 Task: Search one way flight ticket for 3 adults, 3 children in business from Baltimore: Baltimore/washington International Airport to Rock Springs: Southwest Wyoming Regional Airport (rock Springs Sweetwater County Airport) on 8-5-2023. Choice of flights is Southwest. Number of bags: 1 carry on bag and 3 checked bags. Price is upto 99000. Outbound departure time preference is 4:30.
Action: Mouse moved to (376, 340)
Screenshot: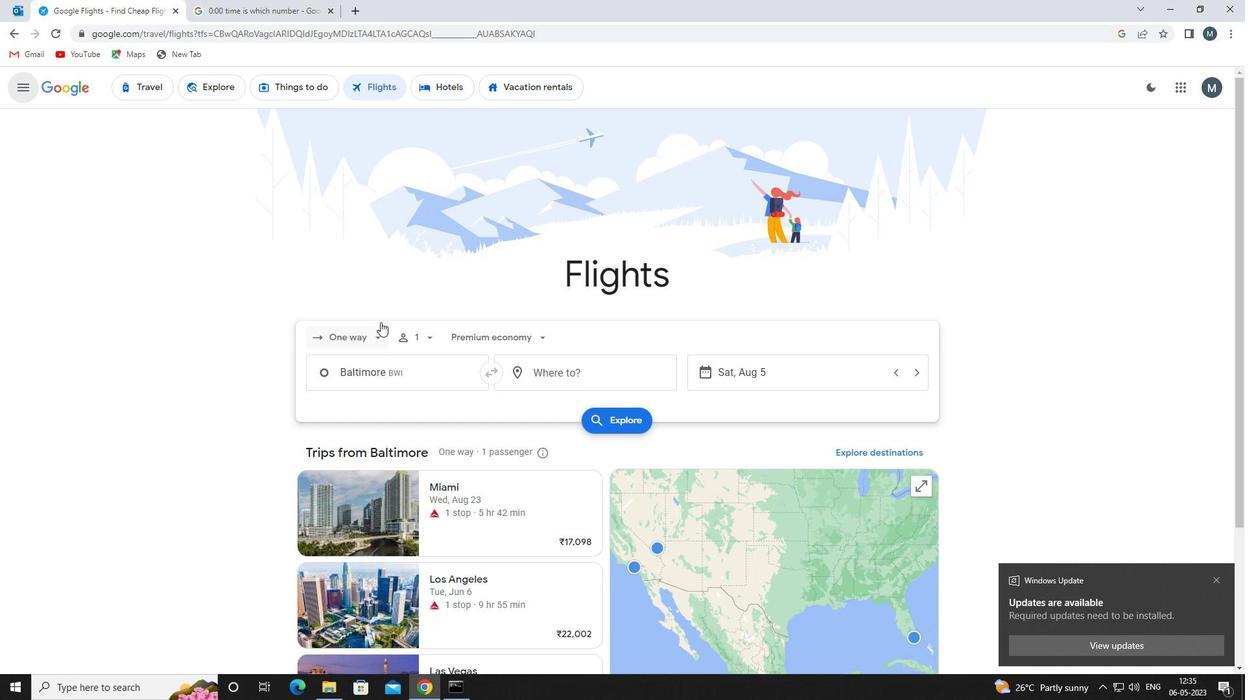 
Action: Mouse pressed left at (376, 340)
Screenshot: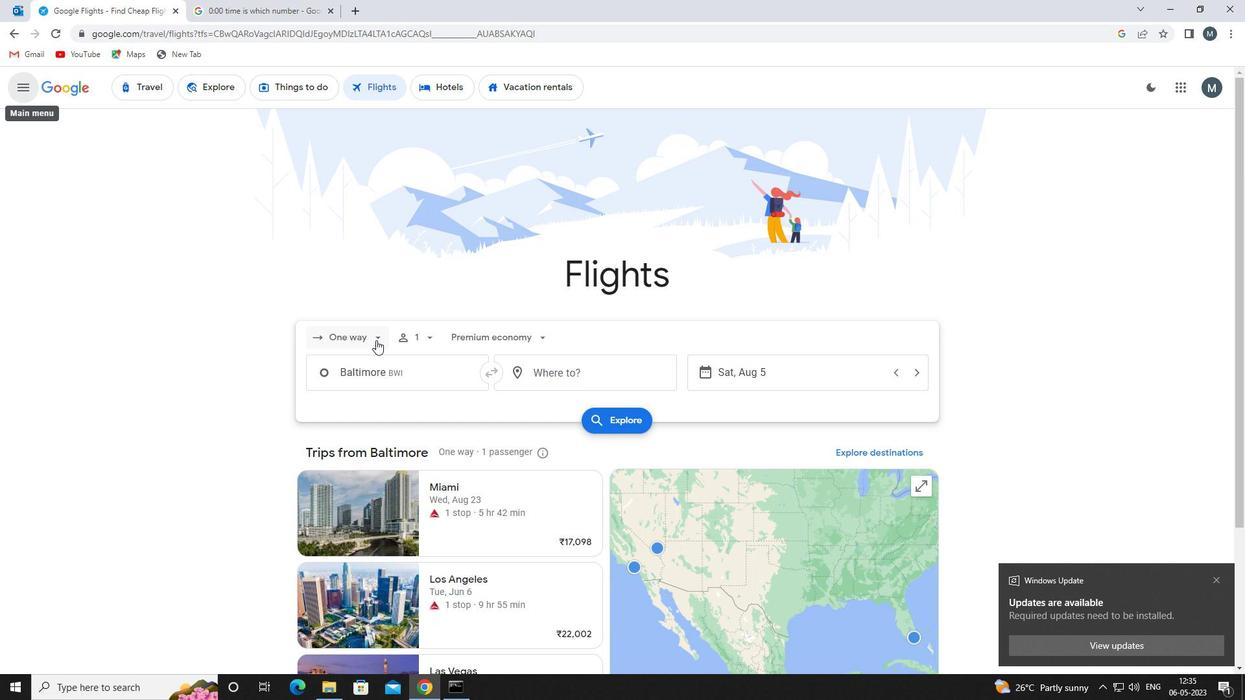 
Action: Mouse moved to (376, 401)
Screenshot: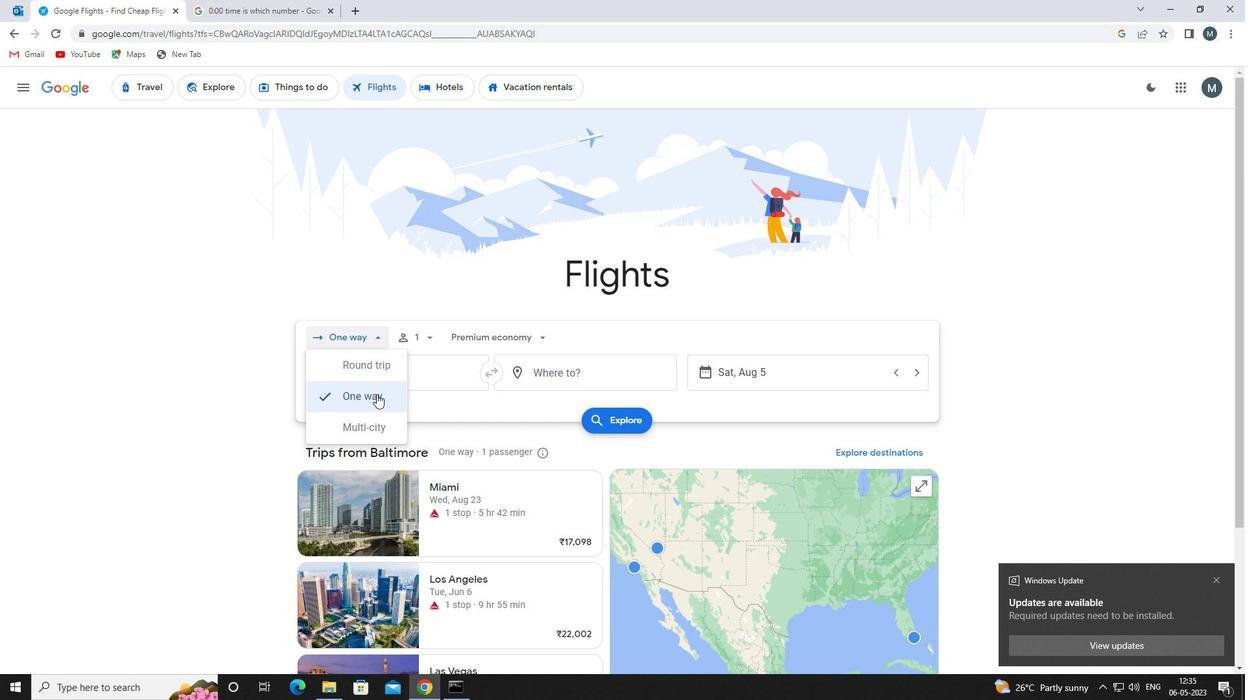 
Action: Mouse pressed left at (376, 401)
Screenshot: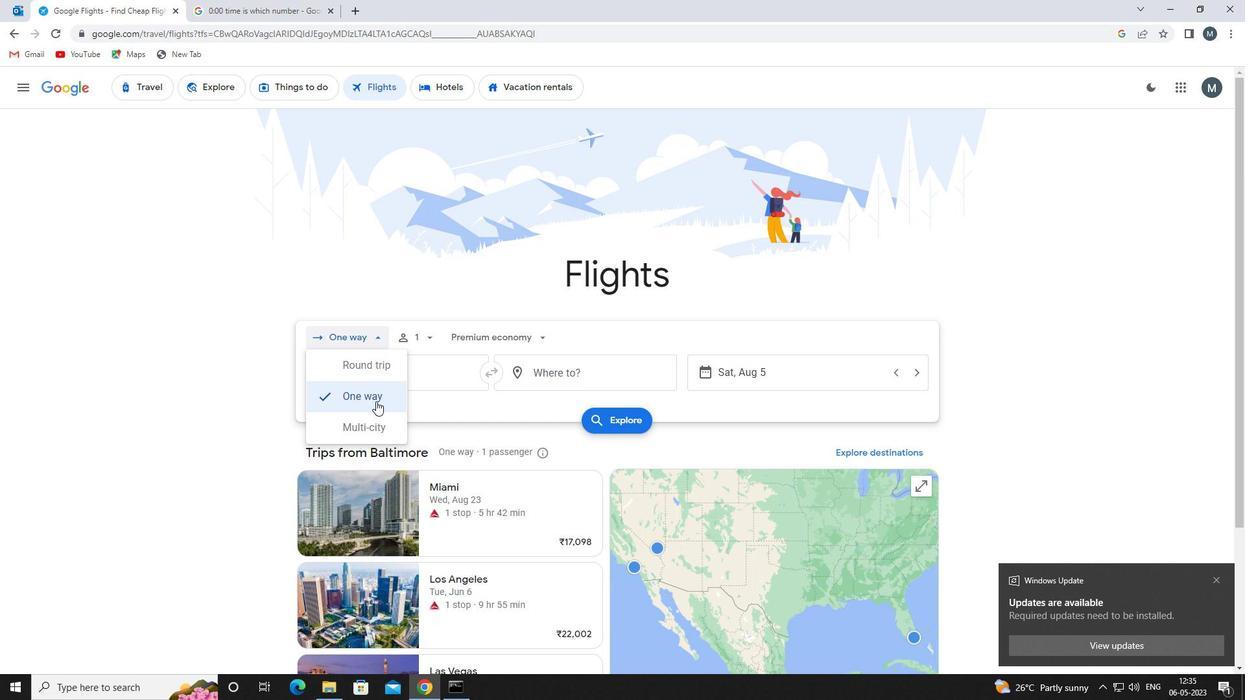 
Action: Mouse moved to (424, 337)
Screenshot: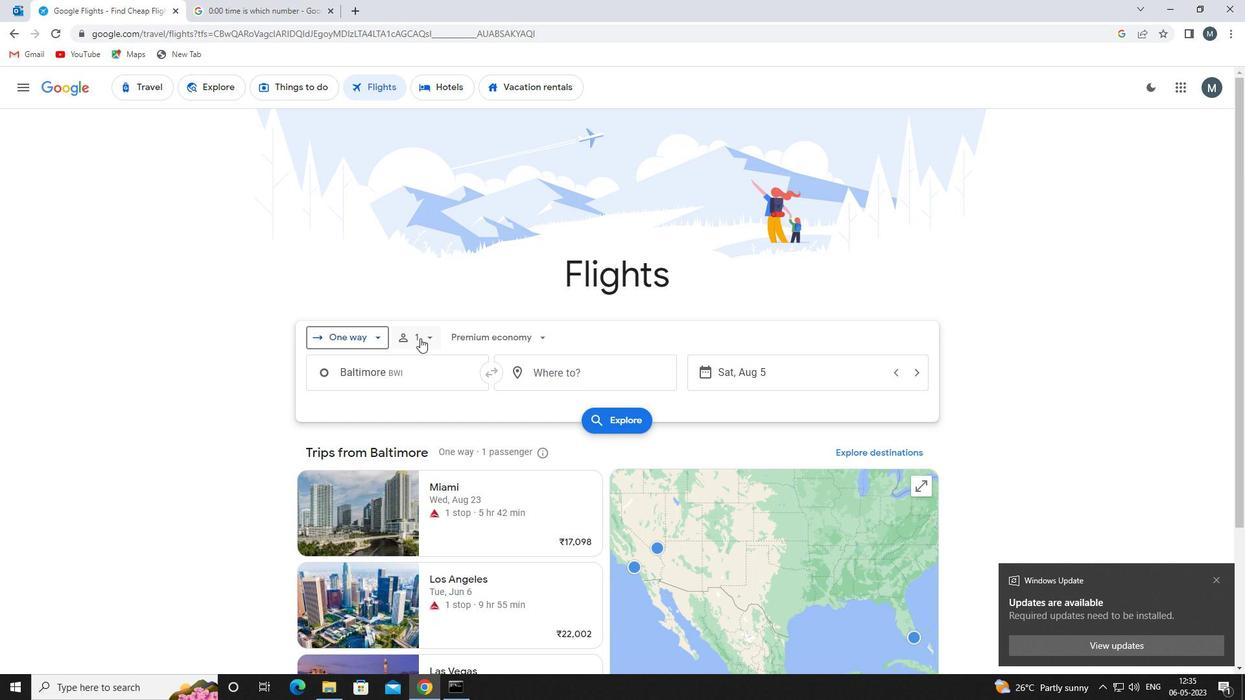 
Action: Mouse pressed left at (424, 337)
Screenshot: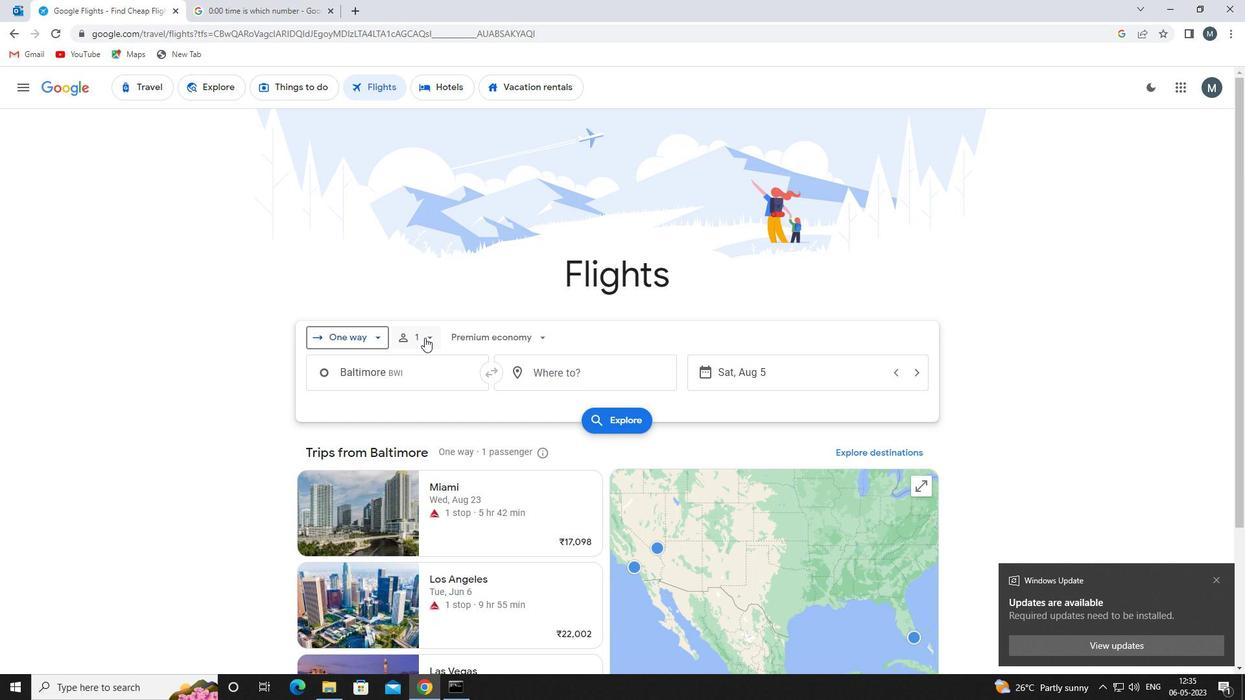 
Action: Mouse moved to (527, 373)
Screenshot: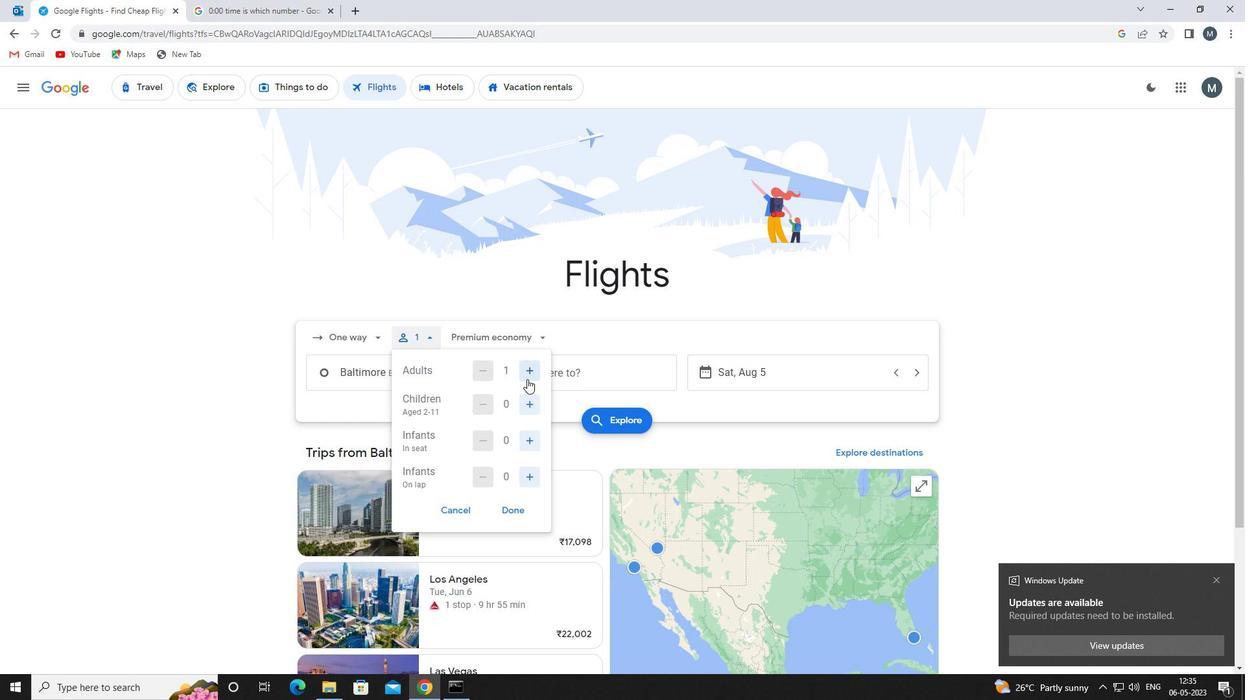 
Action: Mouse pressed left at (527, 373)
Screenshot: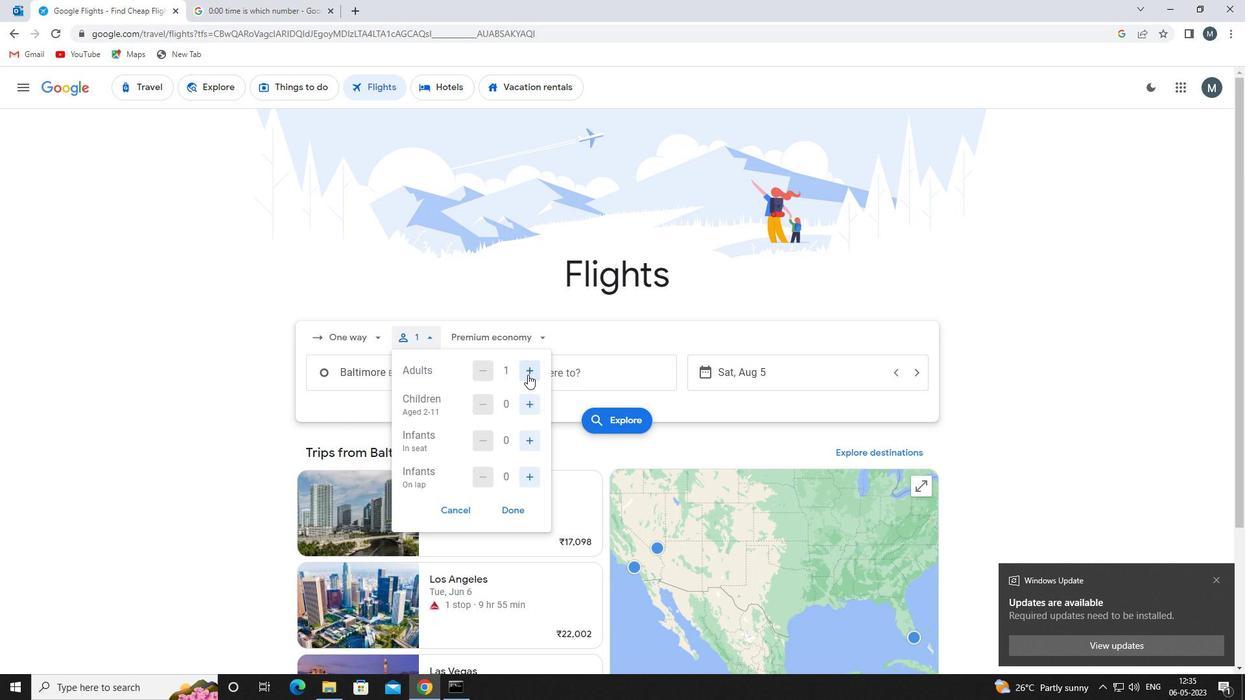 
Action: Mouse pressed left at (527, 373)
Screenshot: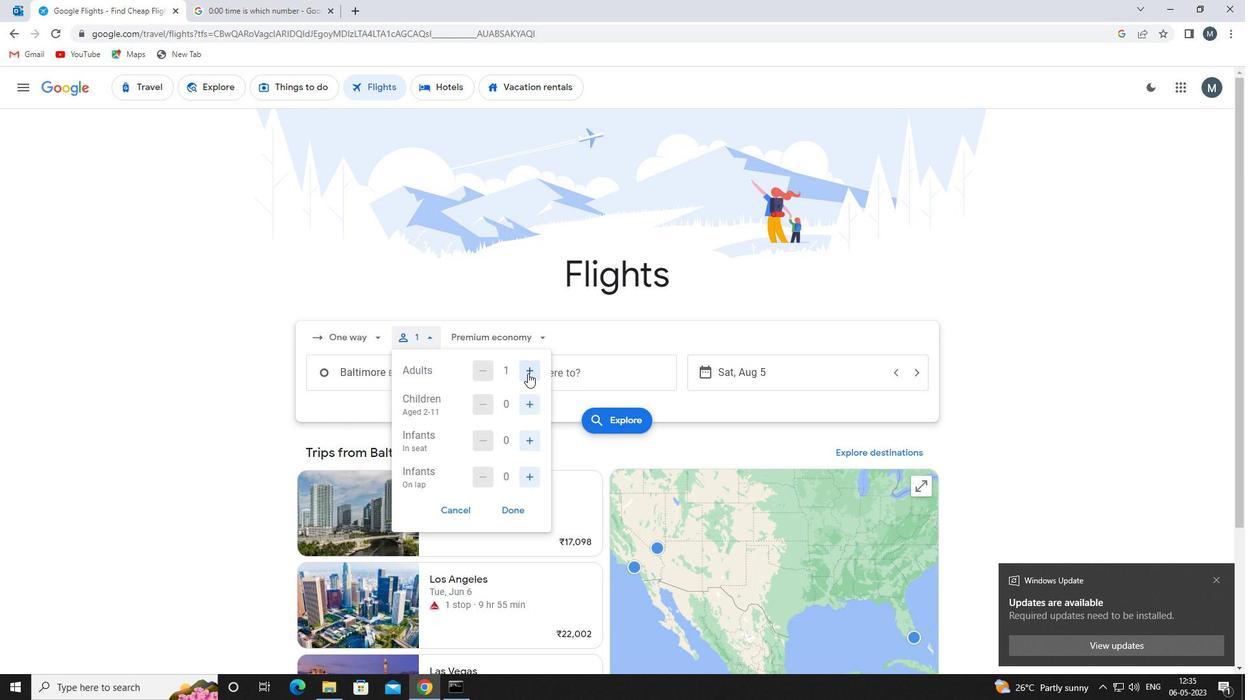 
Action: Mouse moved to (530, 404)
Screenshot: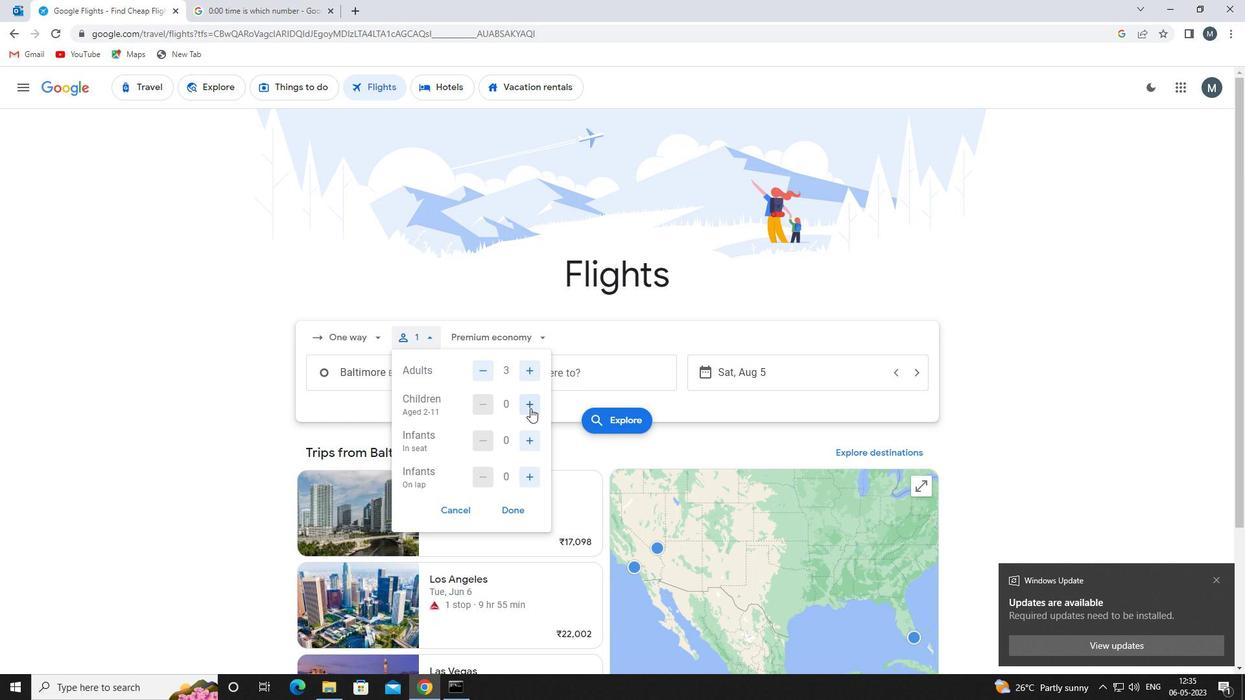 
Action: Mouse pressed left at (530, 404)
Screenshot: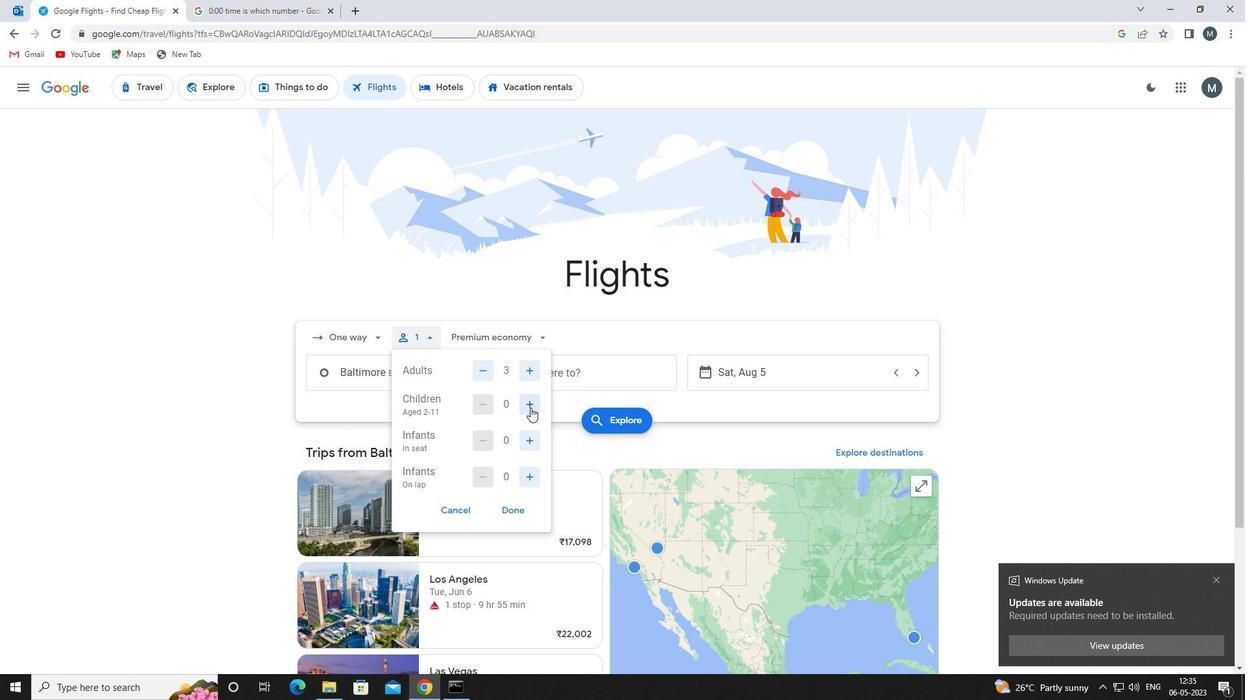 
Action: Mouse moved to (530, 404)
Screenshot: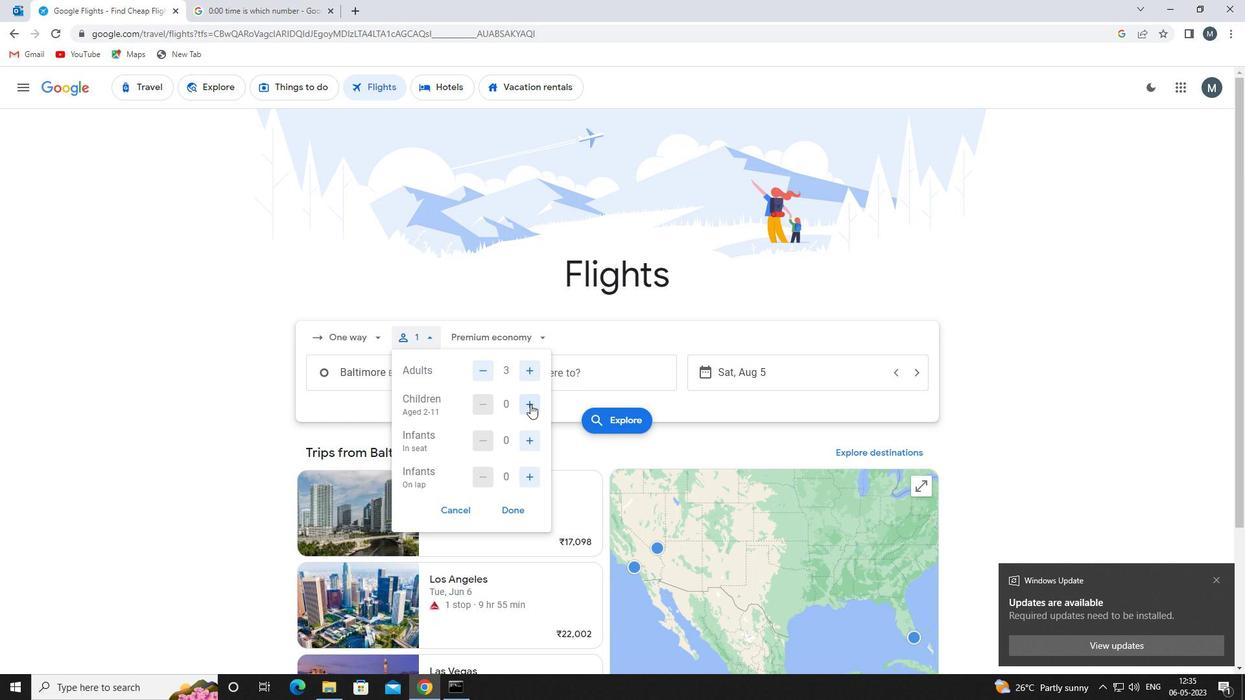 
Action: Mouse pressed left at (530, 404)
Screenshot: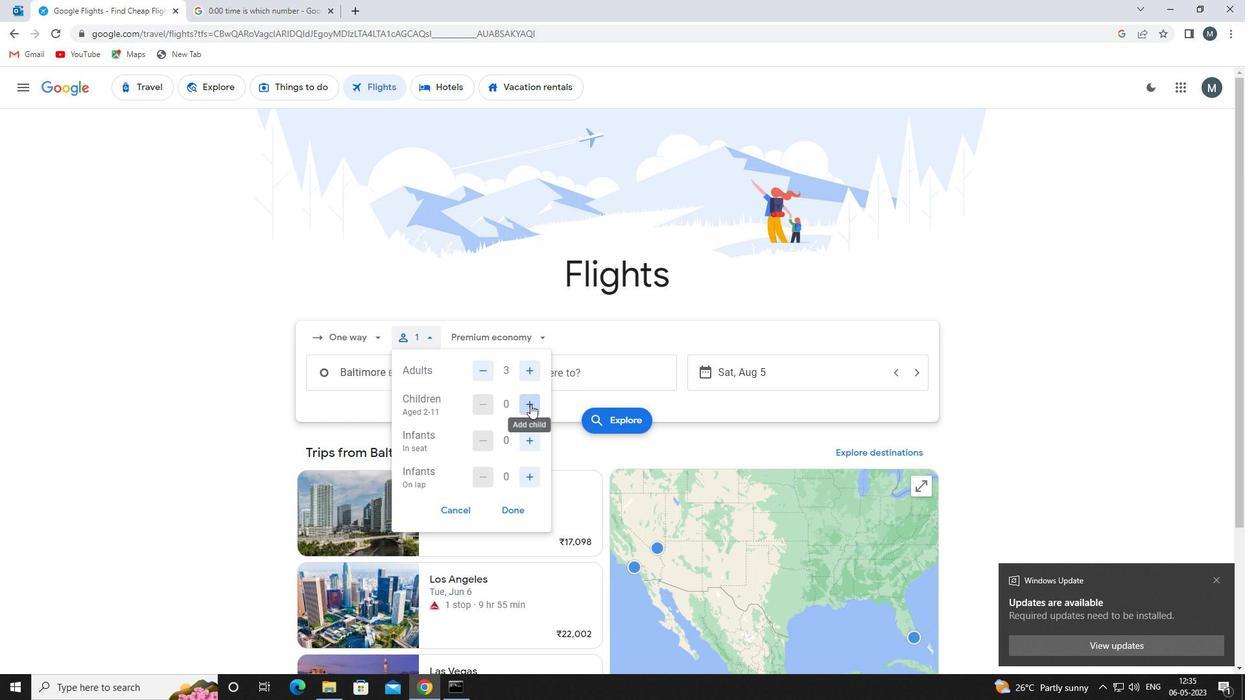 
Action: Mouse pressed left at (530, 404)
Screenshot: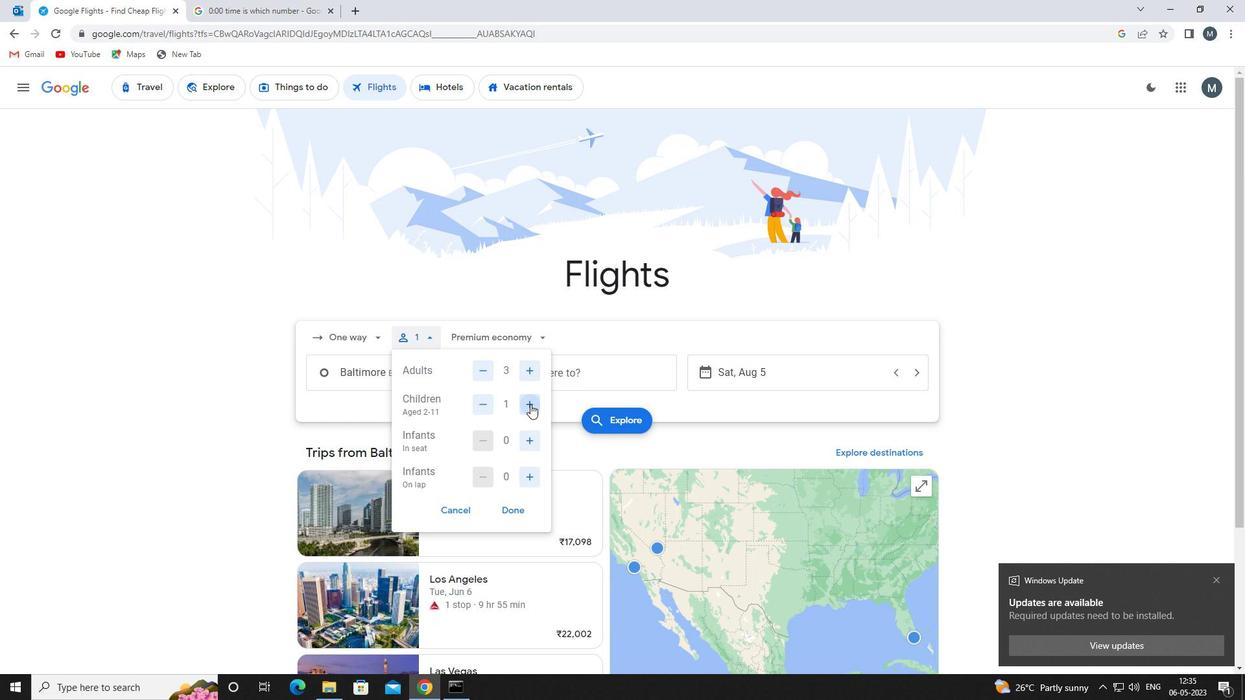 
Action: Mouse moved to (520, 514)
Screenshot: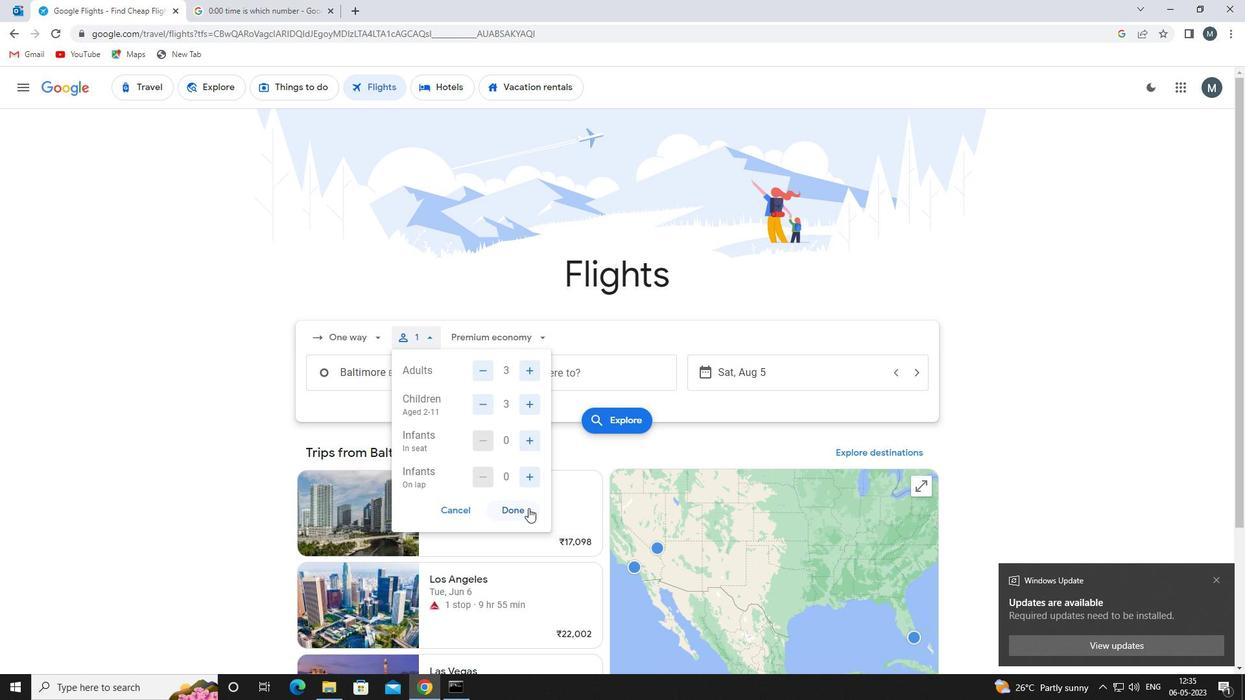 
Action: Mouse pressed left at (520, 514)
Screenshot: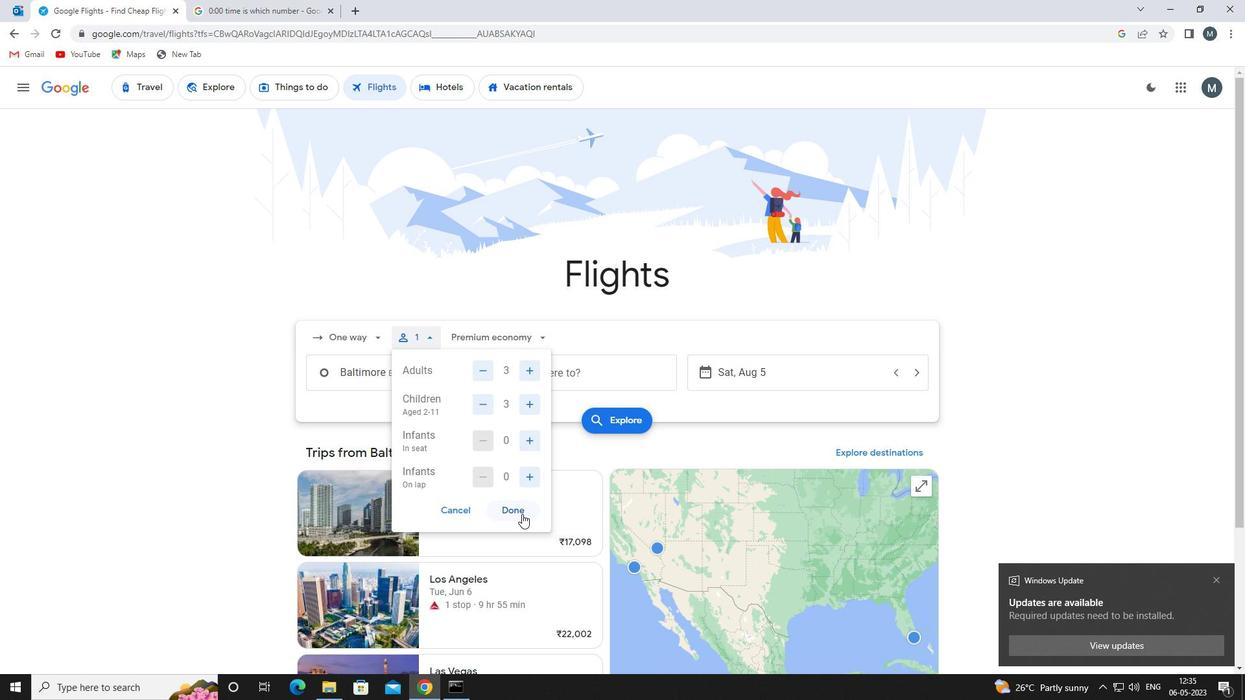 
Action: Mouse moved to (525, 338)
Screenshot: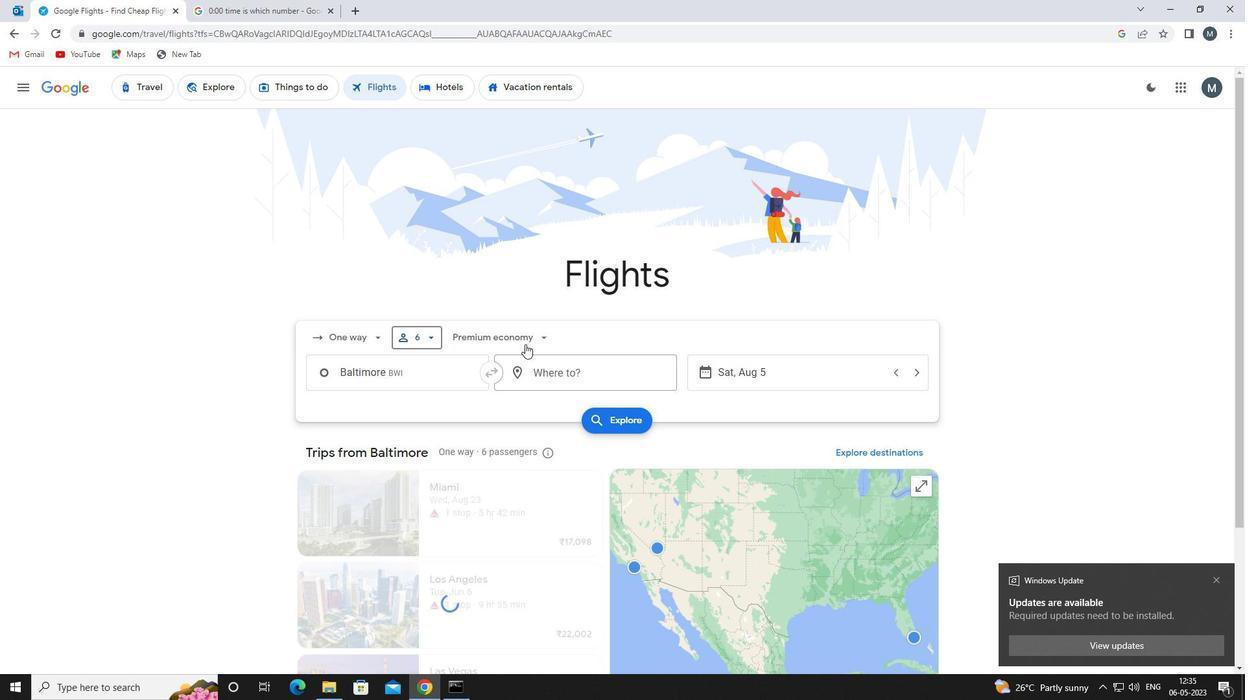 
Action: Mouse pressed left at (525, 338)
Screenshot: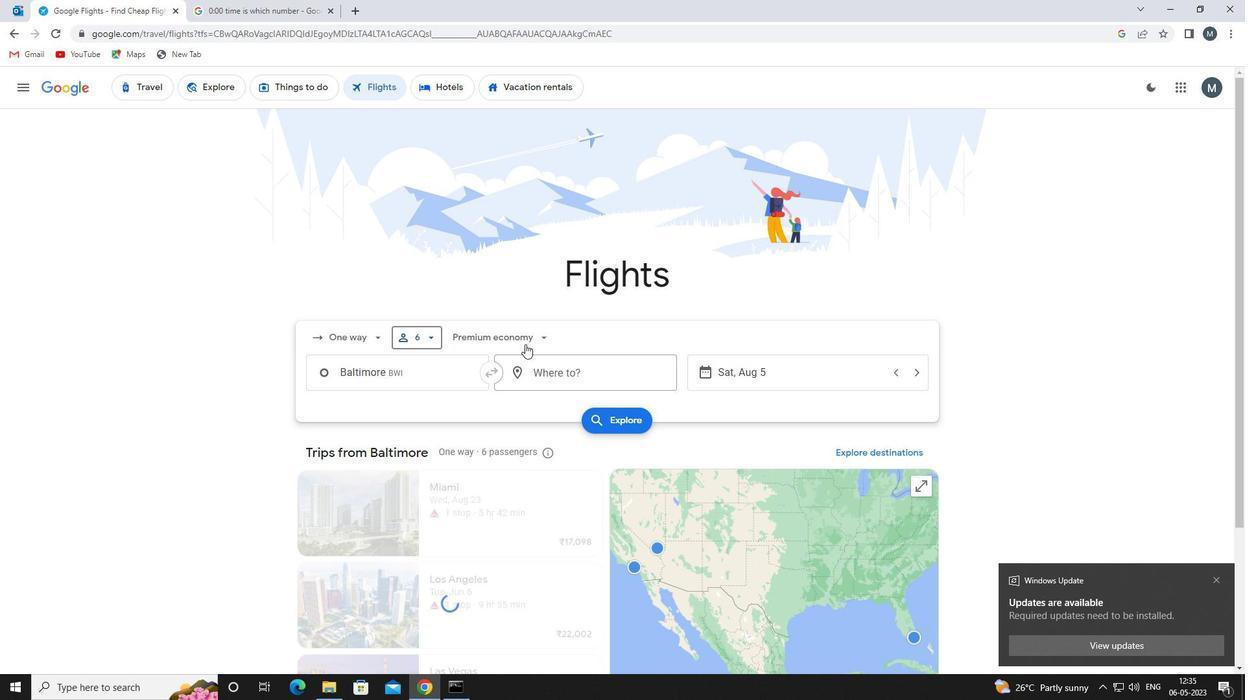 
Action: Mouse moved to (518, 429)
Screenshot: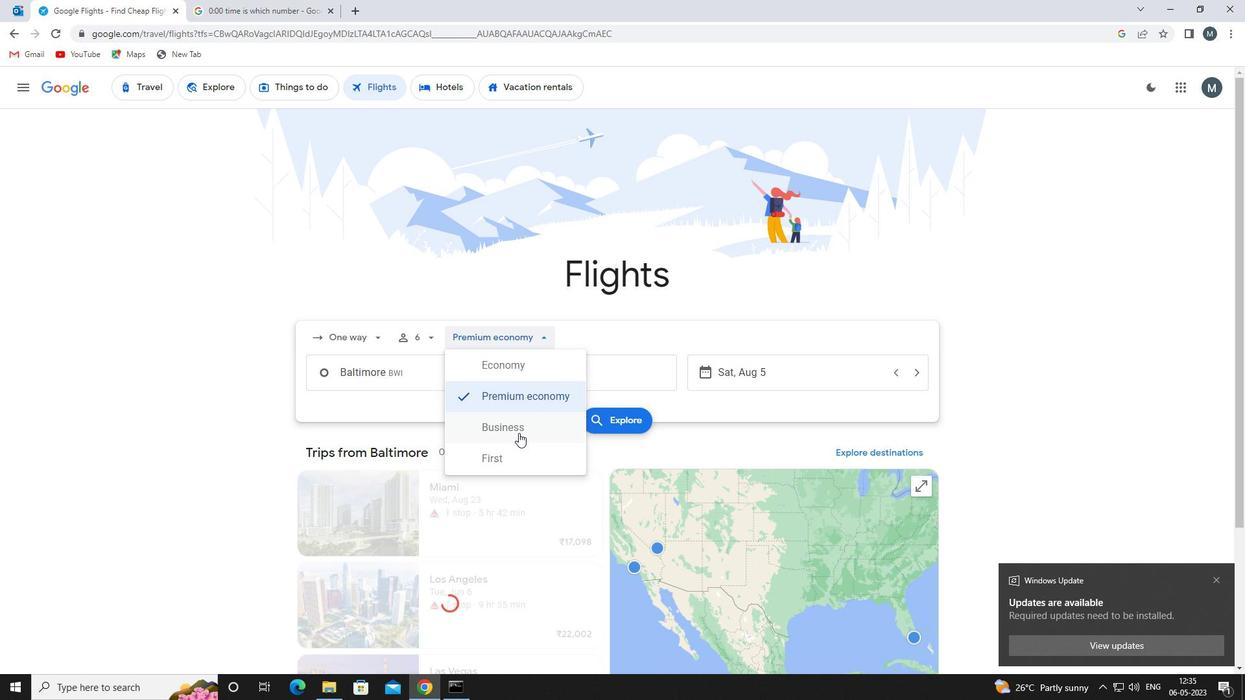 
Action: Mouse pressed left at (518, 429)
Screenshot: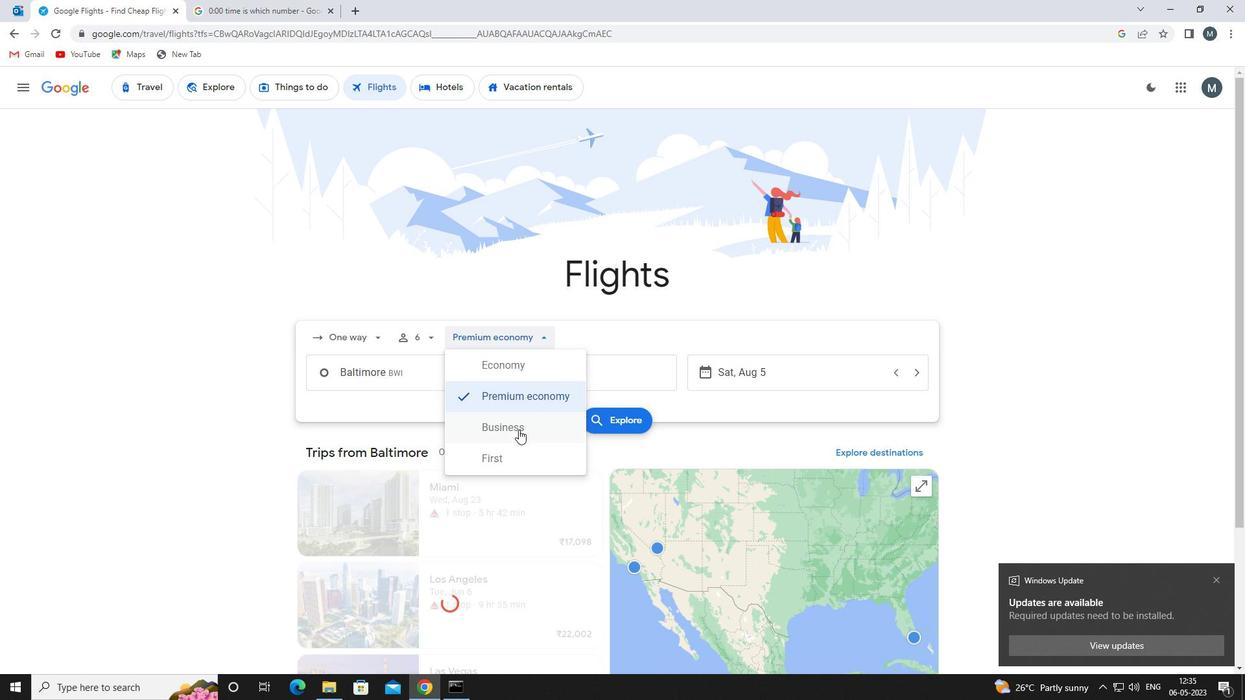 
Action: Mouse moved to (404, 378)
Screenshot: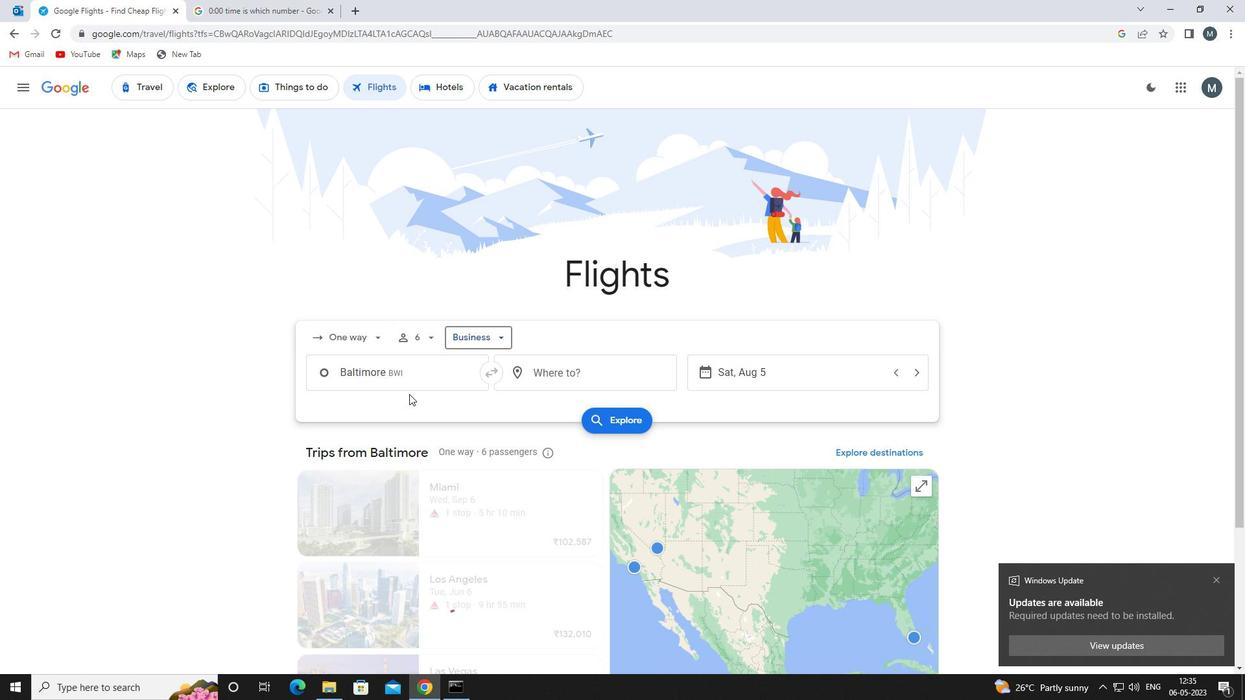 
Action: Mouse pressed left at (404, 378)
Screenshot: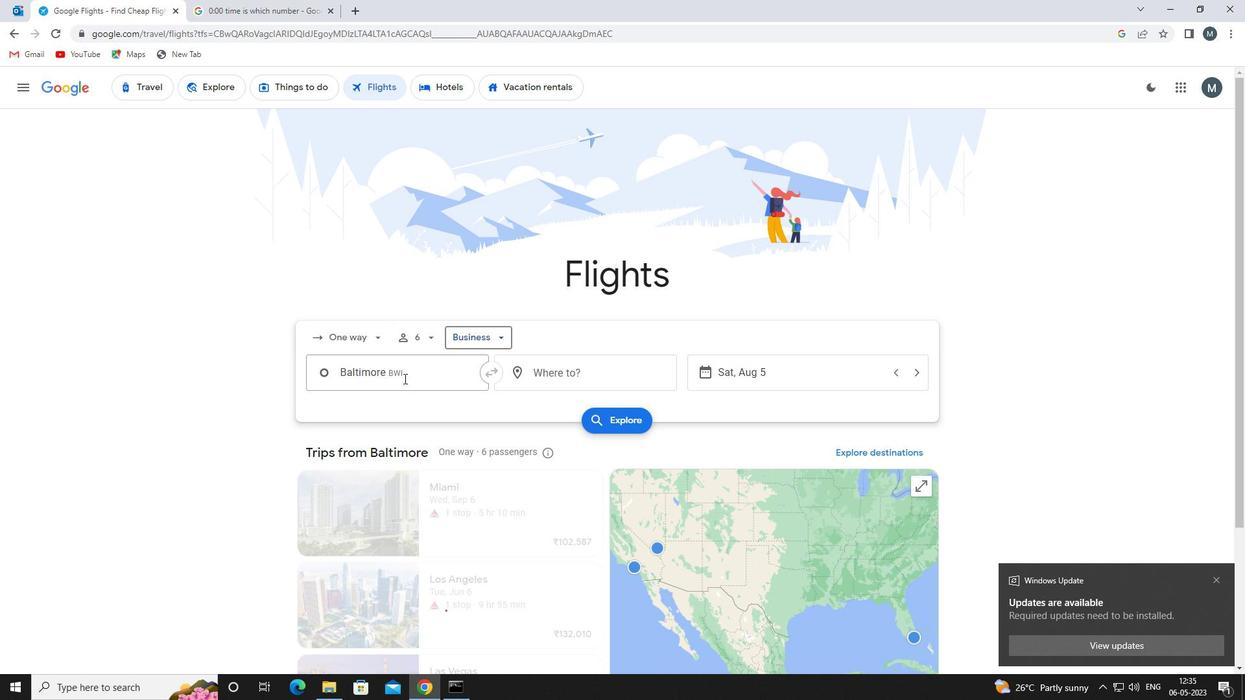 
Action: Key pressed baltimore<Key.space>wash
Screenshot: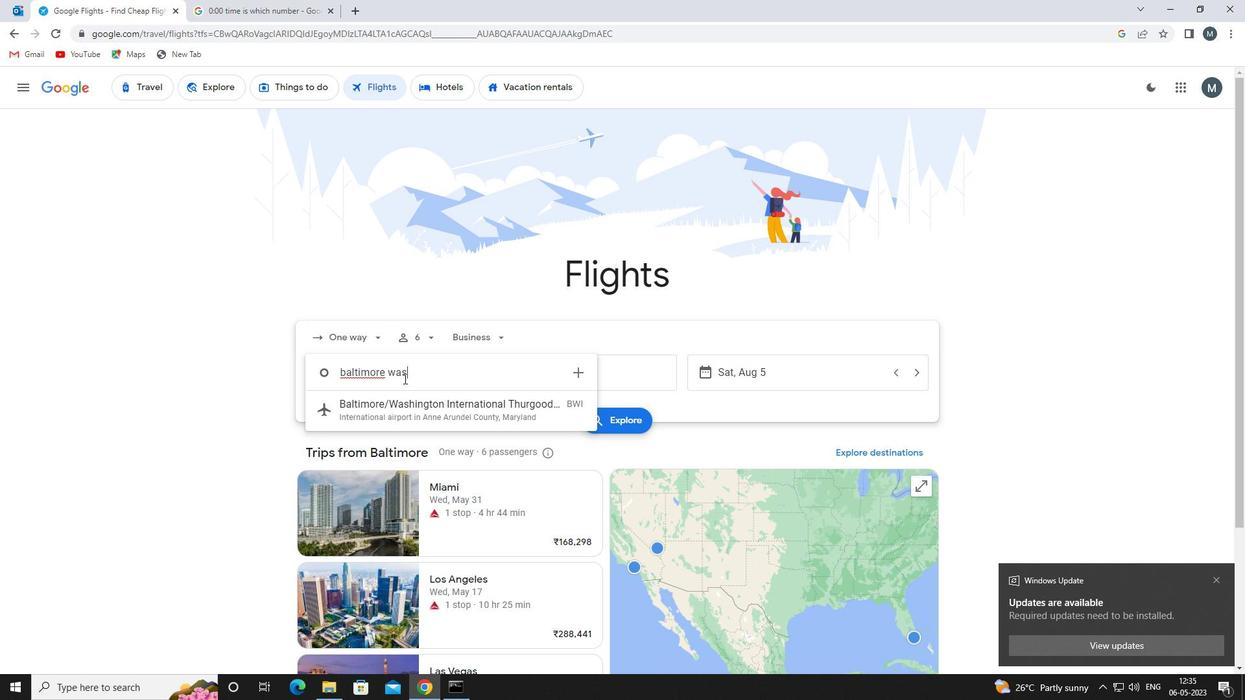 
Action: Mouse moved to (439, 409)
Screenshot: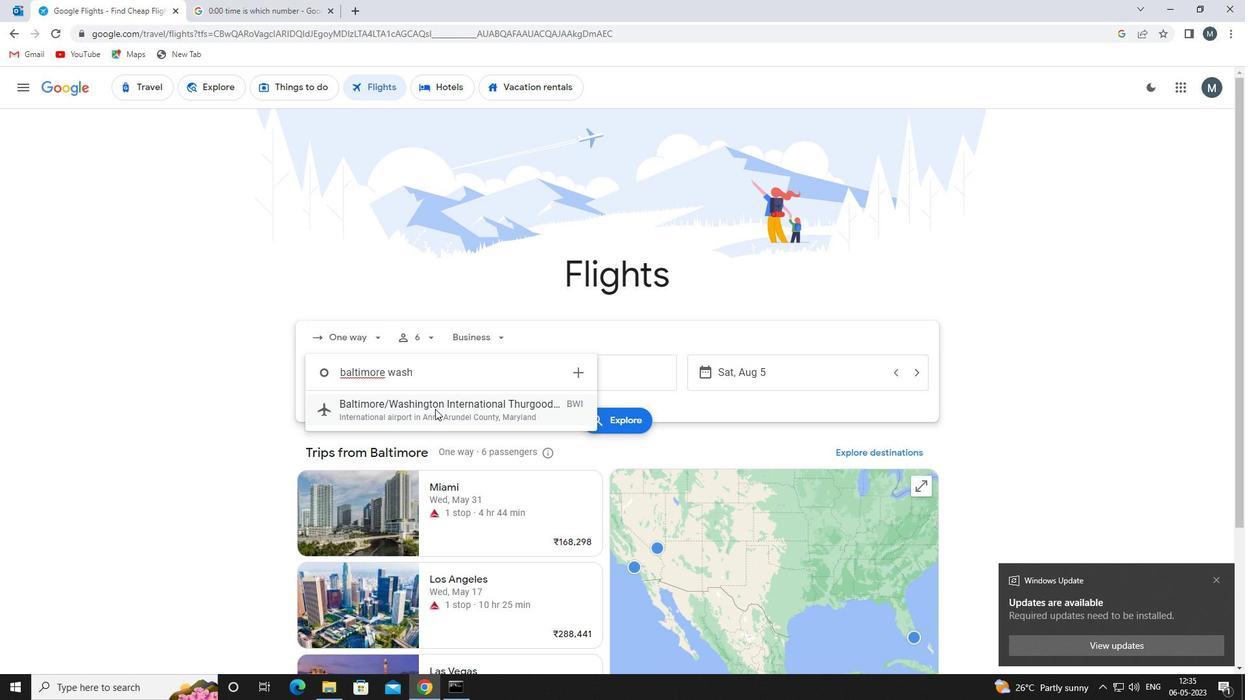 
Action: Mouse pressed left at (439, 409)
Screenshot: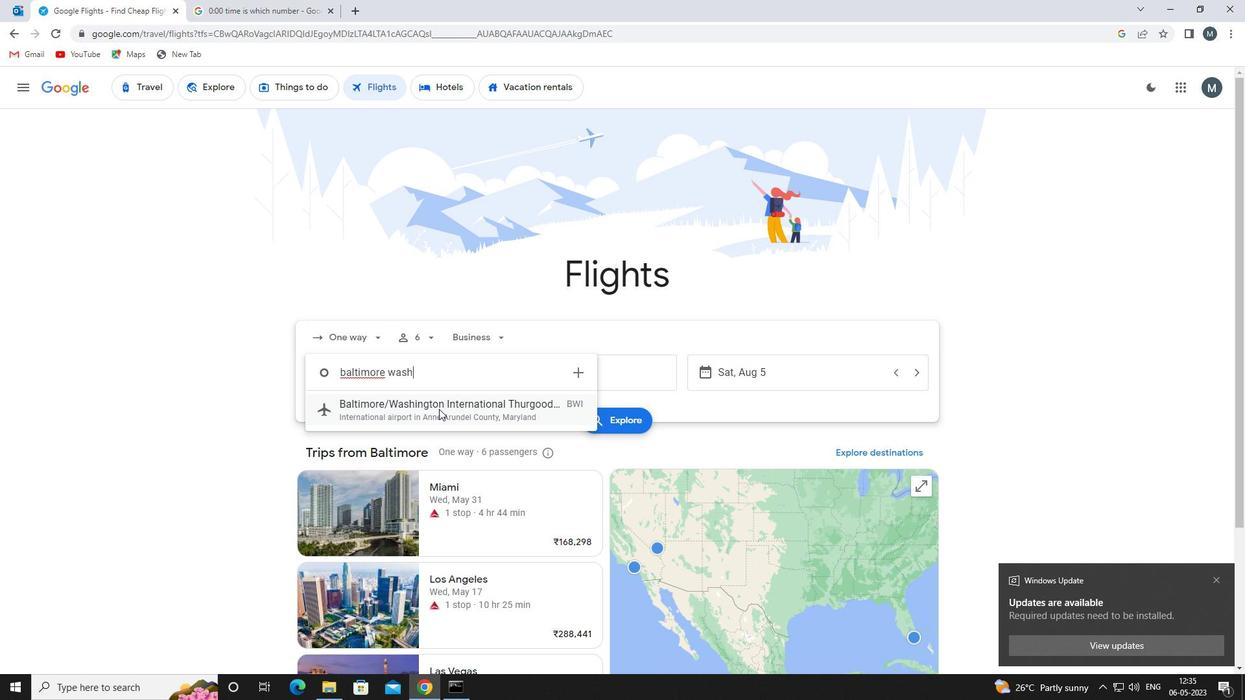 
Action: Mouse moved to (586, 369)
Screenshot: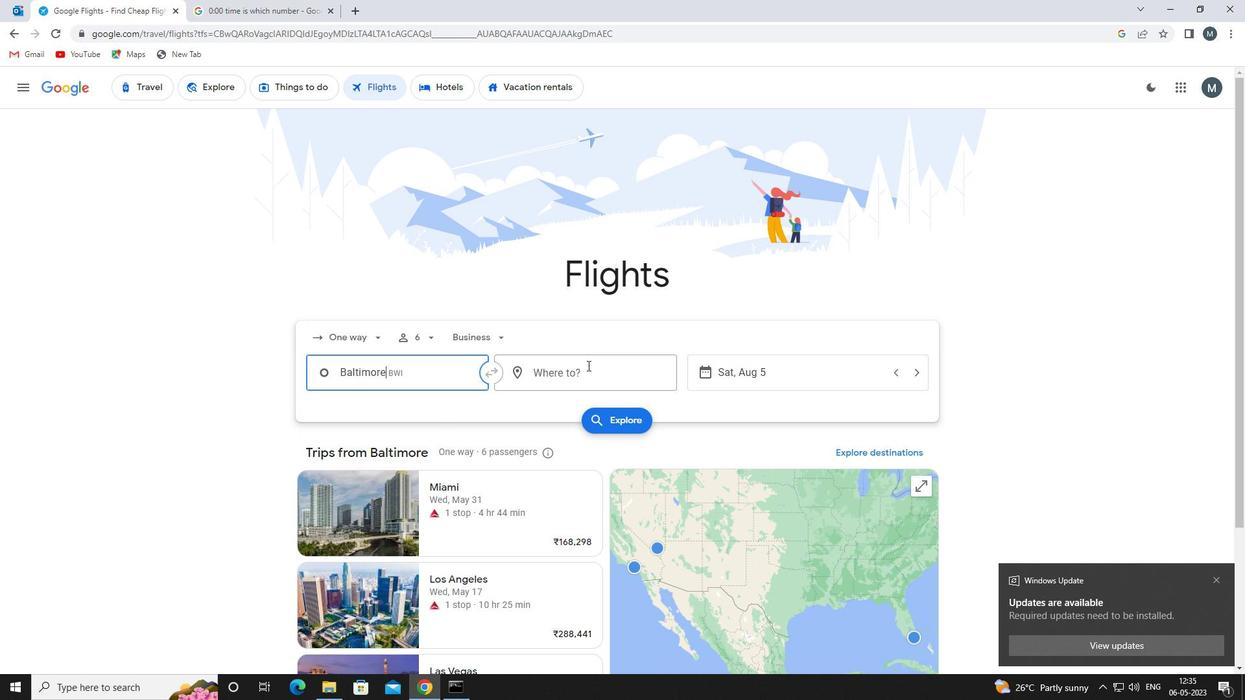 
Action: Mouse pressed left at (586, 369)
Screenshot: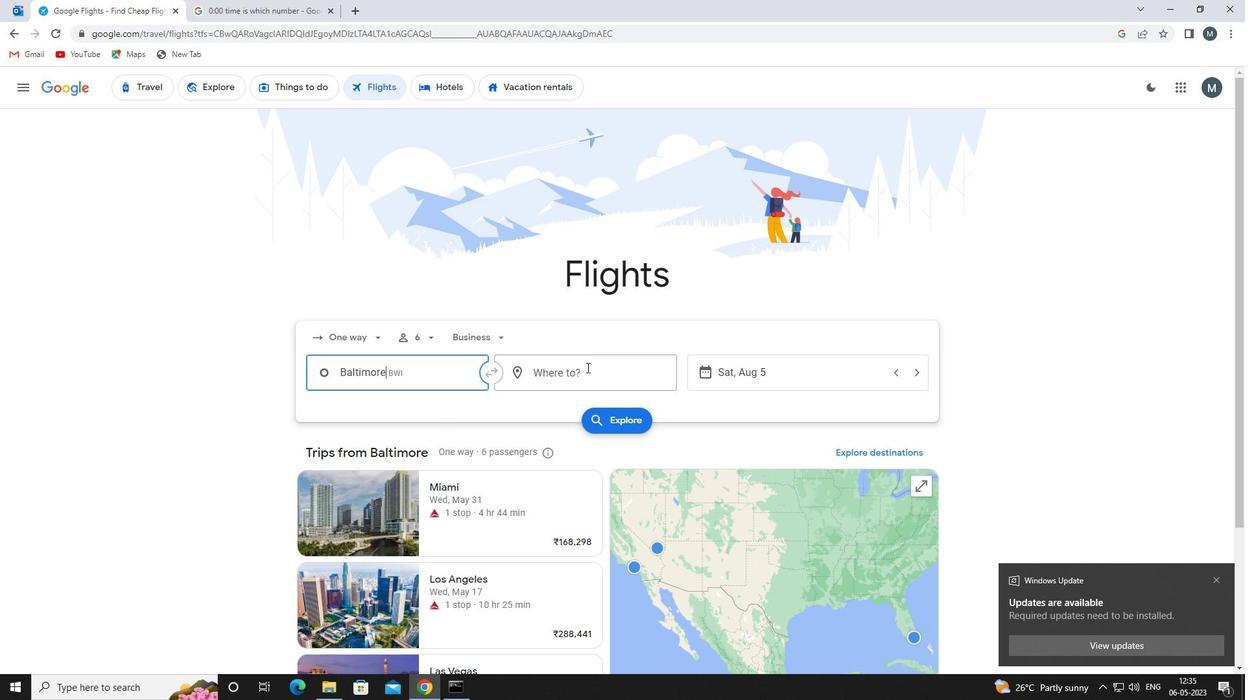 
Action: Mouse moved to (586, 371)
Screenshot: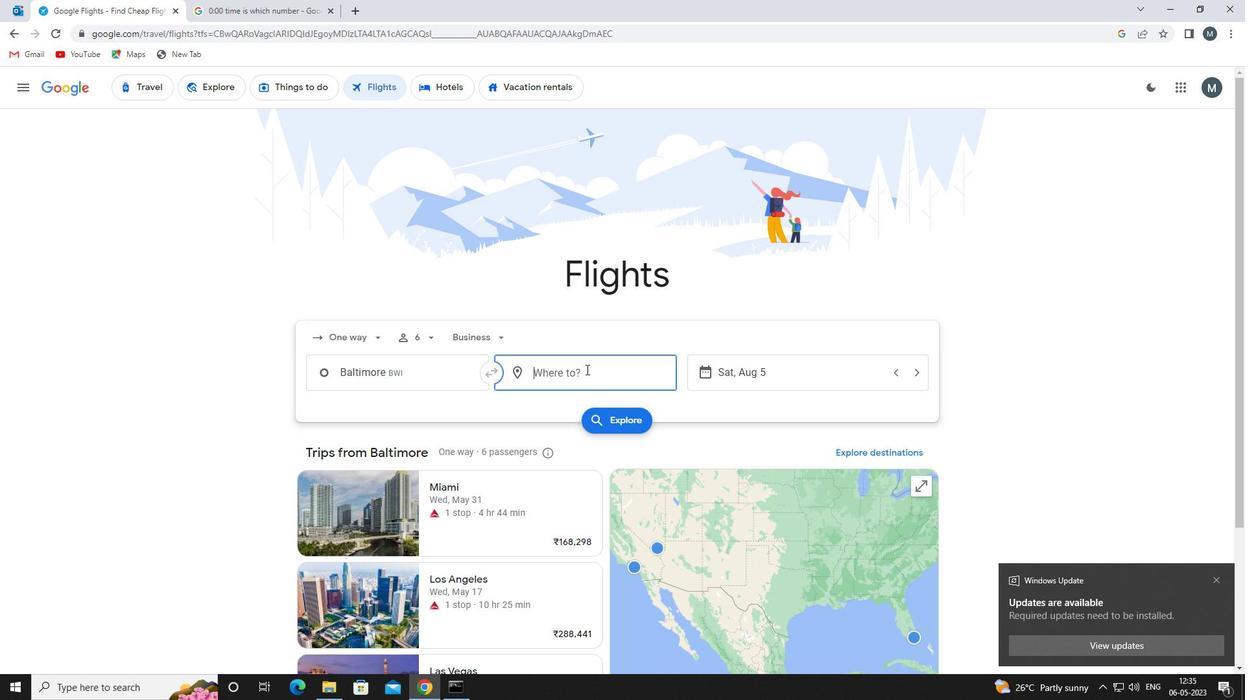 
Action: Key pressed southwest<Key.space>wy
Screenshot: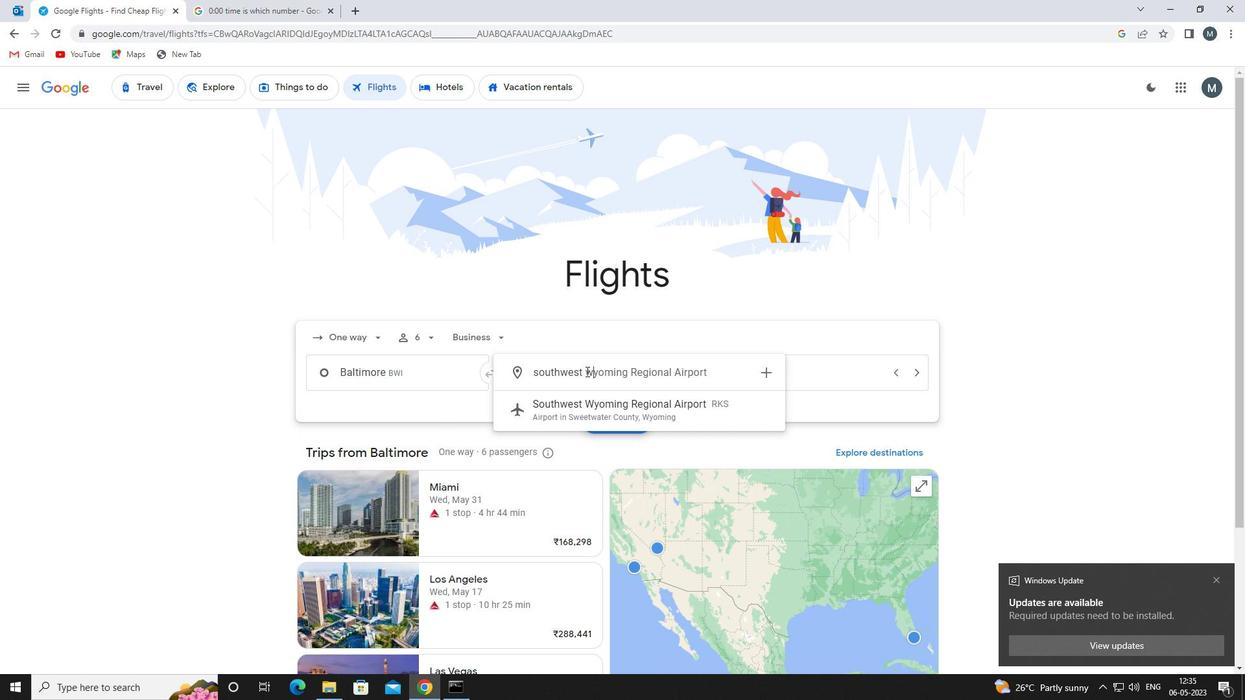
Action: Mouse moved to (587, 409)
Screenshot: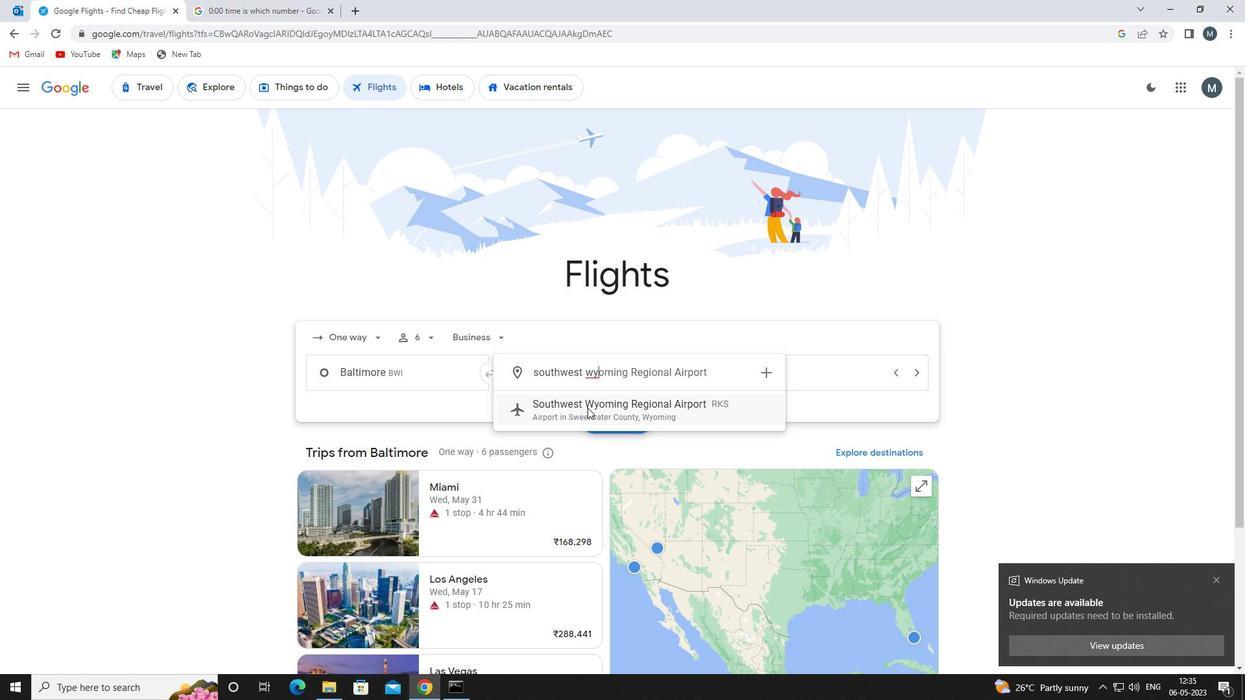 
Action: Mouse pressed left at (587, 409)
Screenshot: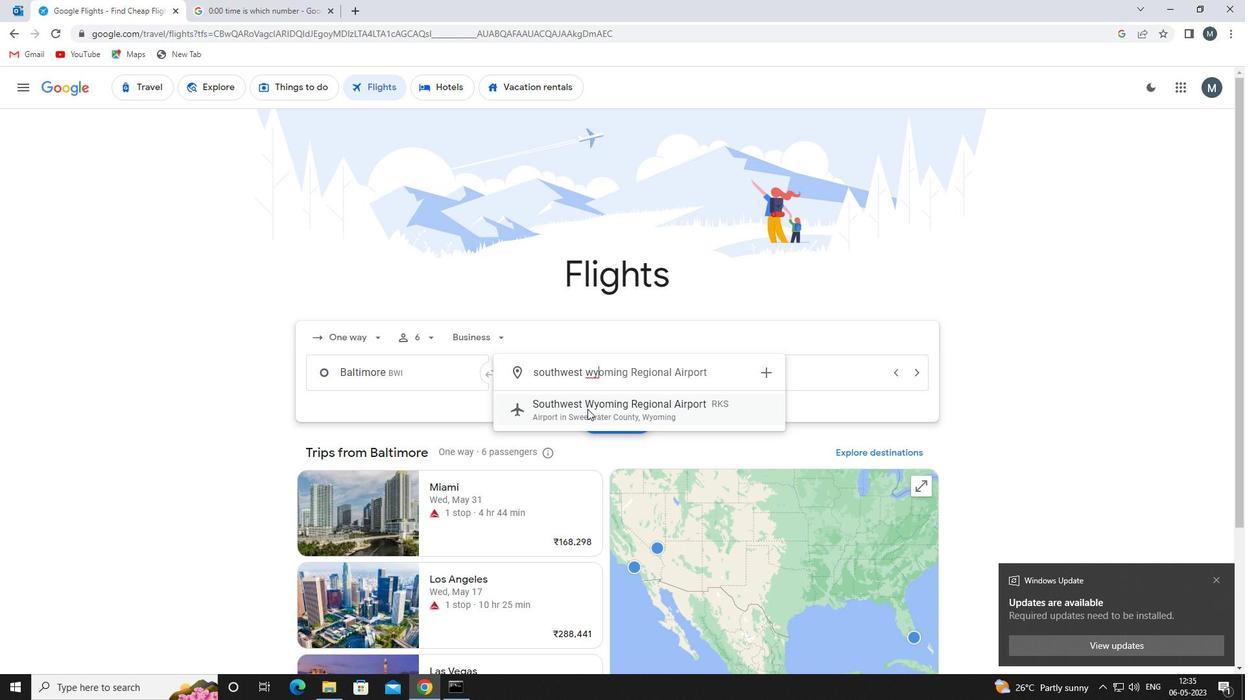 
Action: Mouse moved to (727, 375)
Screenshot: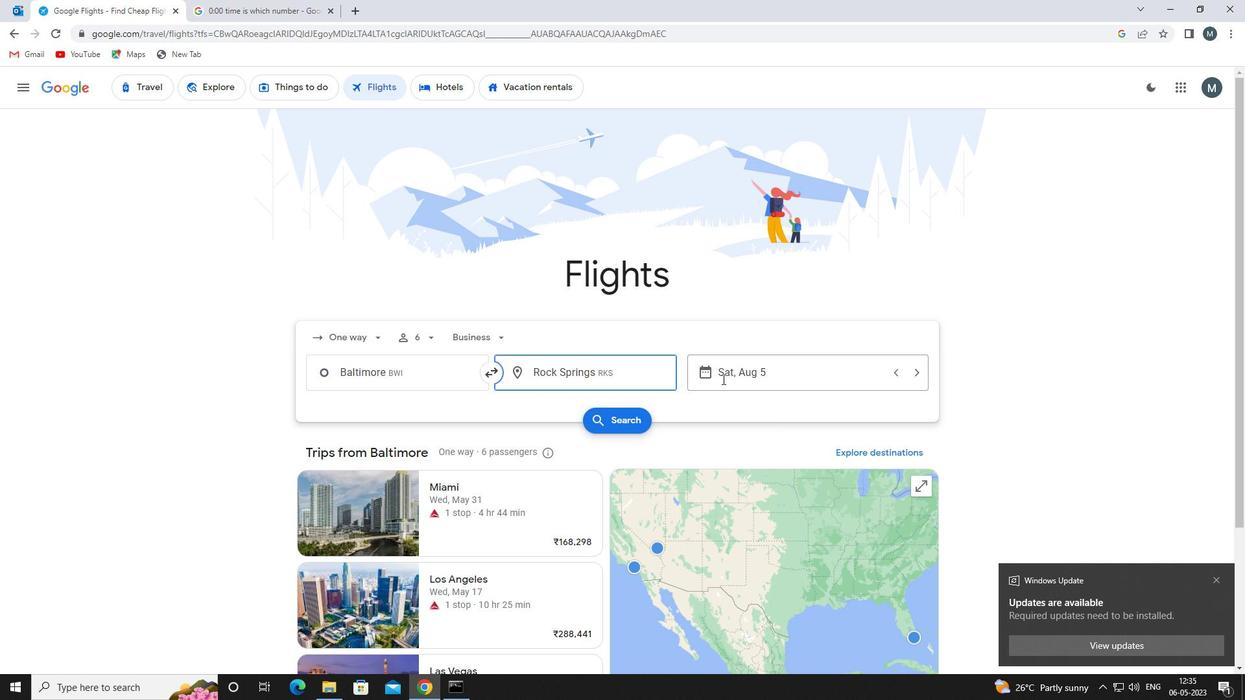 
Action: Mouse pressed left at (727, 375)
Screenshot: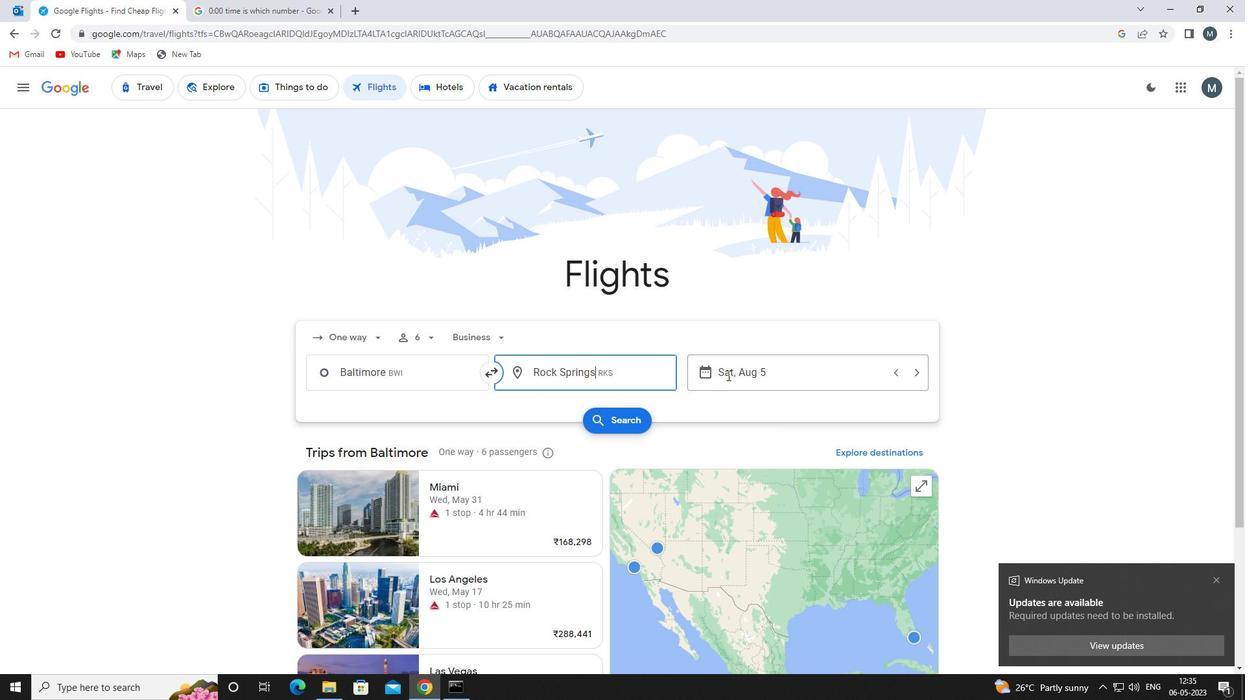 
Action: Mouse moved to (654, 443)
Screenshot: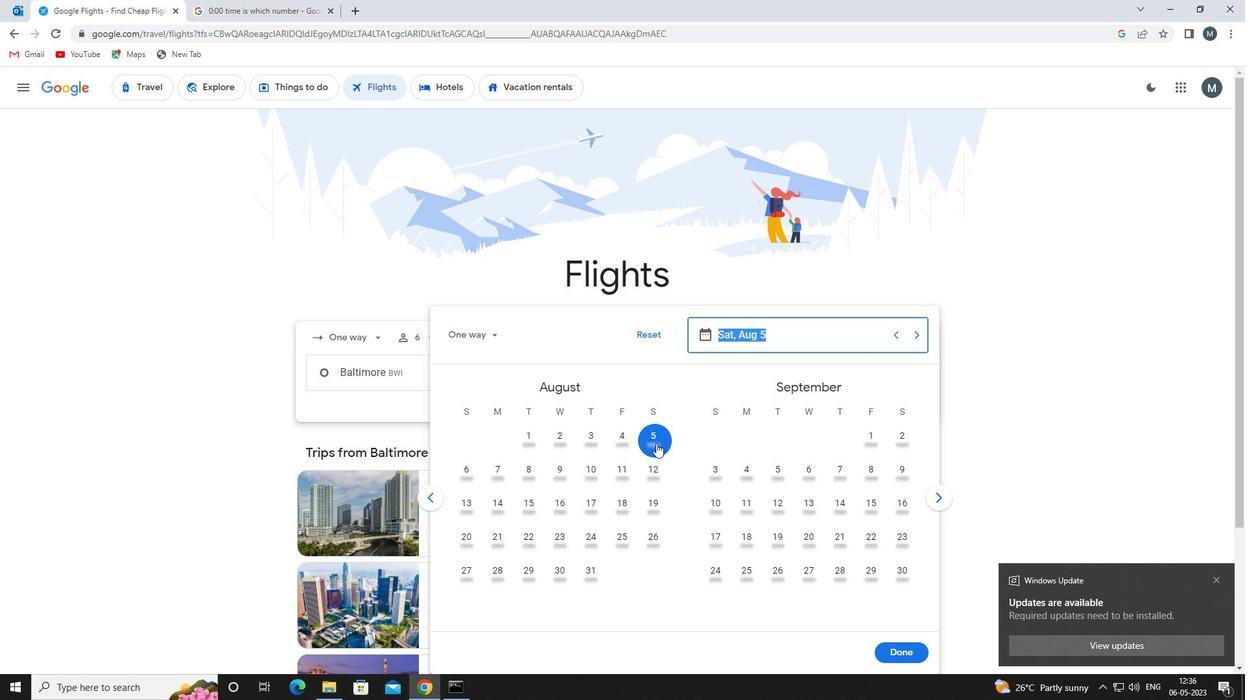 
Action: Mouse pressed left at (654, 443)
Screenshot: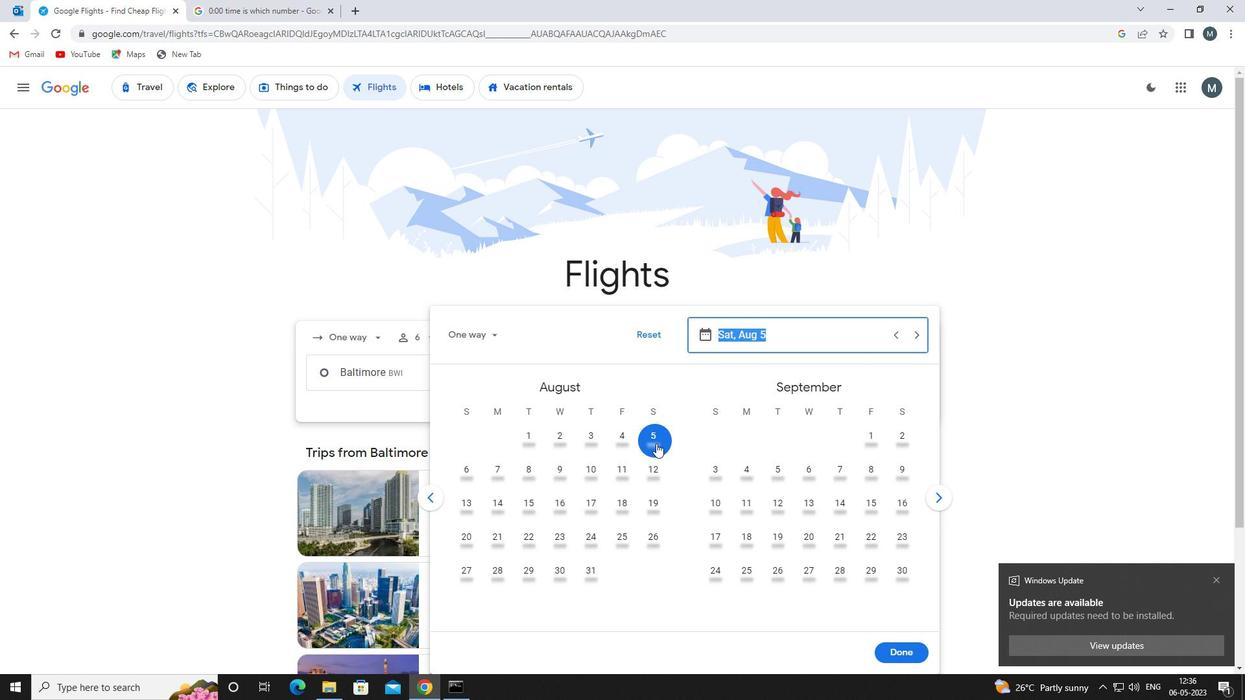 
Action: Mouse moved to (900, 654)
Screenshot: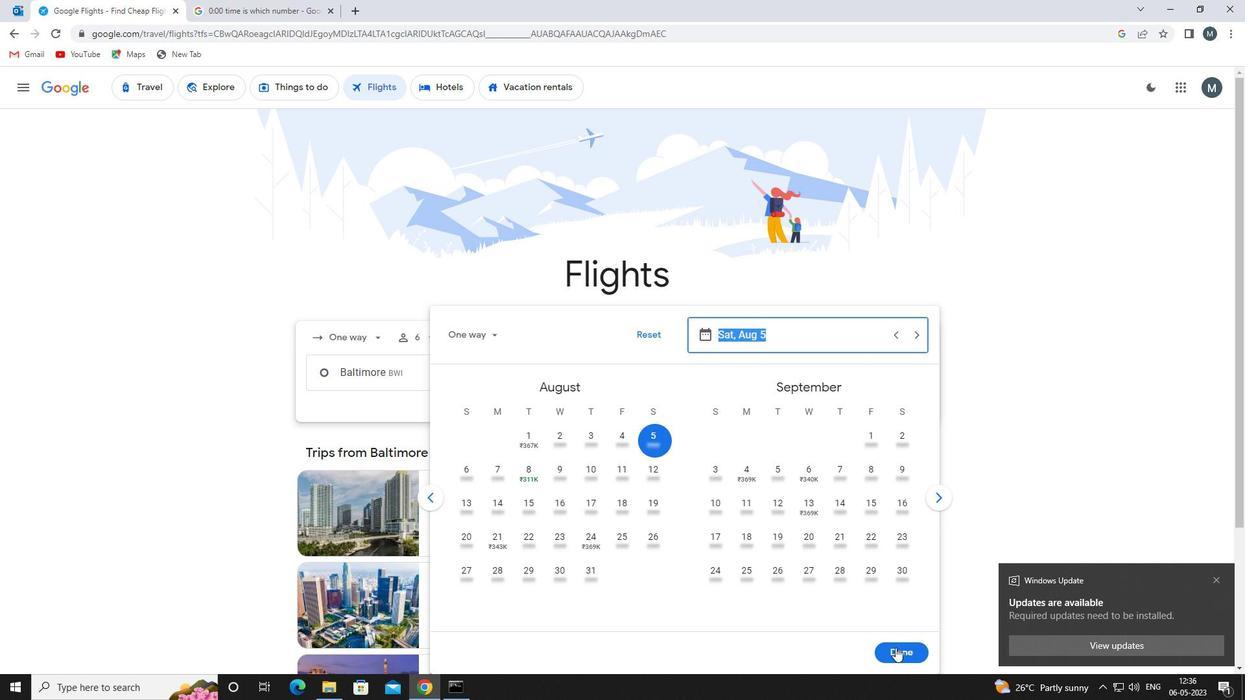 
Action: Mouse pressed left at (900, 654)
Screenshot: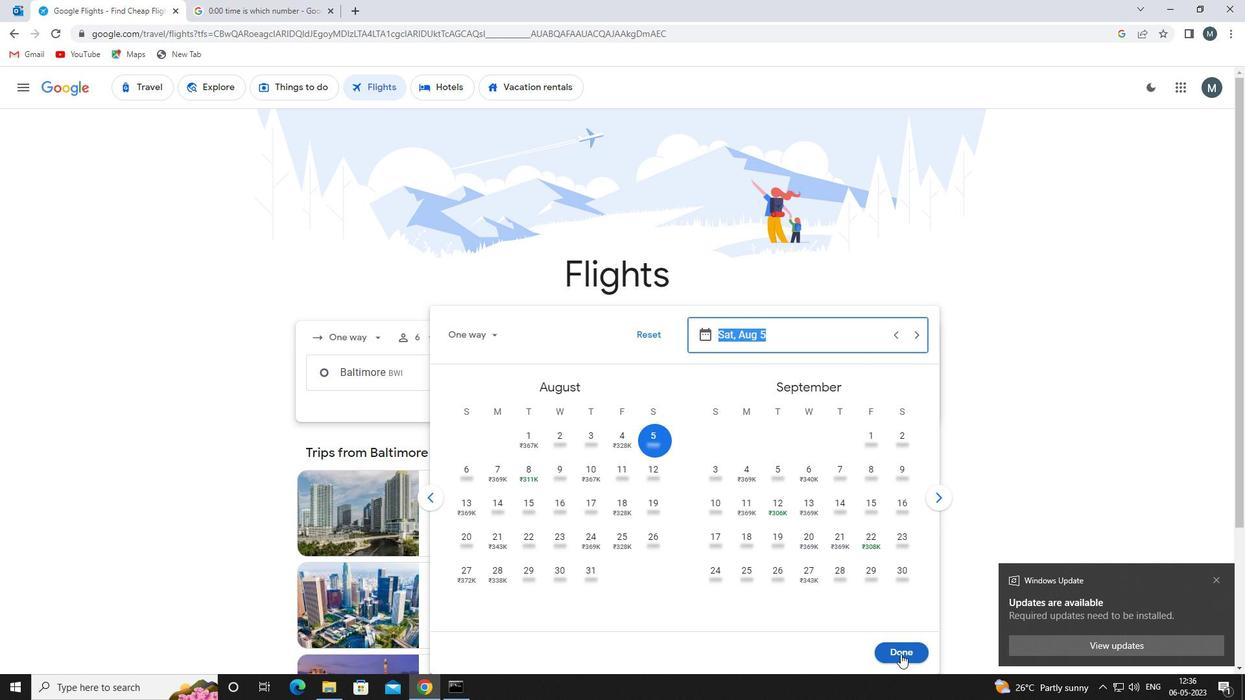
Action: Mouse moved to (607, 424)
Screenshot: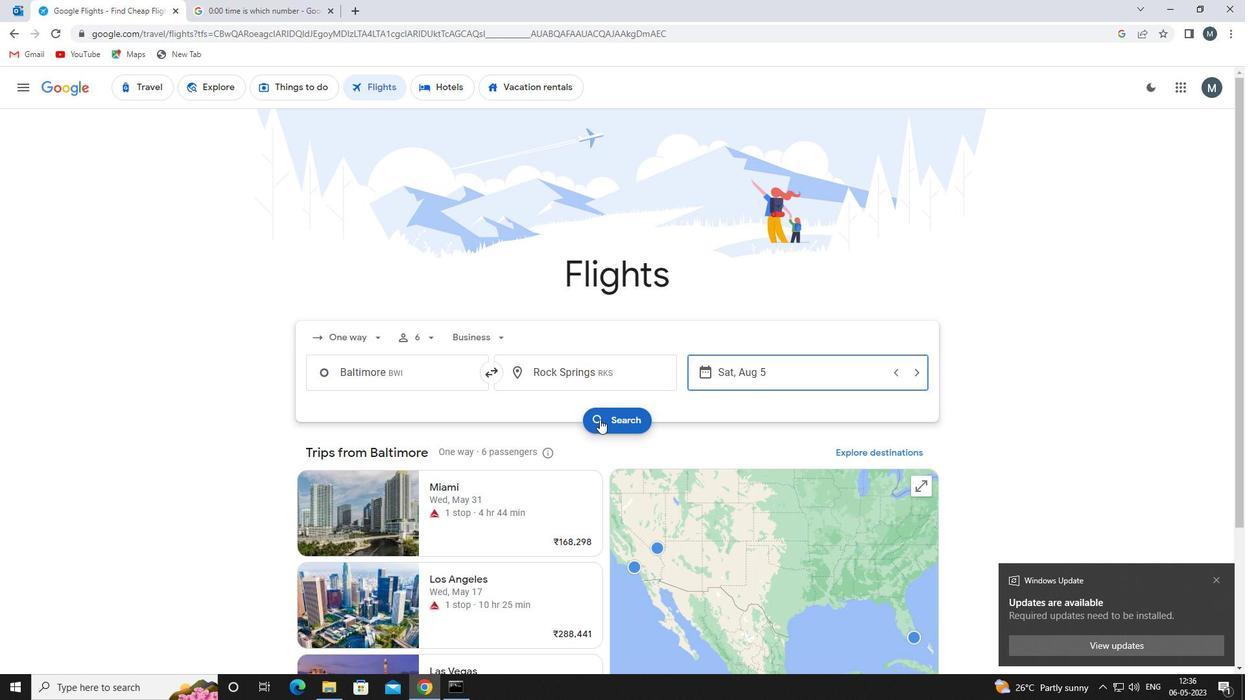 
Action: Mouse pressed left at (607, 424)
Screenshot: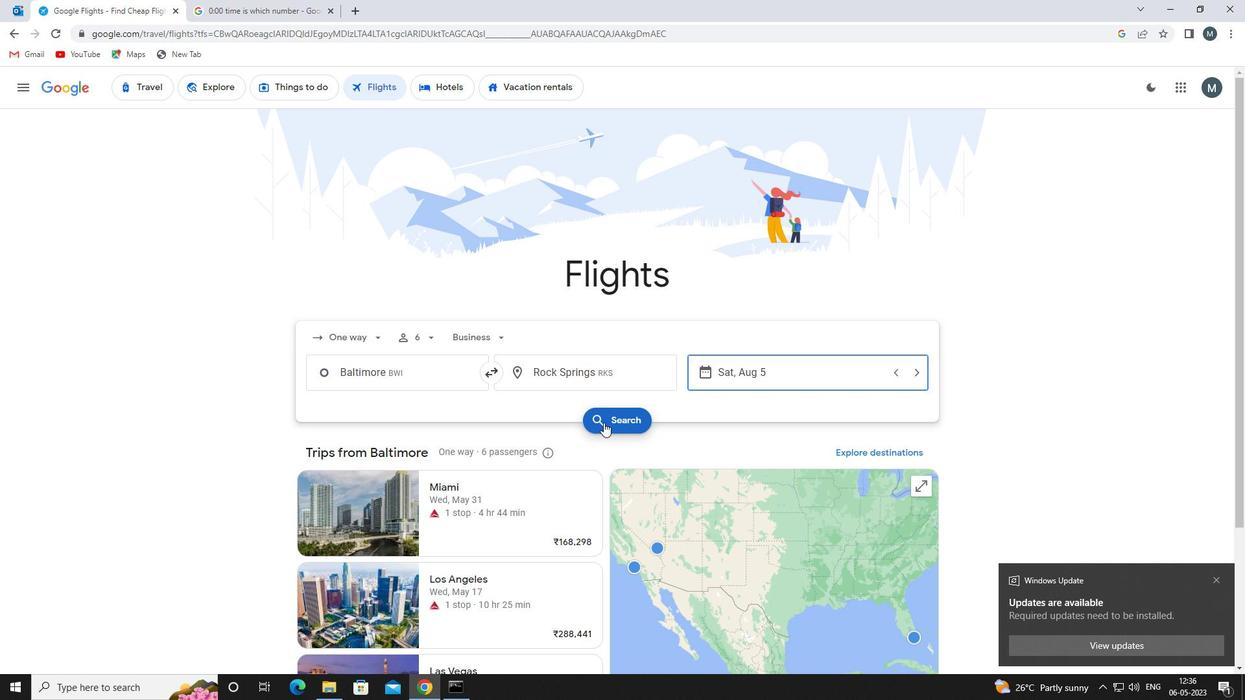 
Action: Mouse moved to (325, 205)
Screenshot: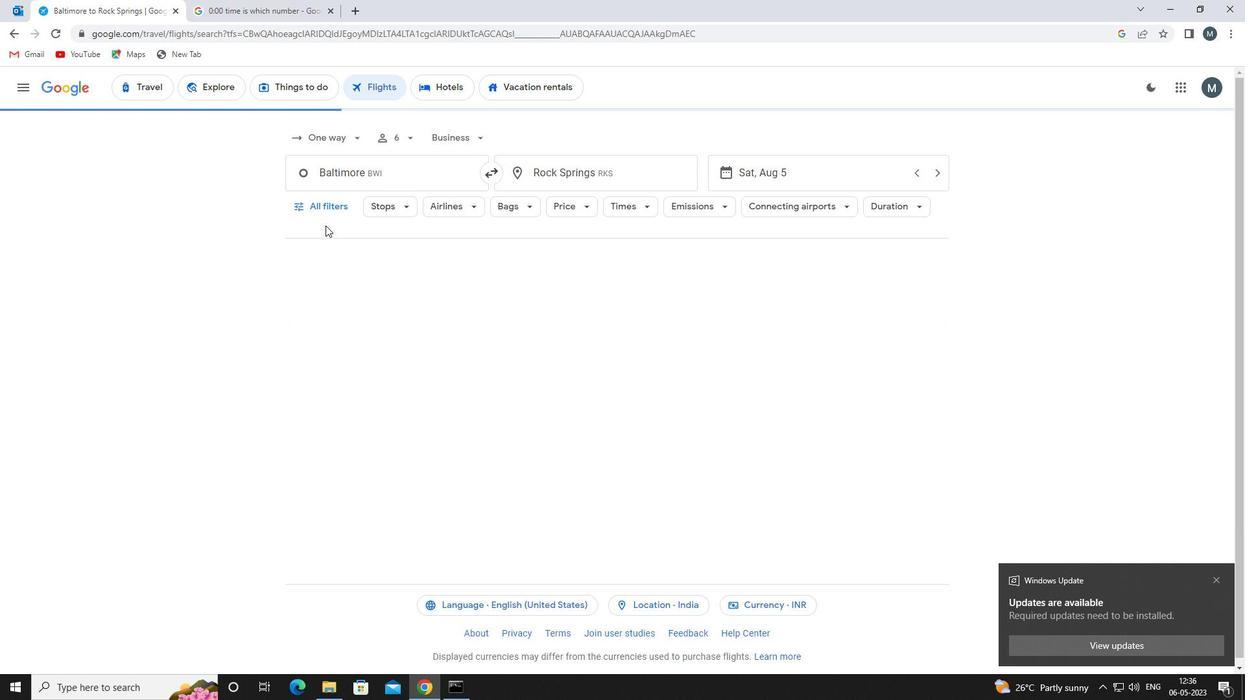 
Action: Mouse pressed left at (325, 205)
Screenshot: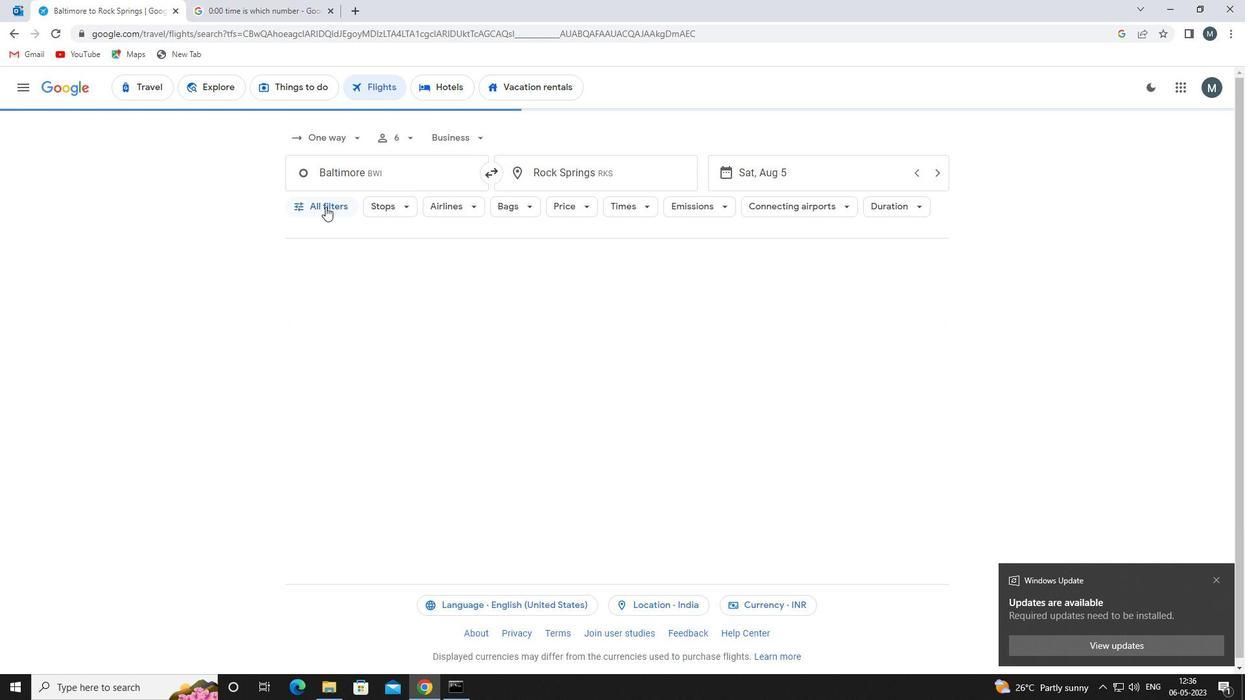 
Action: Mouse moved to (410, 313)
Screenshot: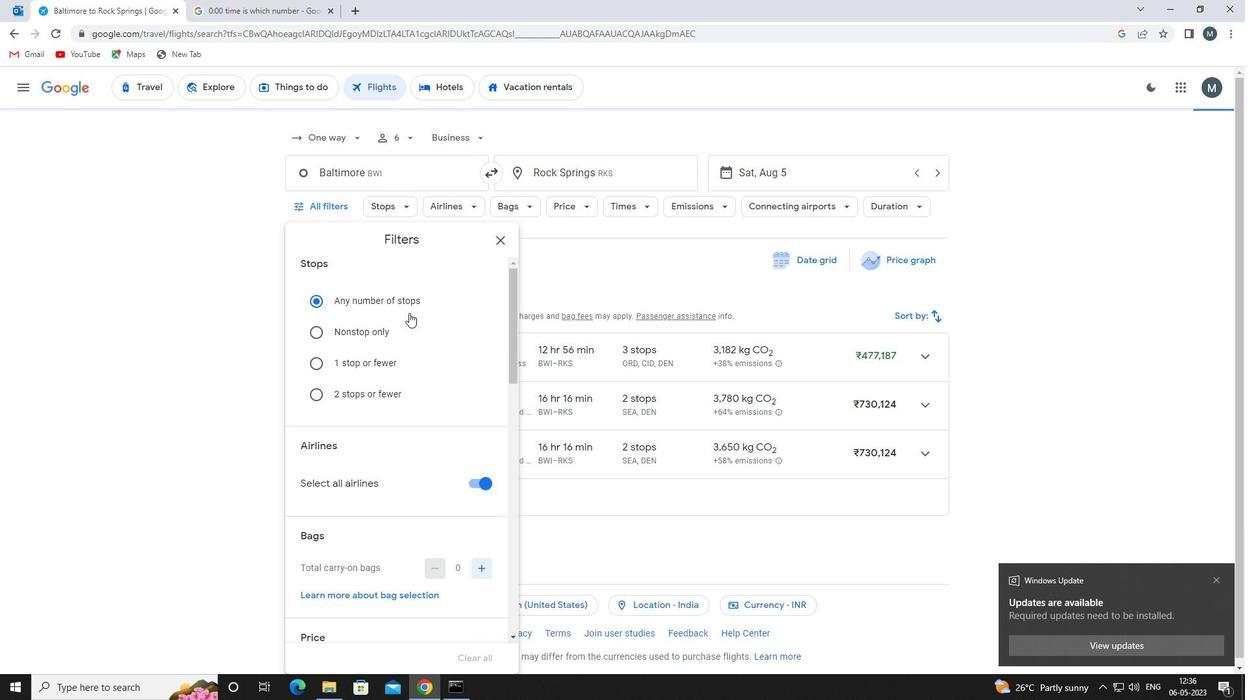 
Action: Mouse scrolled (410, 313) with delta (0, 0)
Screenshot: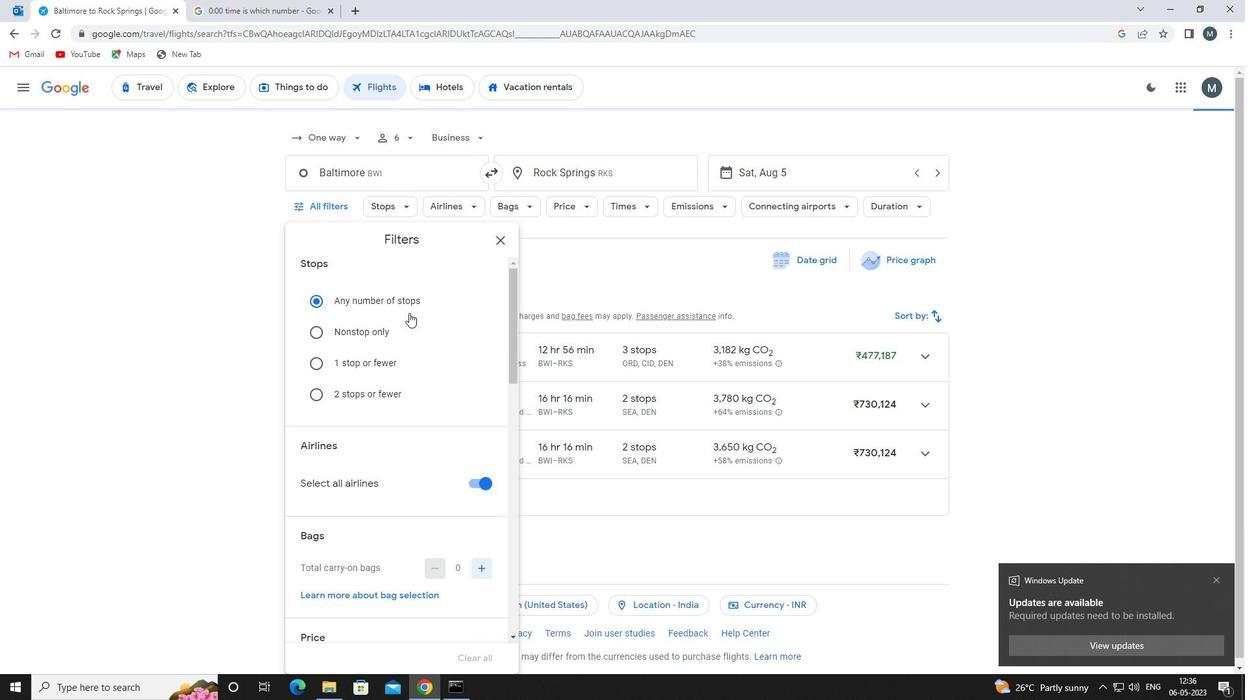 
Action: Mouse moved to (411, 316)
Screenshot: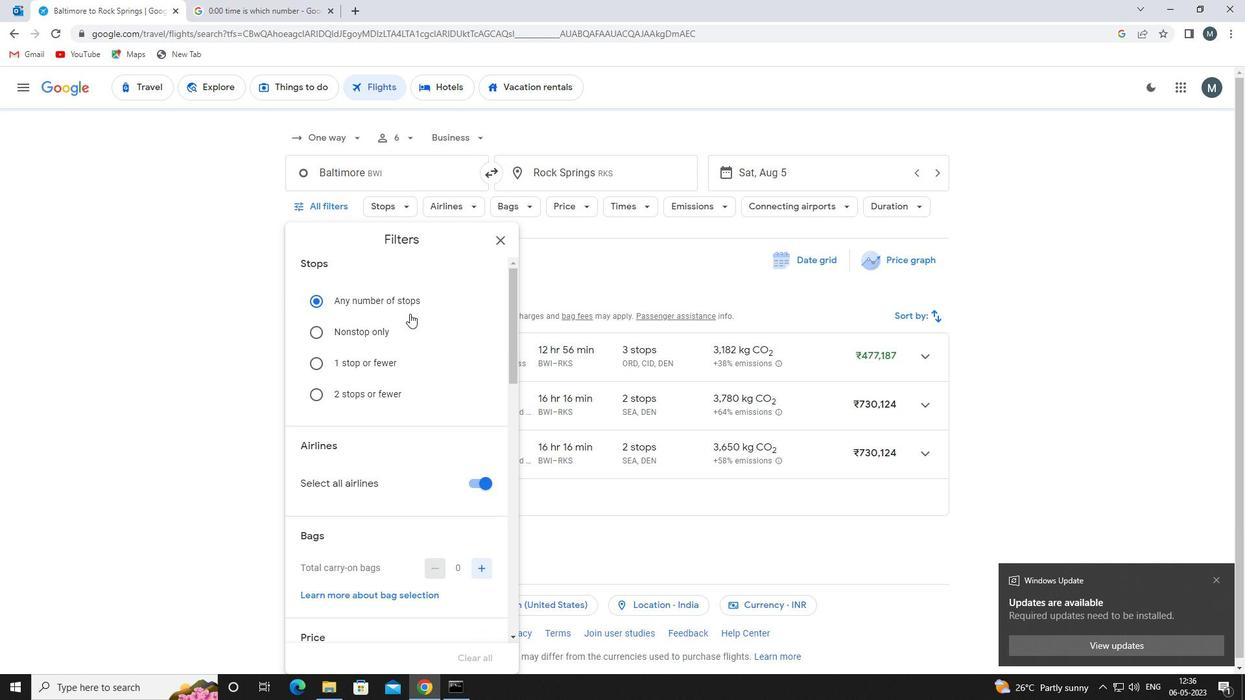 
Action: Mouse scrolled (411, 315) with delta (0, 0)
Screenshot: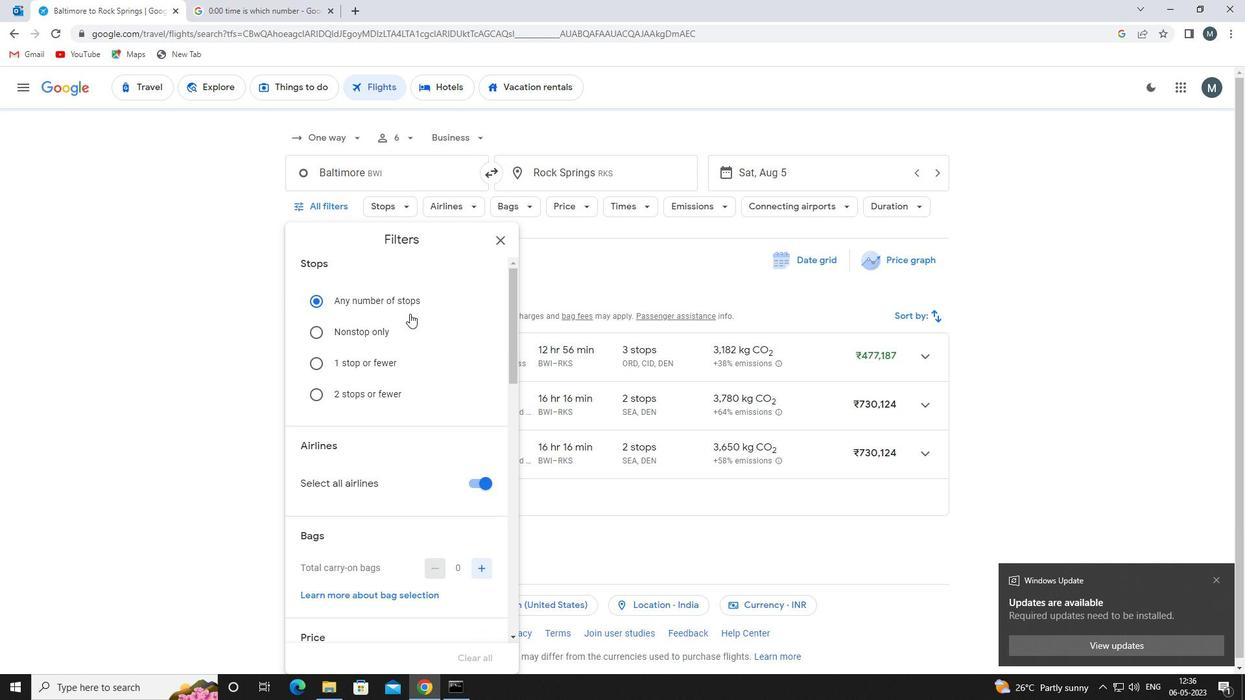 
Action: Mouse moved to (481, 354)
Screenshot: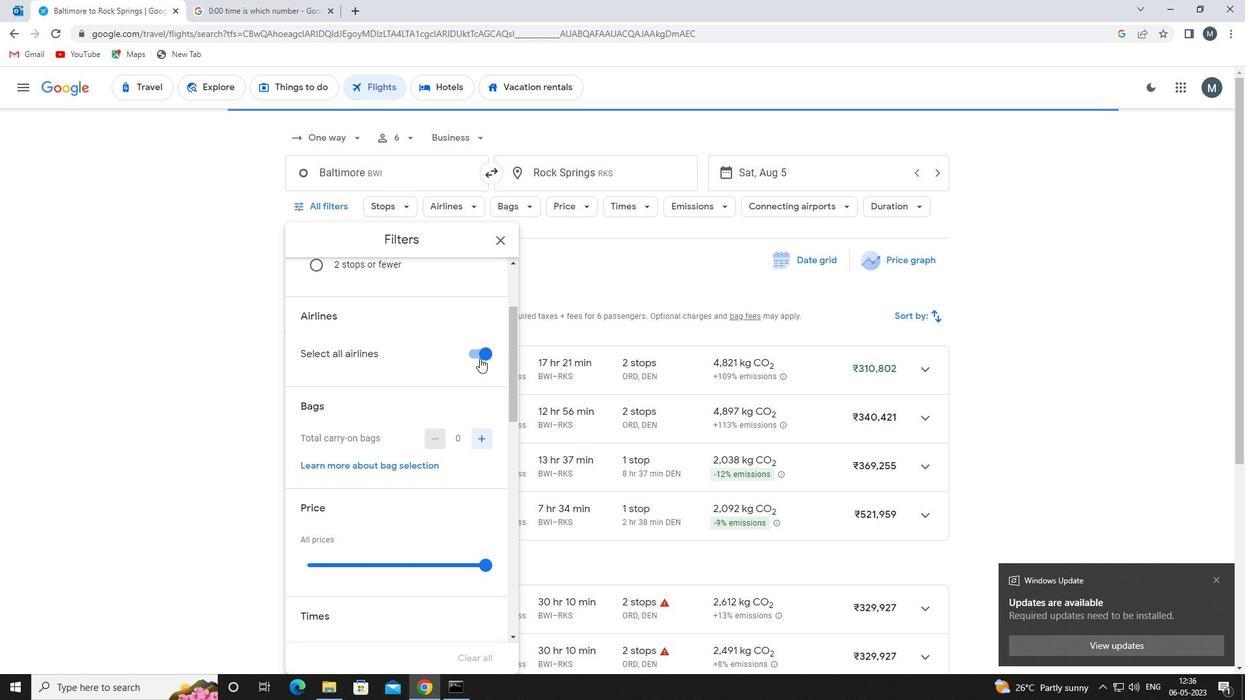 
Action: Mouse pressed left at (481, 354)
Screenshot: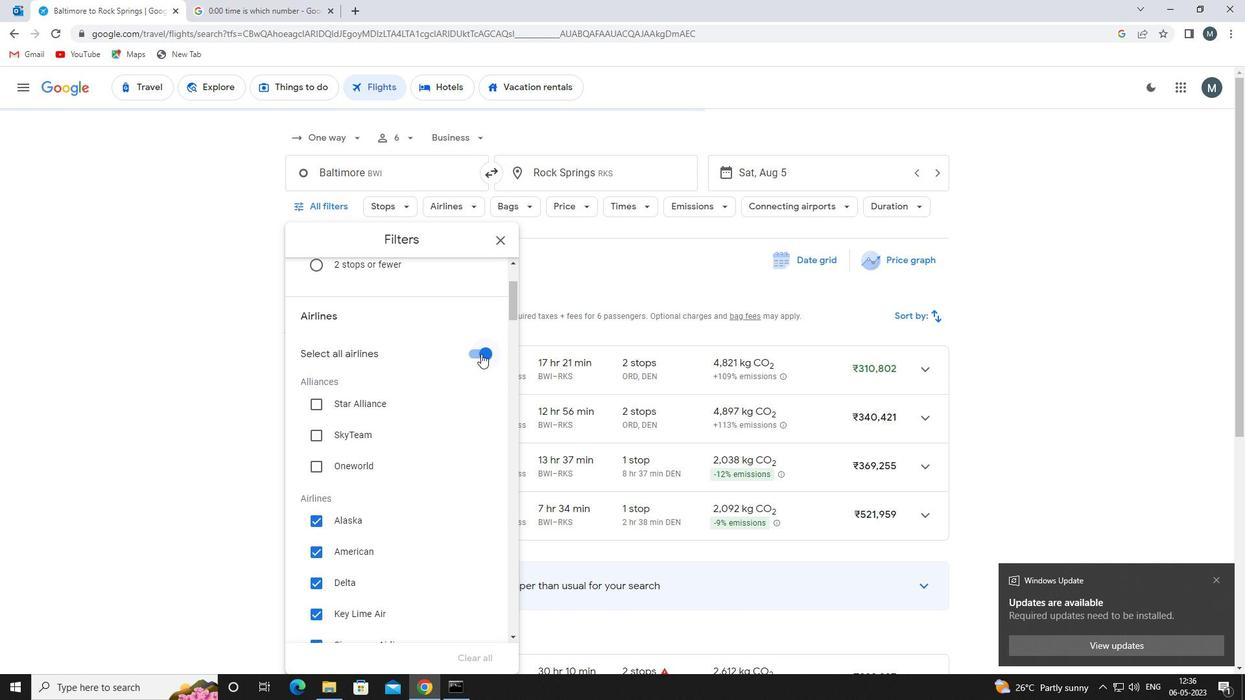
Action: Mouse moved to (432, 363)
Screenshot: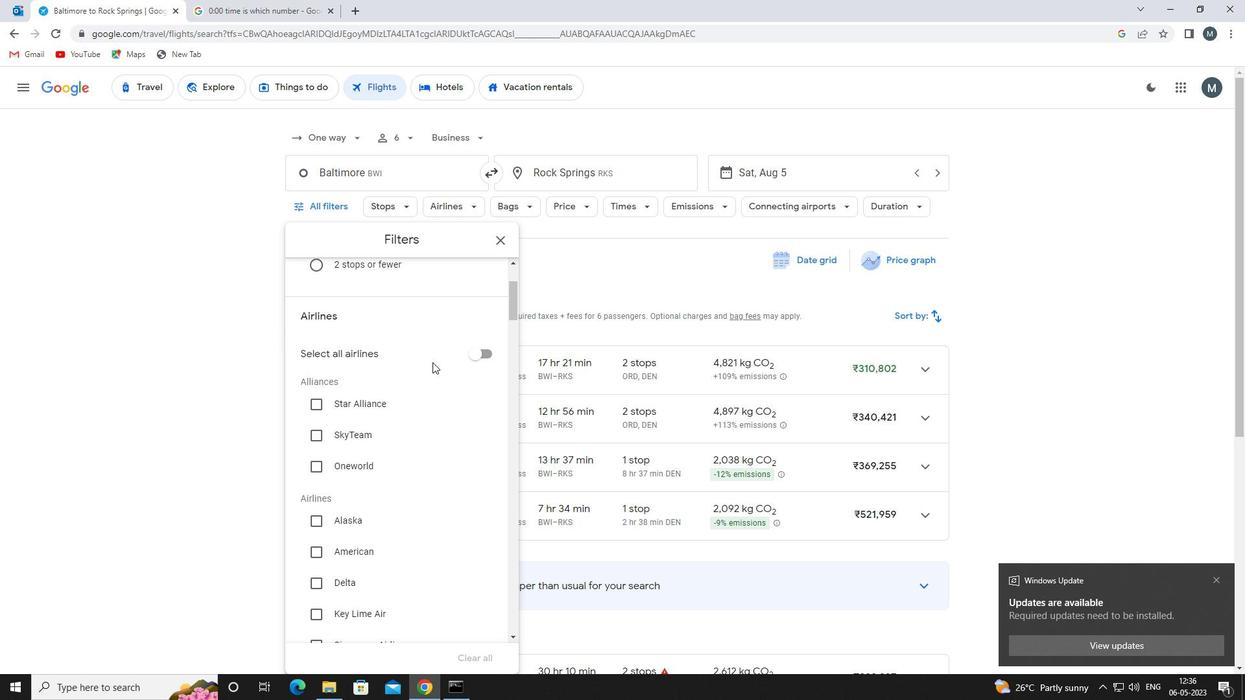 
Action: Mouse scrolled (432, 362) with delta (0, 0)
Screenshot: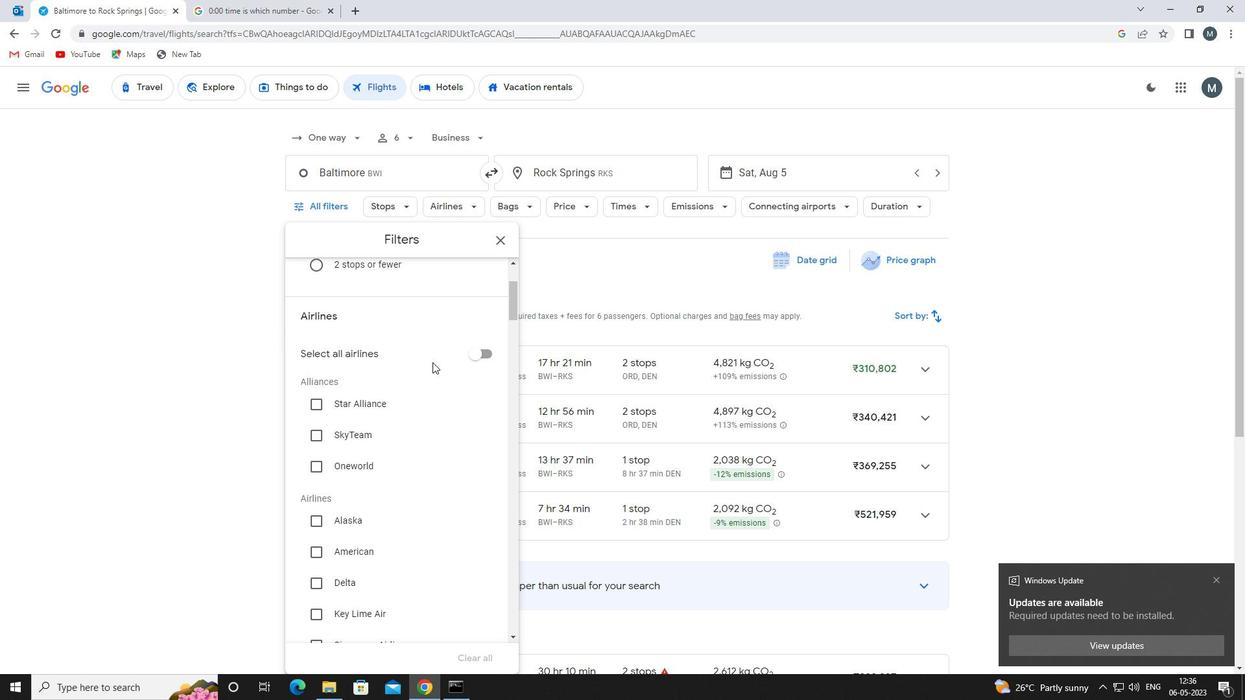 
Action: Mouse moved to (433, 367)
Screenshot: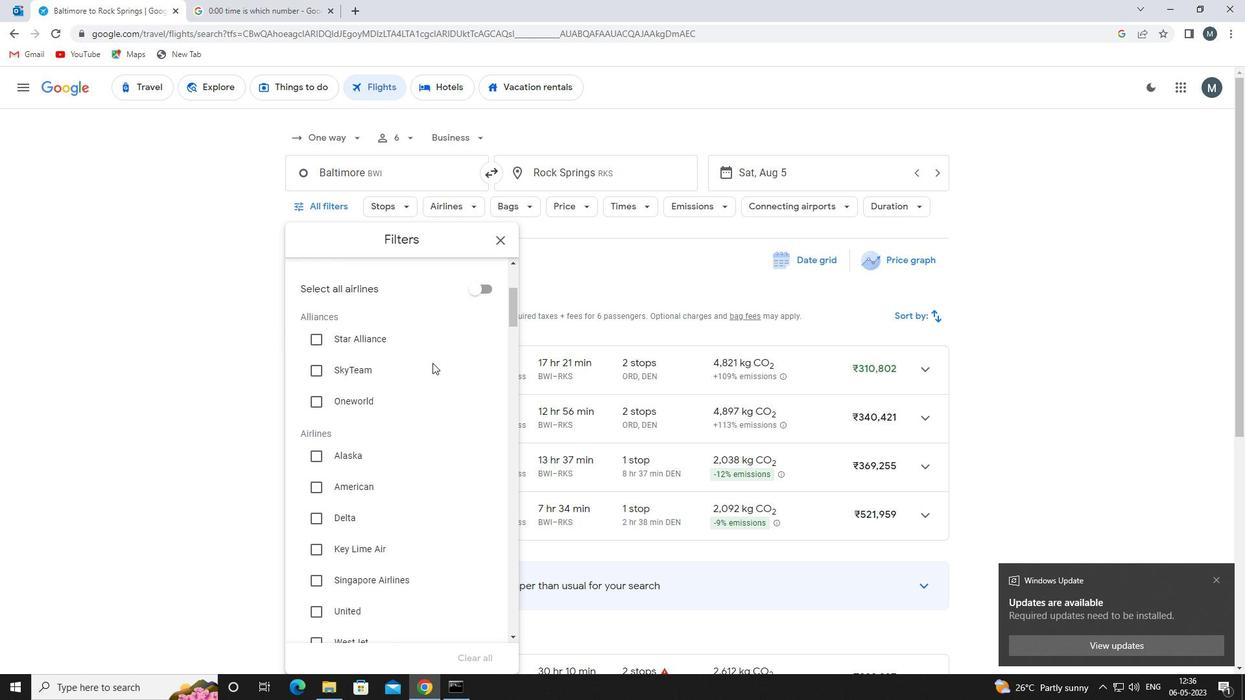 
Action: Mouse scrolled (433, 366) with delta (0, 0)
Screenshot: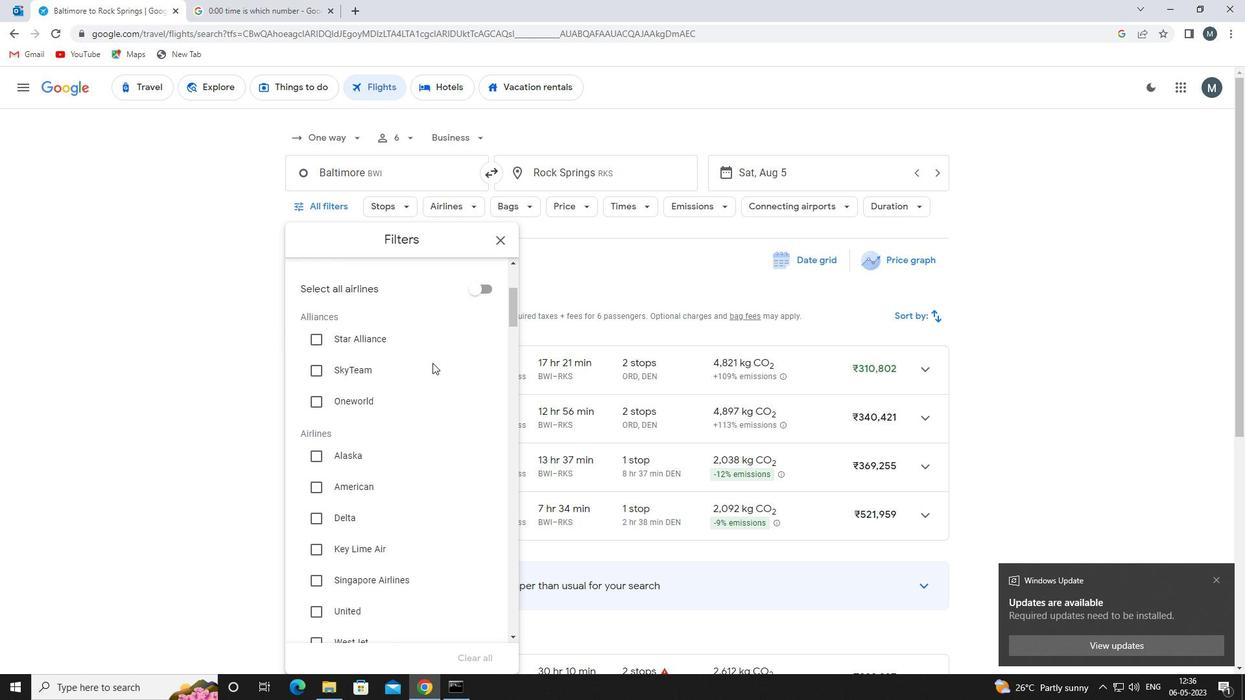 
Action: Mouse moved to (433, 368)
Screenshot: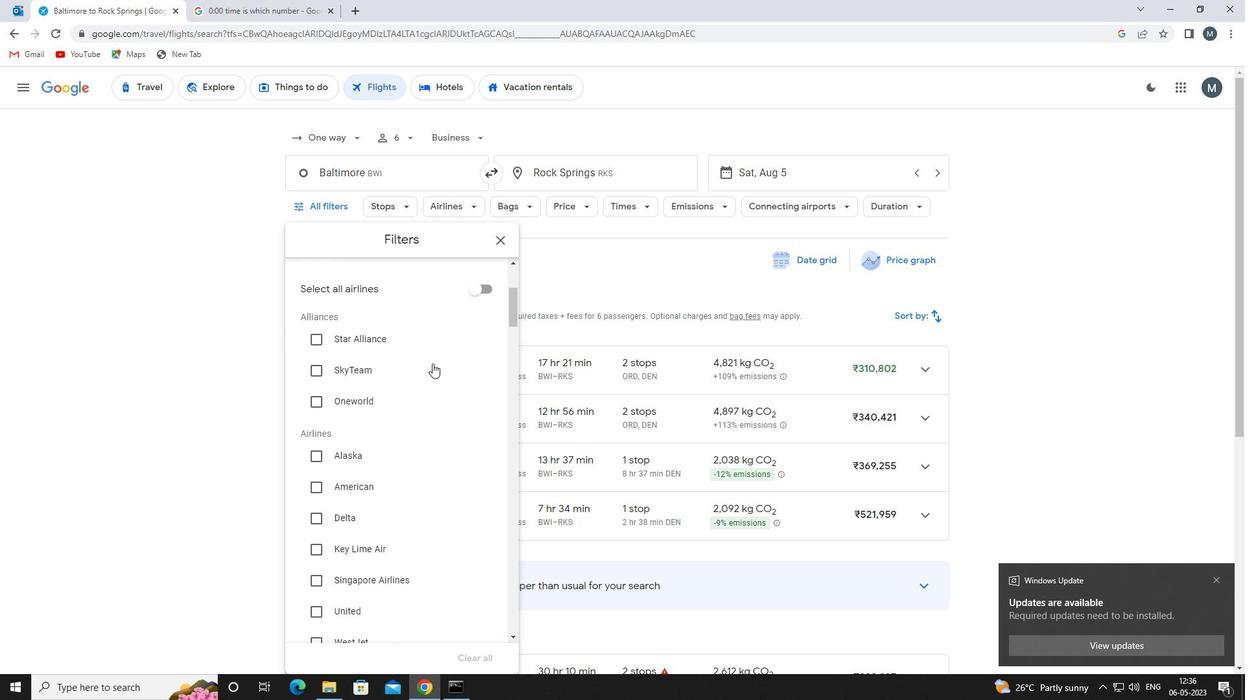 
Action: Mouse scrolled (433, 367) with delta (0, 0)
Screenshot: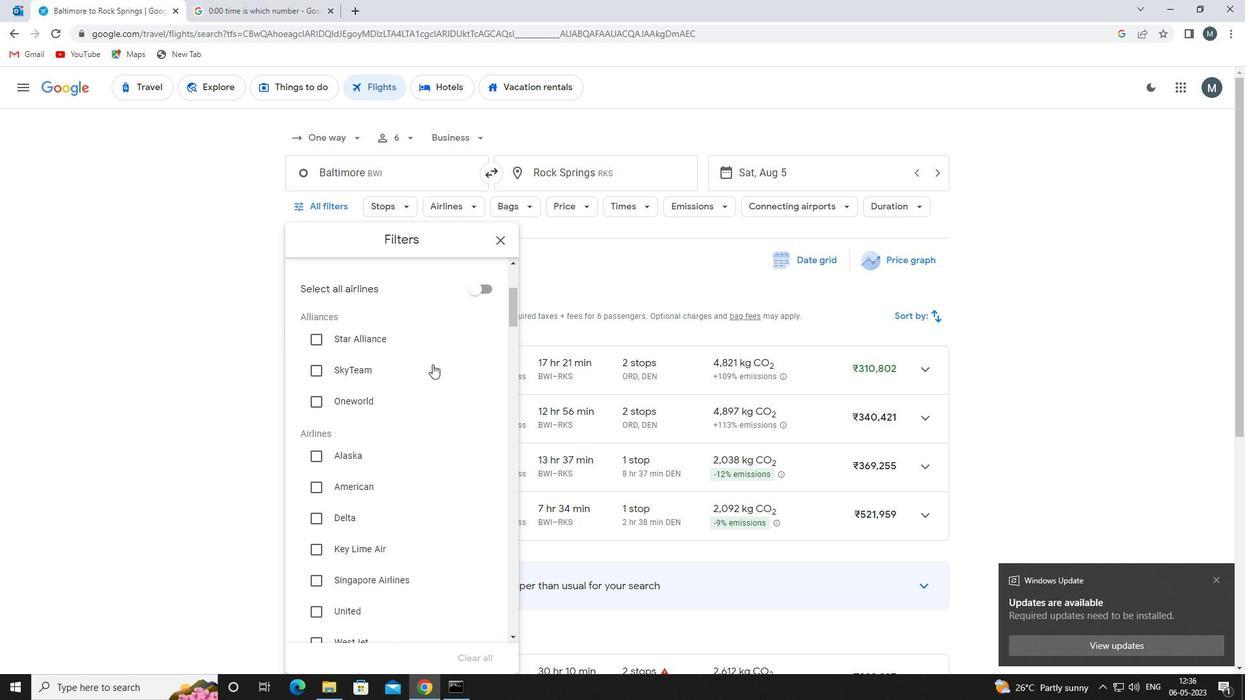 
Action: Mouse moved to (433, 371)
Screenshot: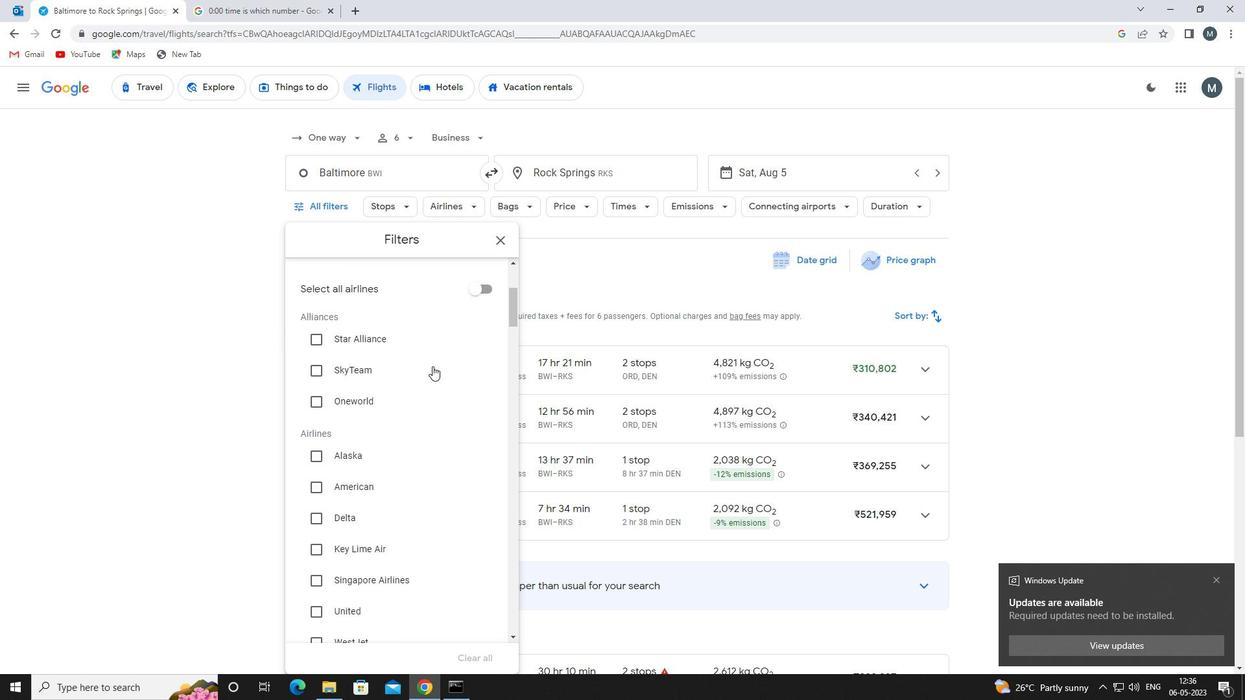 
Action: Mouse scrolled (433, 370) with delta (0, 0)
Screenshot: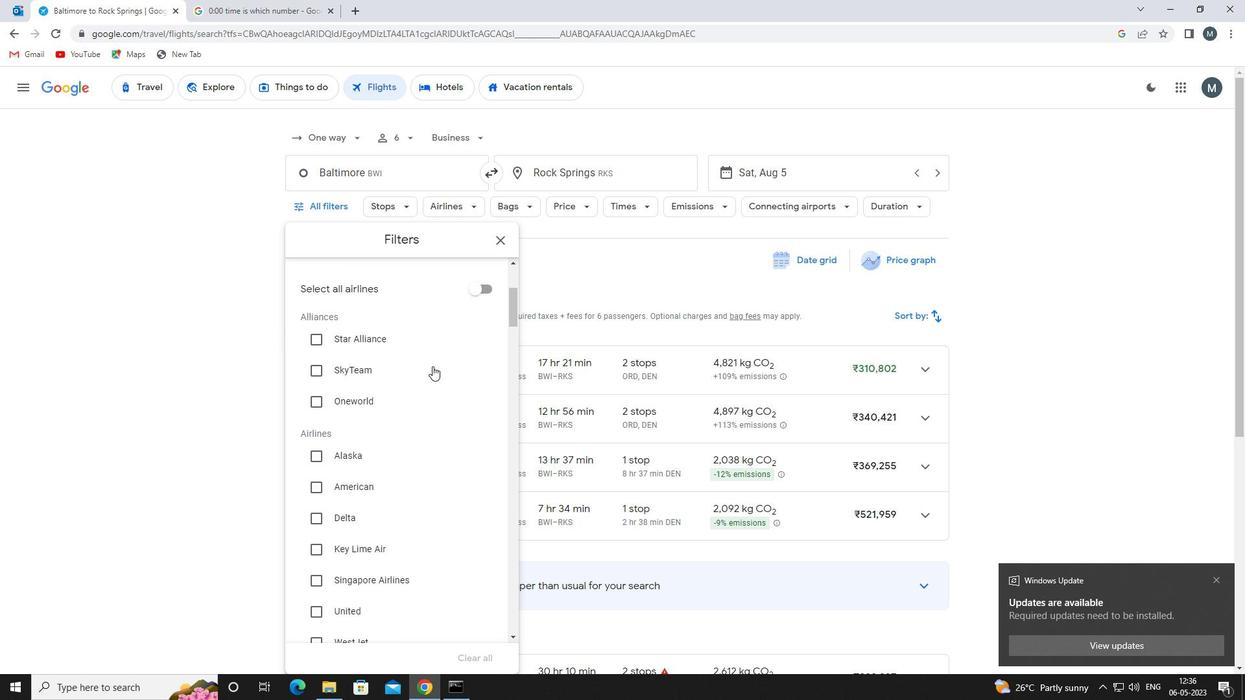 
Action: Mouse moved to (433, 373)
Screenshot: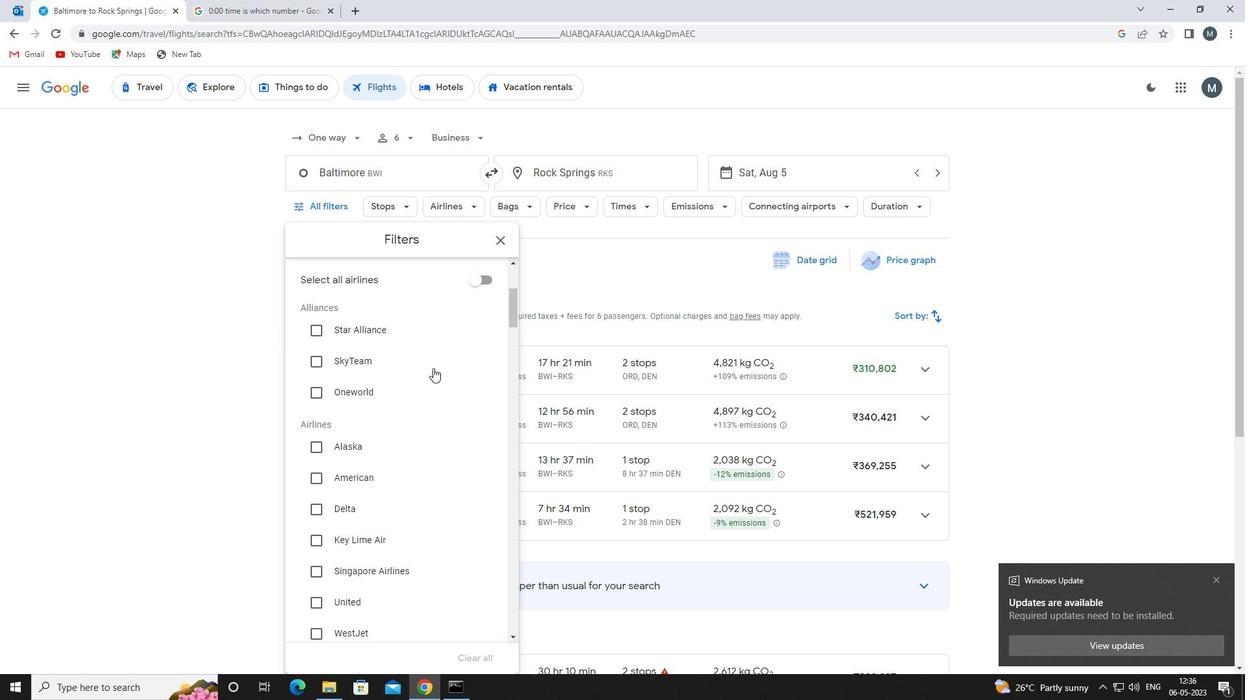 
Action: Mouse scrolled (433, 372) with delta (0, 0)
Screenshot: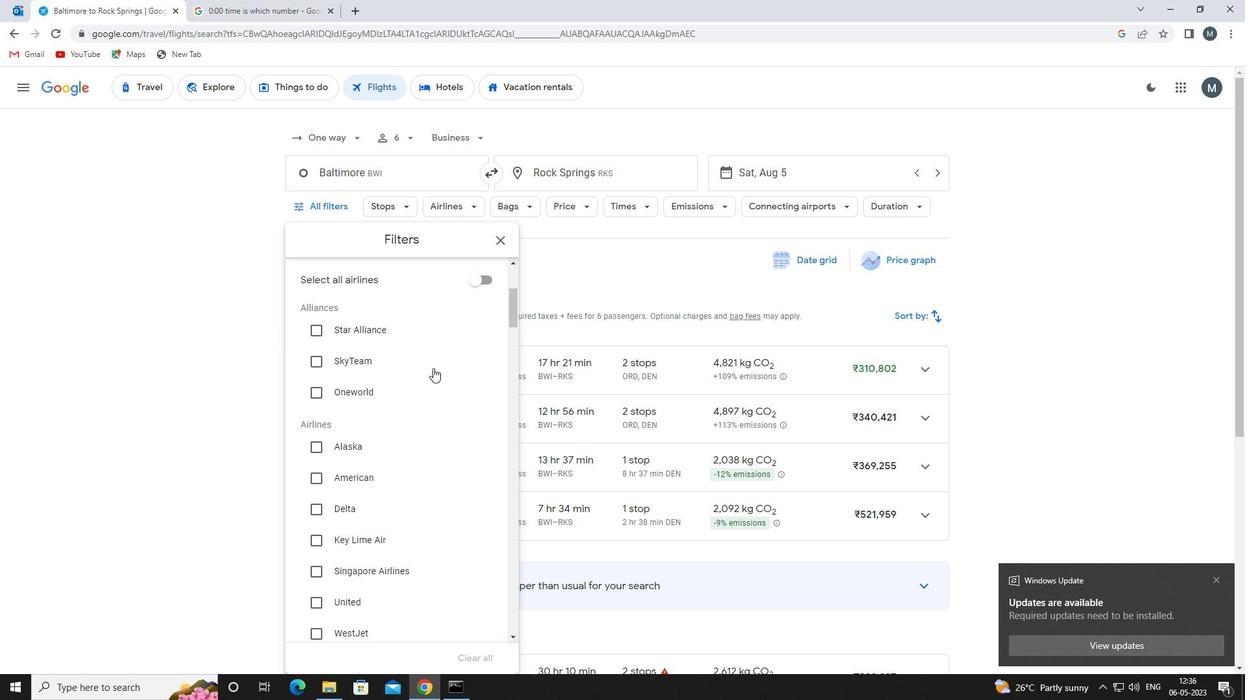 
Action: Mouse moved to (433, 376)
Screenshot: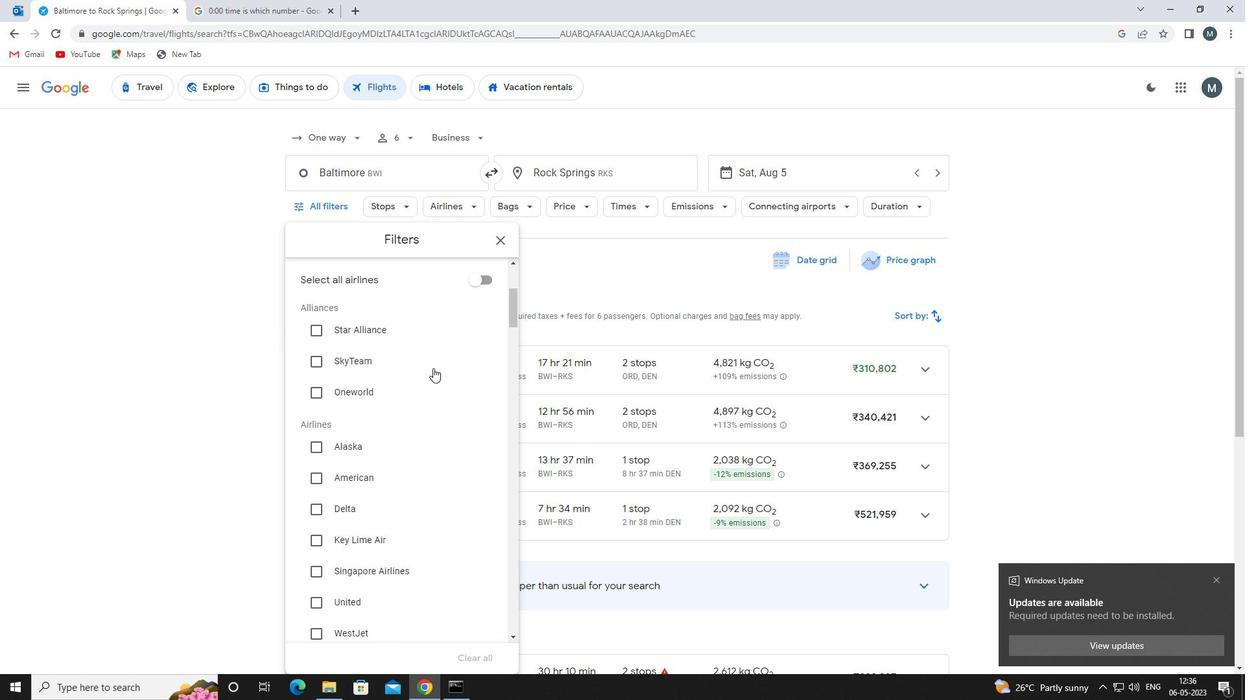 
Action: Mouse scrolled (433, 375) with delta (0, 0)
Screenshot: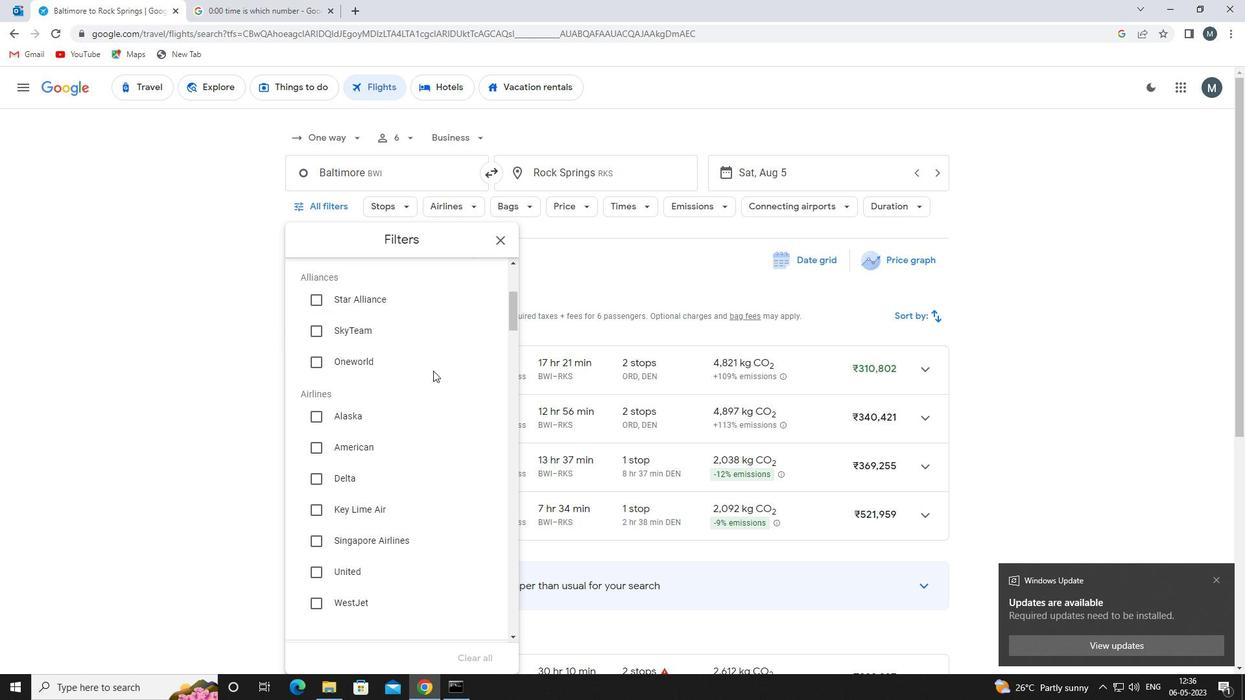 
Action: Mouse moved to (475, 405)
Screenshot: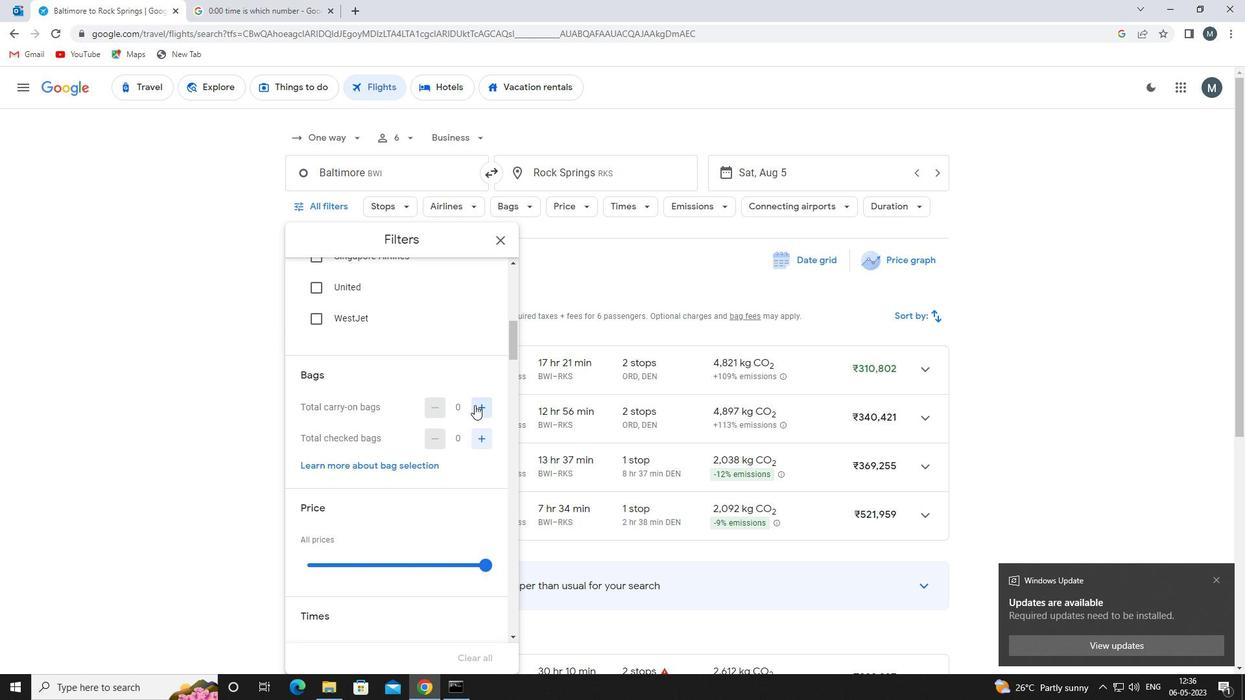 
Action: Mouse pressed left at (475, 405)
Screenshot: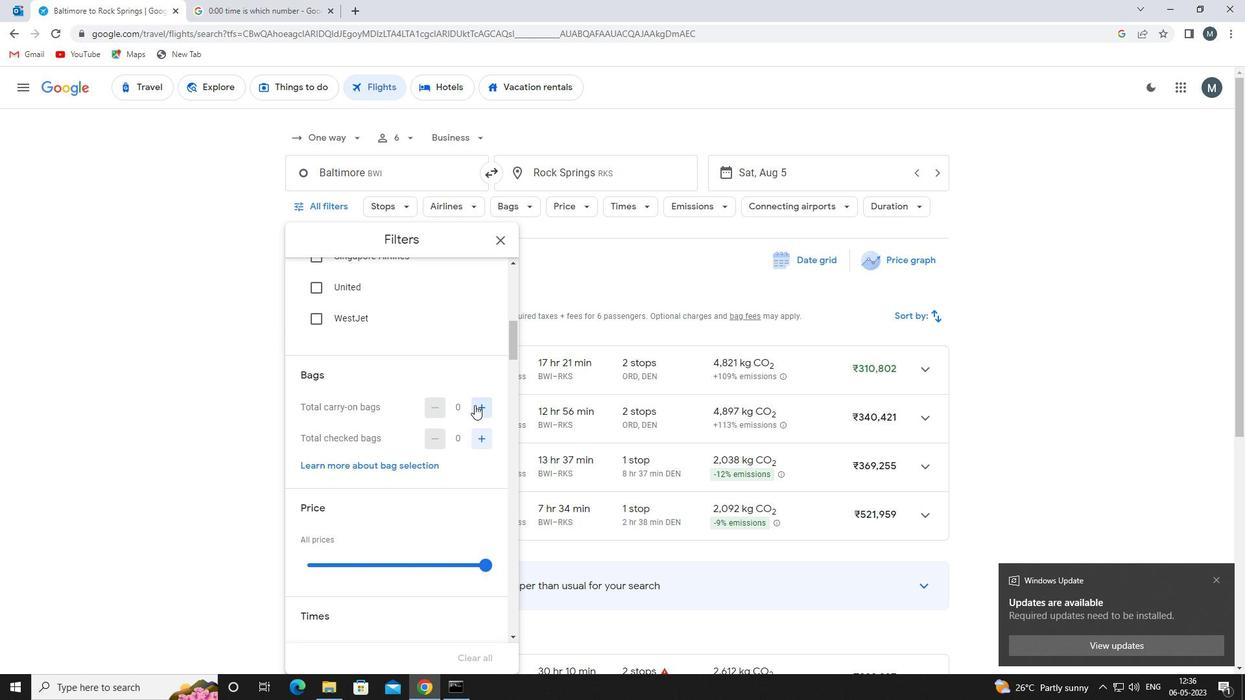 
Action: Mouse moved to (487, 439)
Screenshot: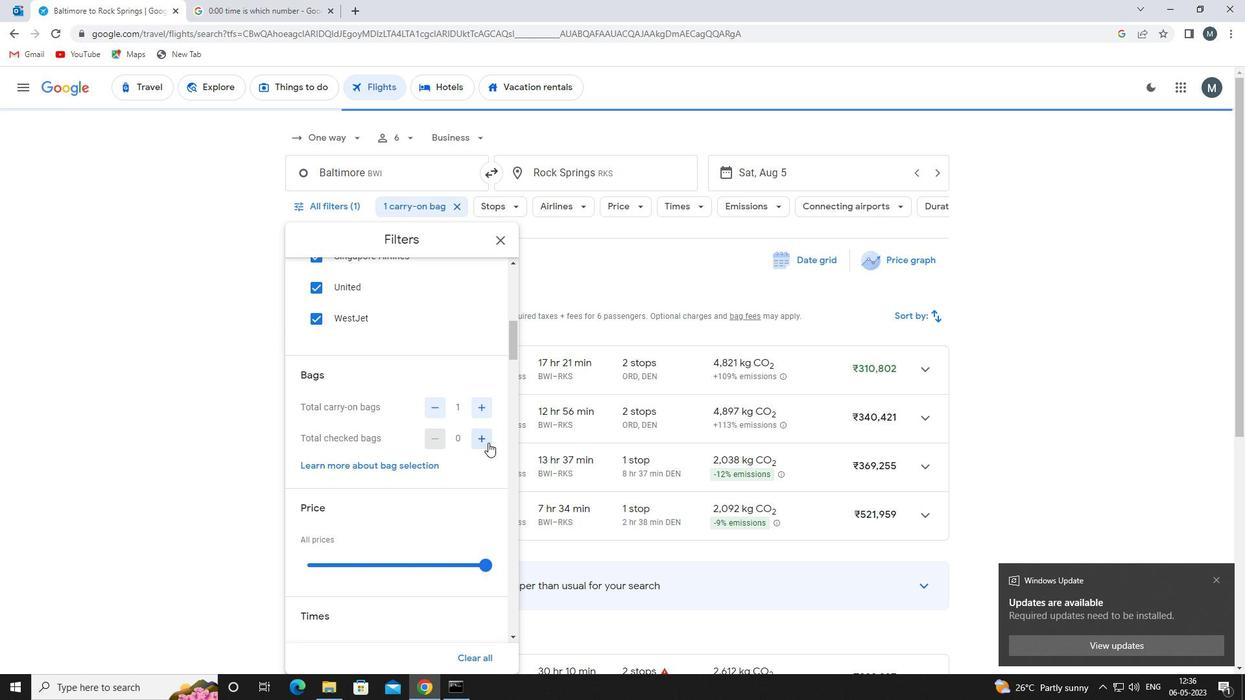
Action: Mouse pressed left at (487, 439)
Screenshot: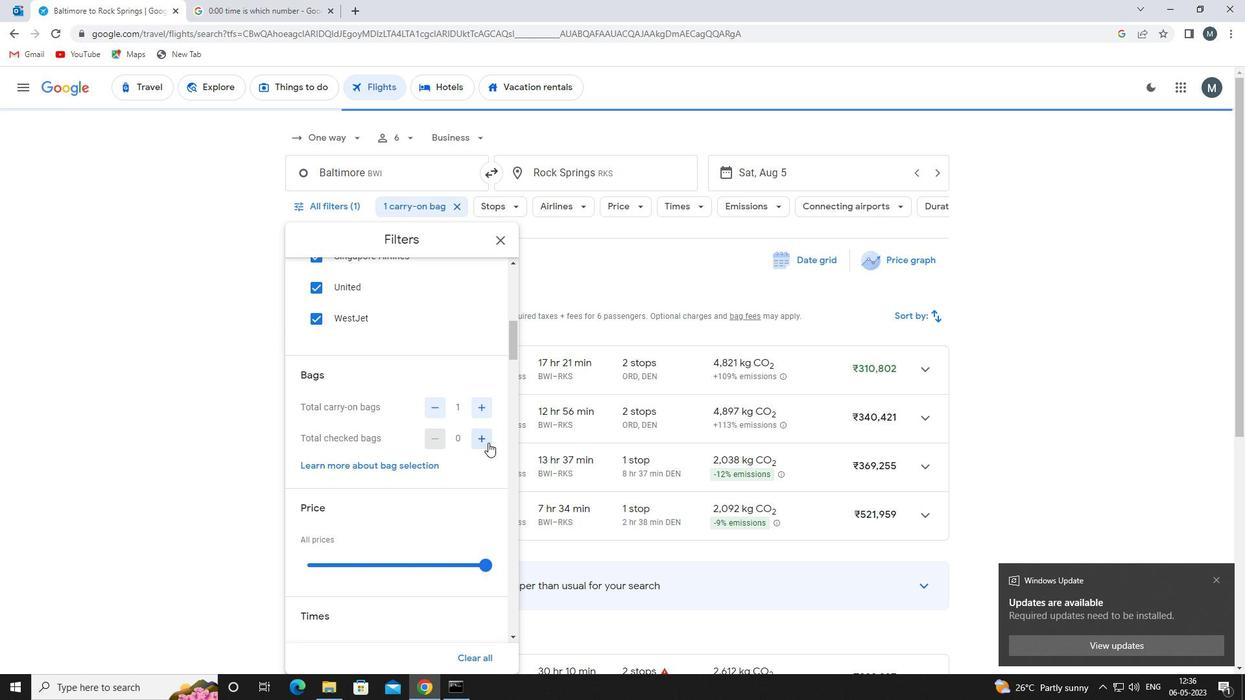 
Action: Mouse moved to (487, 439)
Screenshot: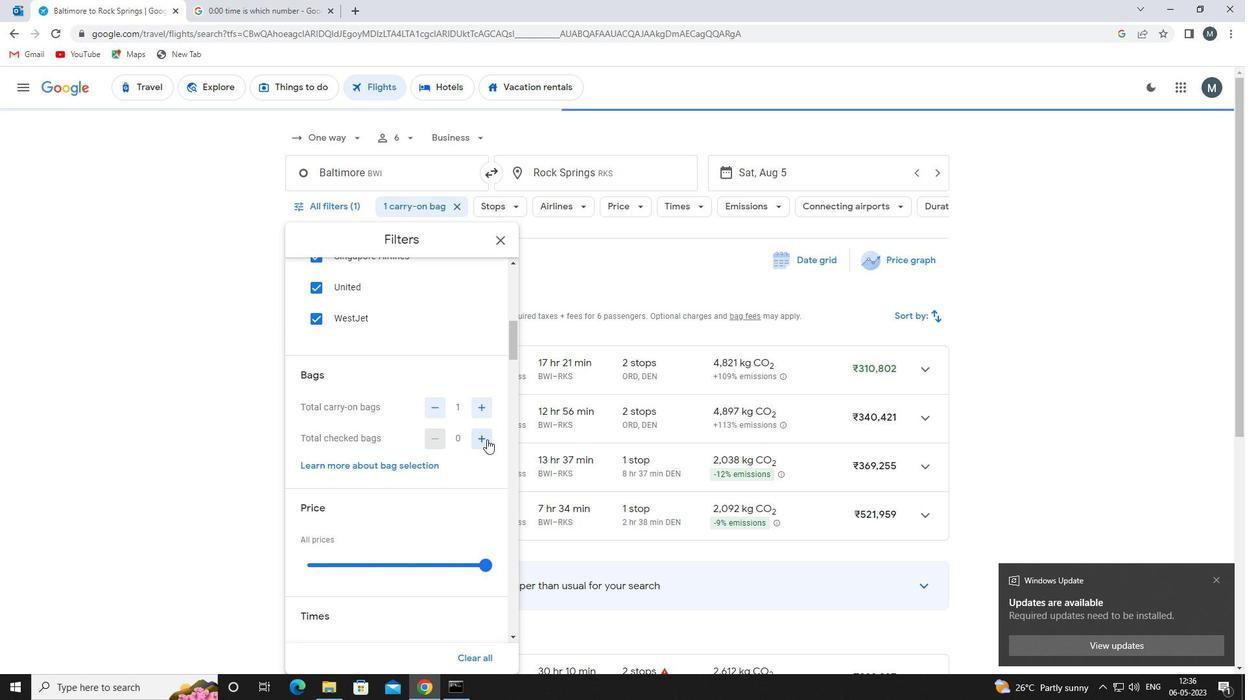 
Action: Mouse pressed left at (487, 439)
Screenshot: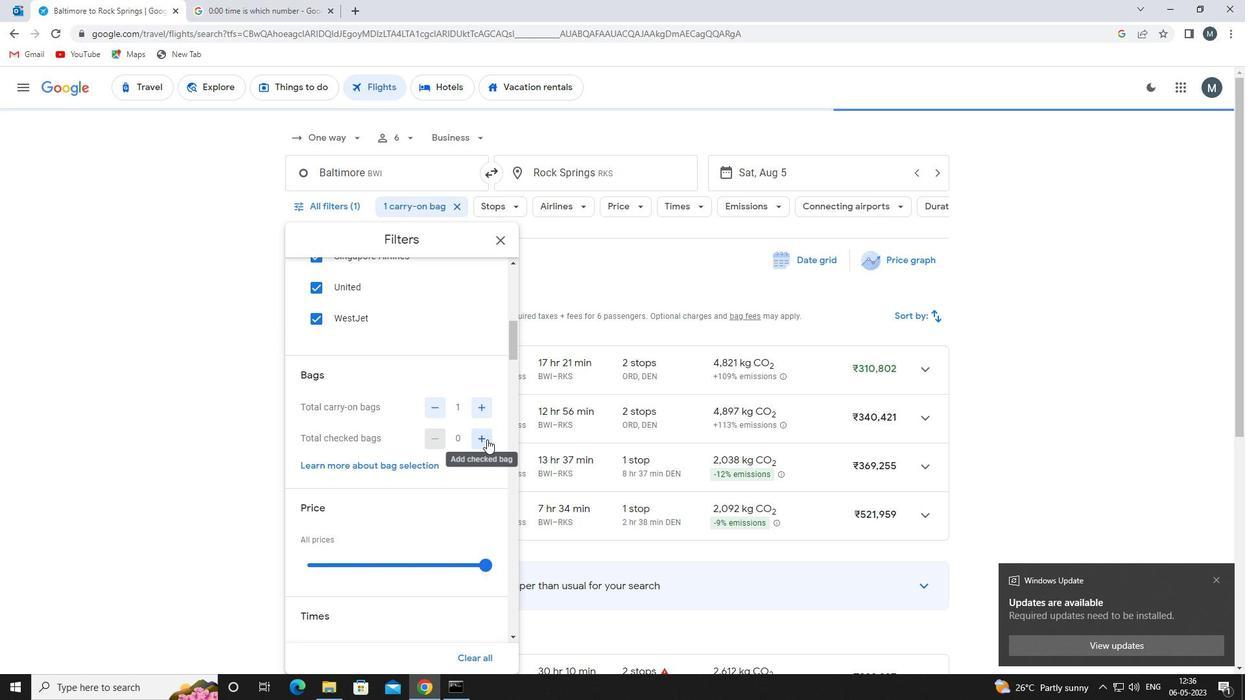 
Action: Mouse moved to (487, 439)
Screenshot: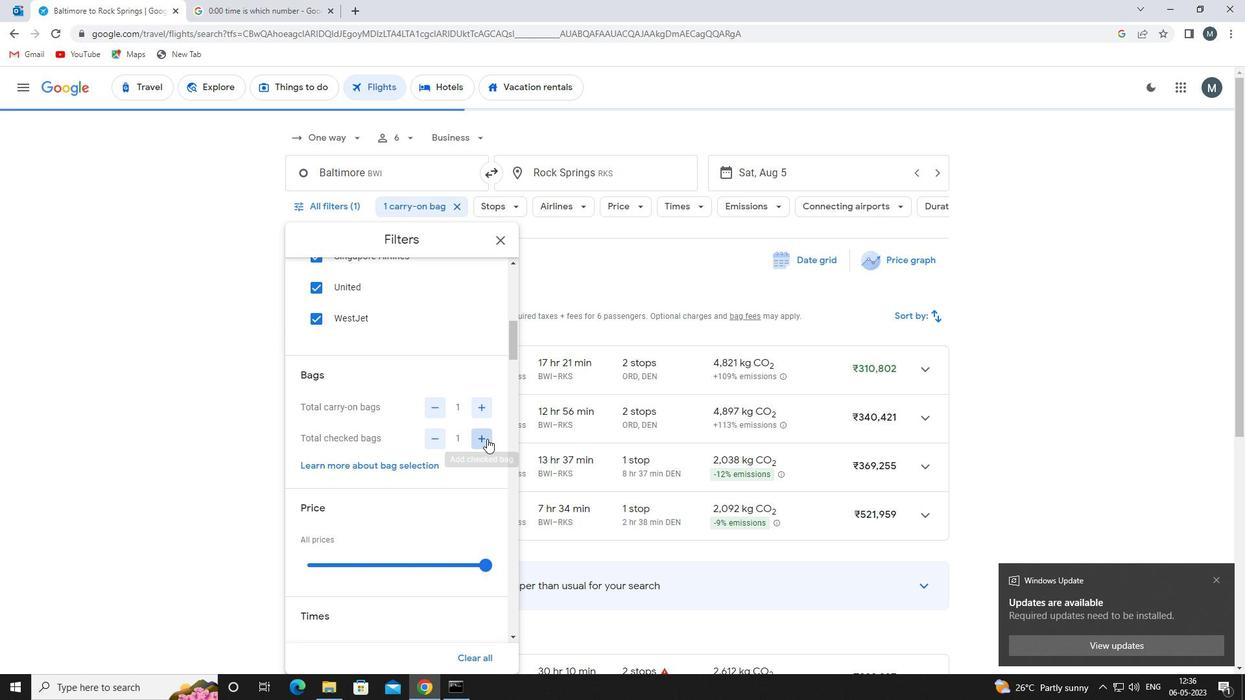 
Action: Mouse pressed left at (487, 439)
Screenshot: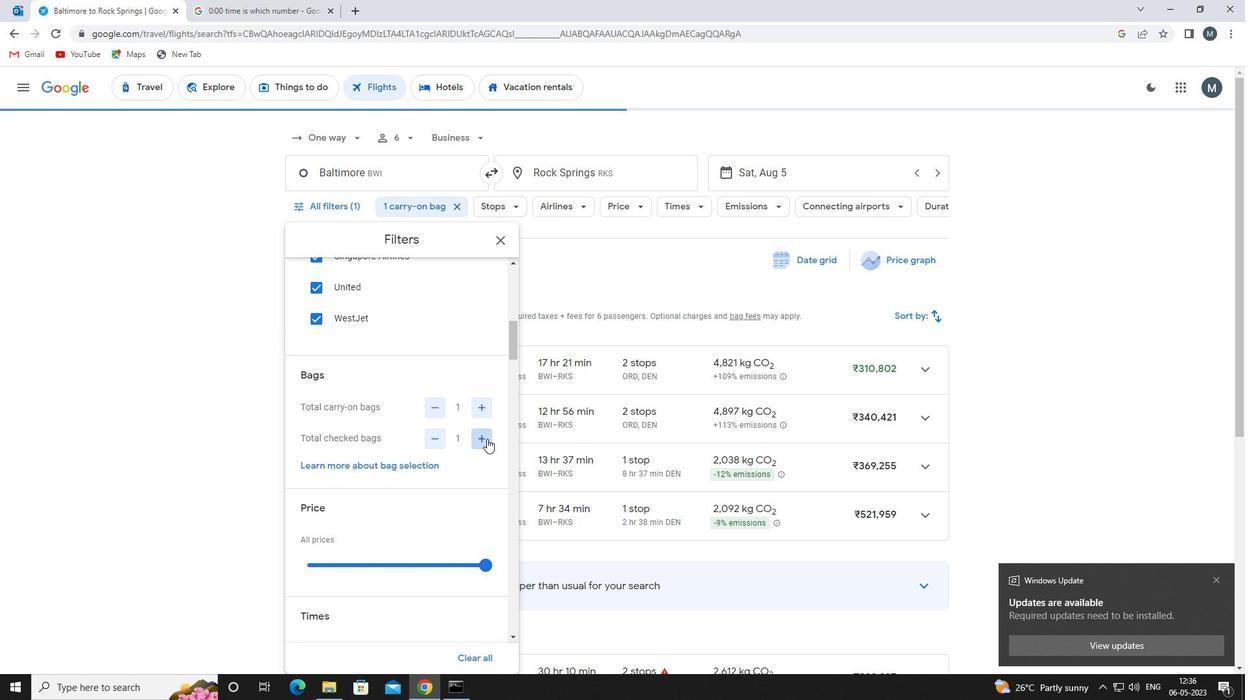 
Action: Mouse moved to (425, 401)
Screenshot: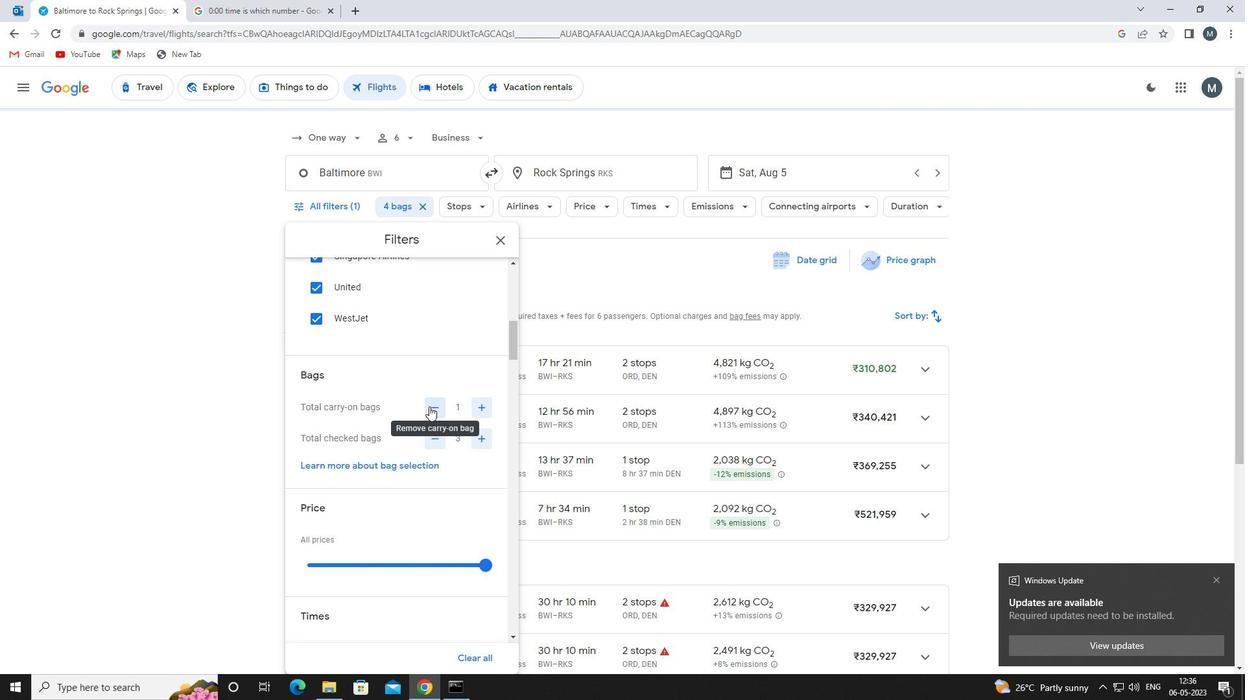 
Action: Mouse scrolled (425, 400) with delta (0, 0)
Screenshot: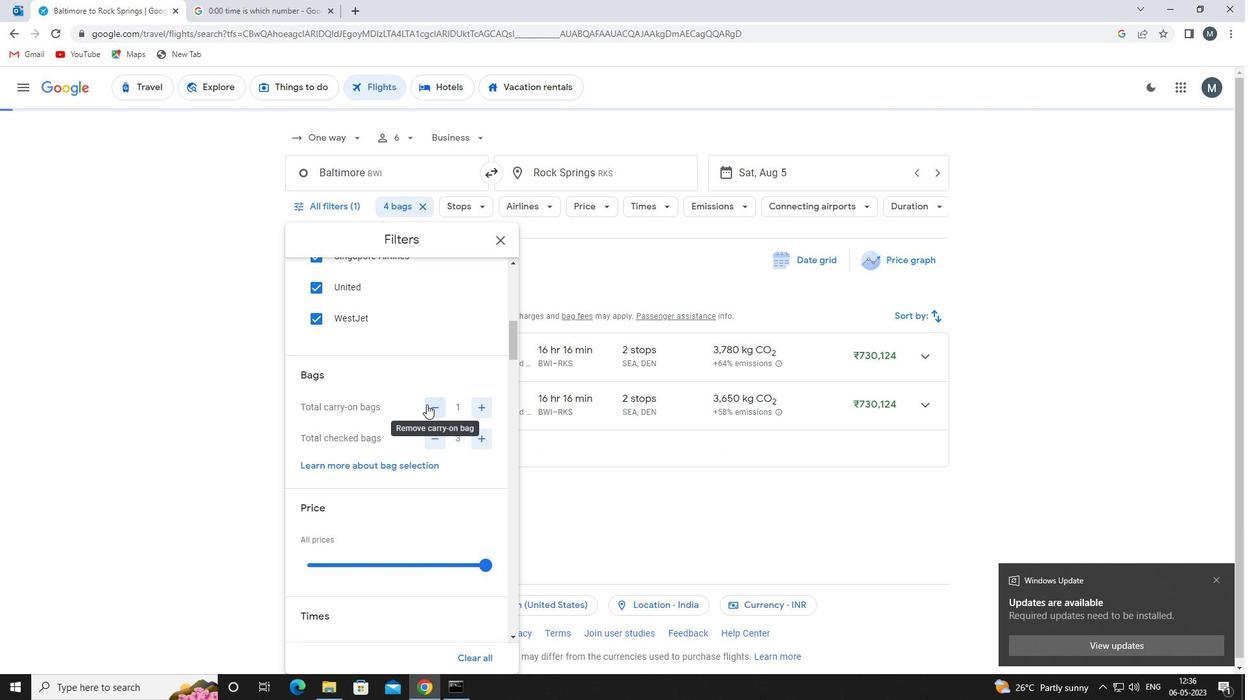 
Action: Mouse moved to (422, 402)
Screenshot: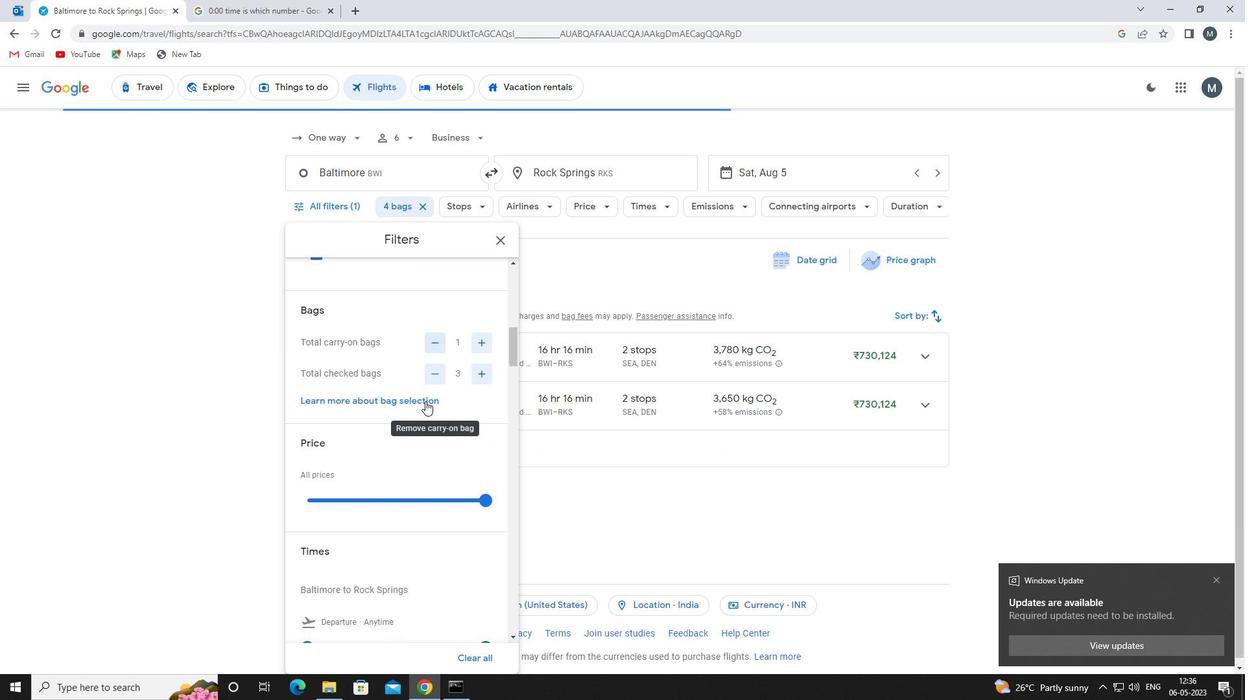 
Action: Mouse scrolled (422, 401) with delta (0, 0)
Screenshot: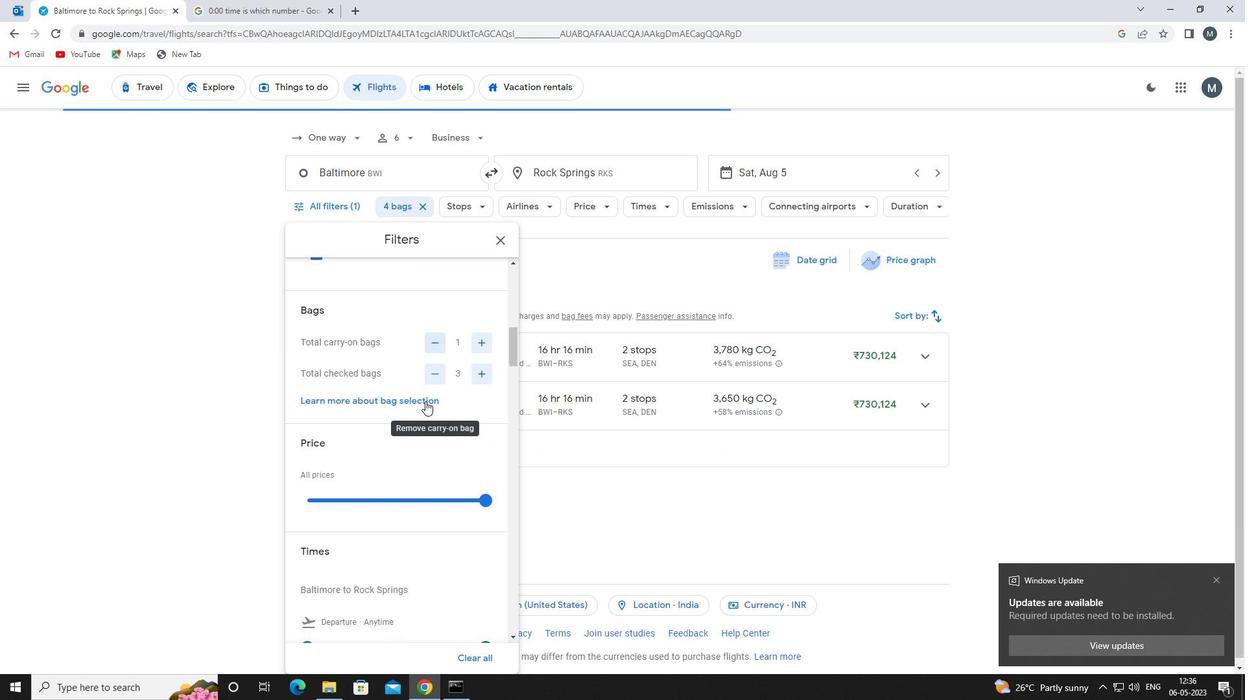
Action: Mouse moved to (416, 432)
Screenshot: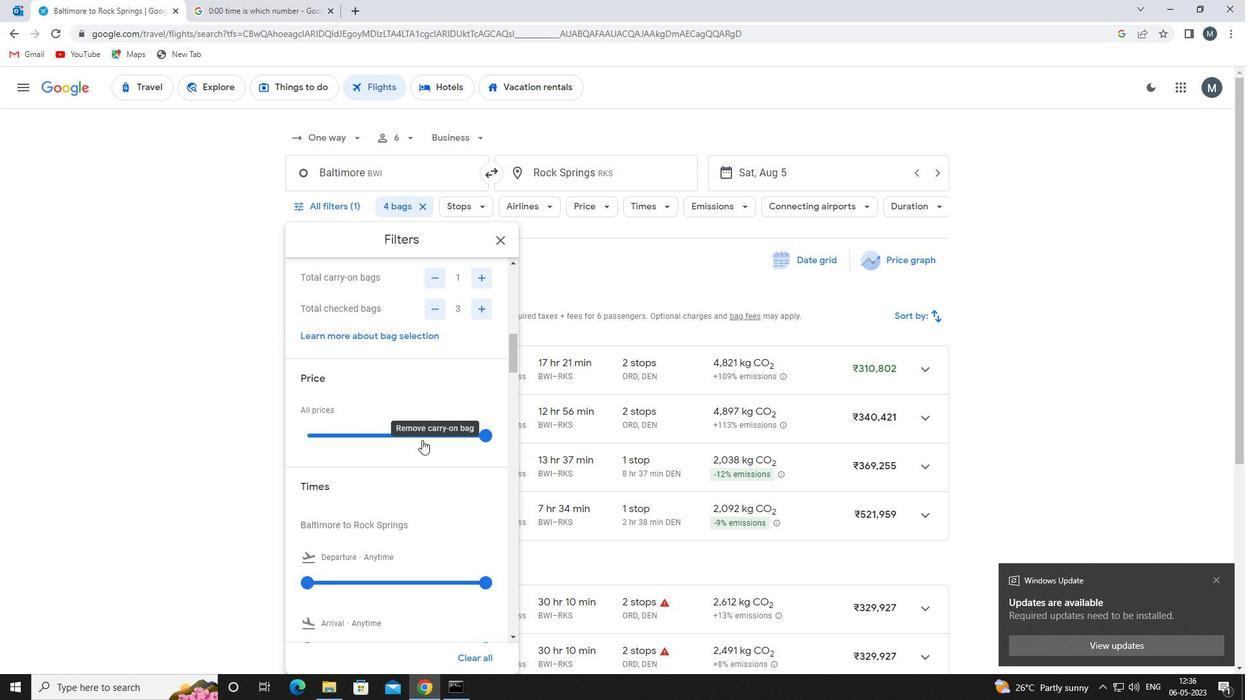
Action: Mouse pressed left at (416, 432)
Screenshot: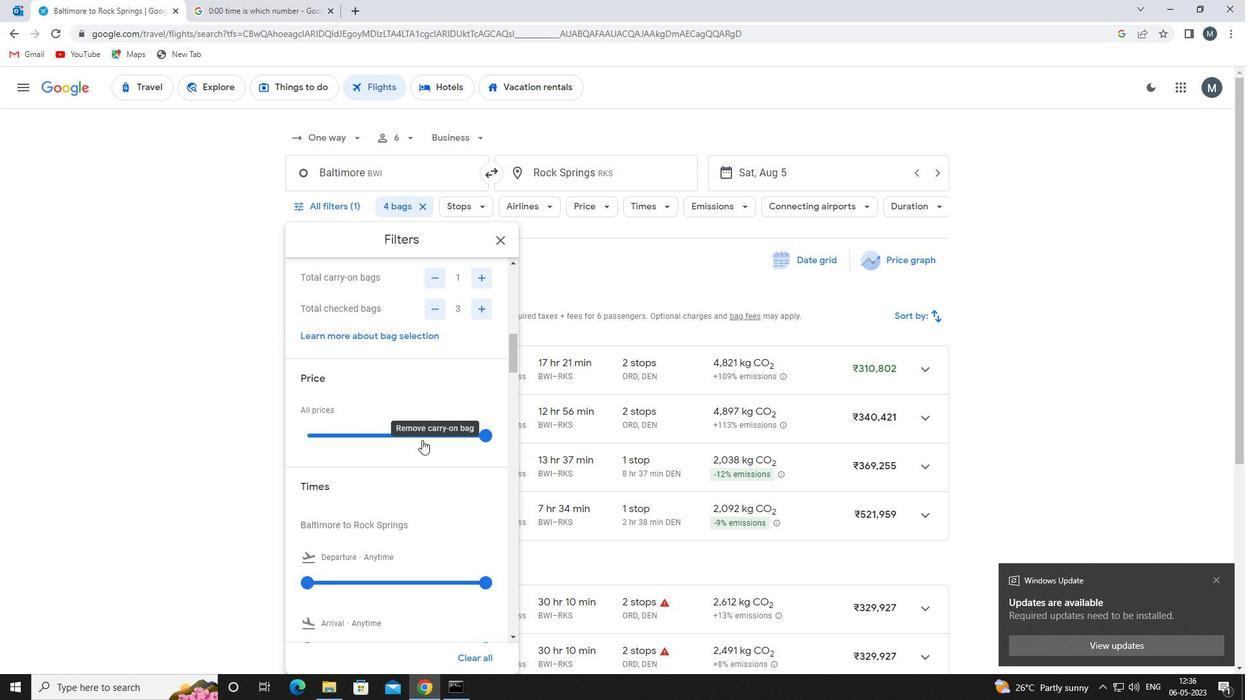 
Action: Mouse moved to (305, 213)
Screenshot: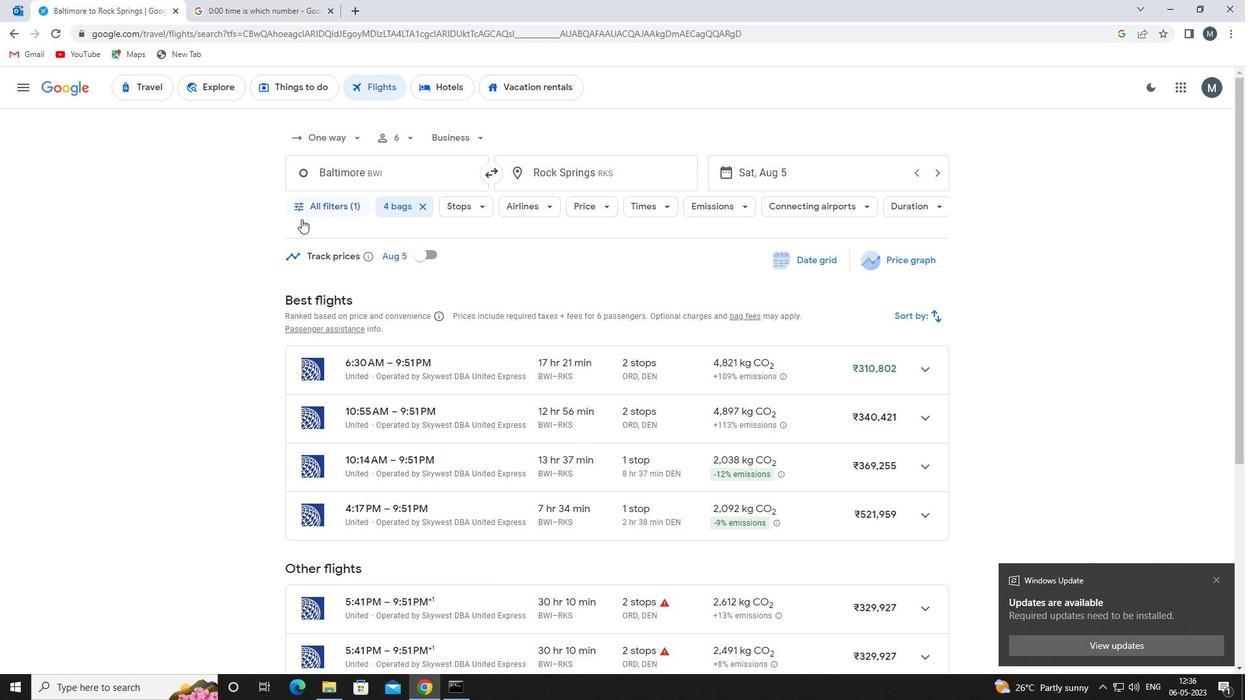 
Action: Mouse pressed left at (305, 213)
Screenshot: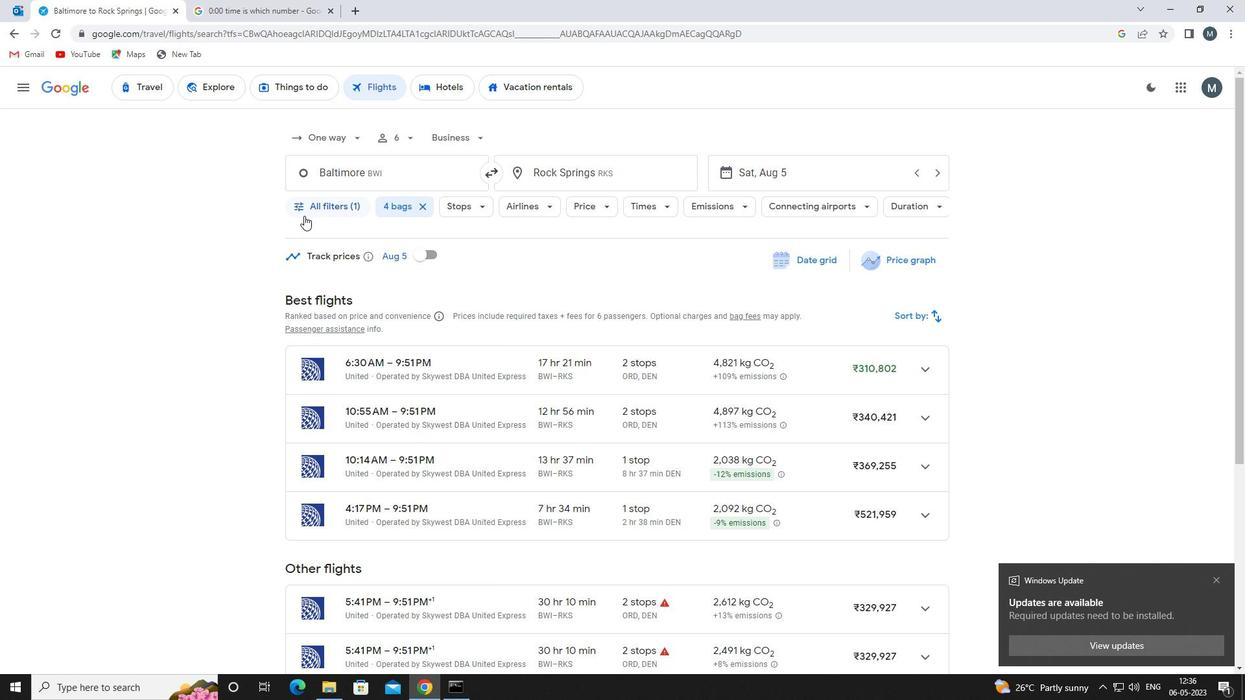 
Action: Mouse moved to (431, 460)
Screenshot: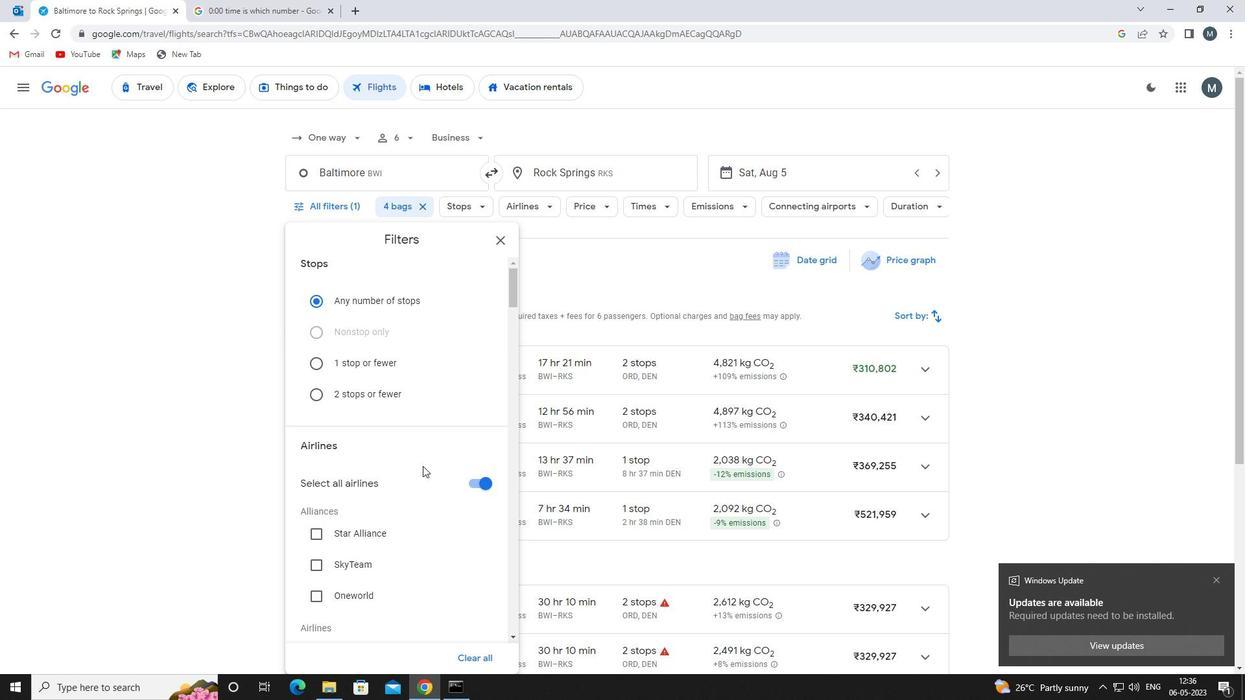 
Action: Mouse scrolled (431, 459) with delta (0, 0)
Screenshot: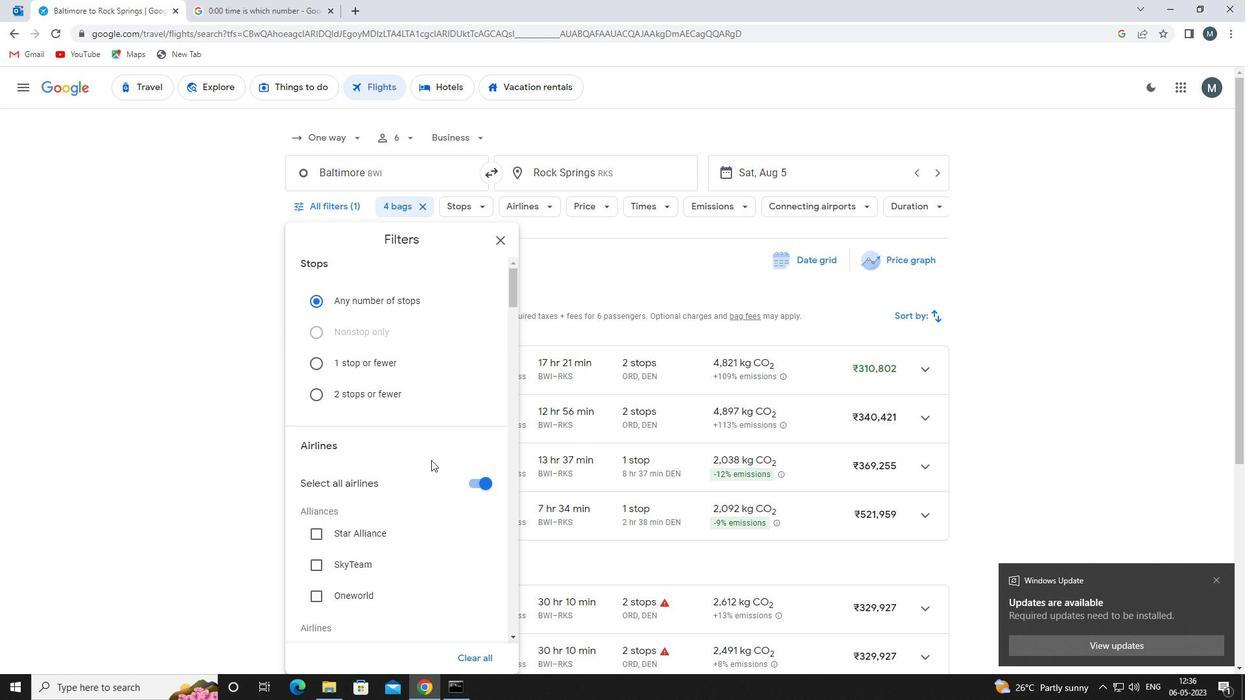 
Action: Mouse scrolled (431, 459) with delta (0, 0)
Screenshot: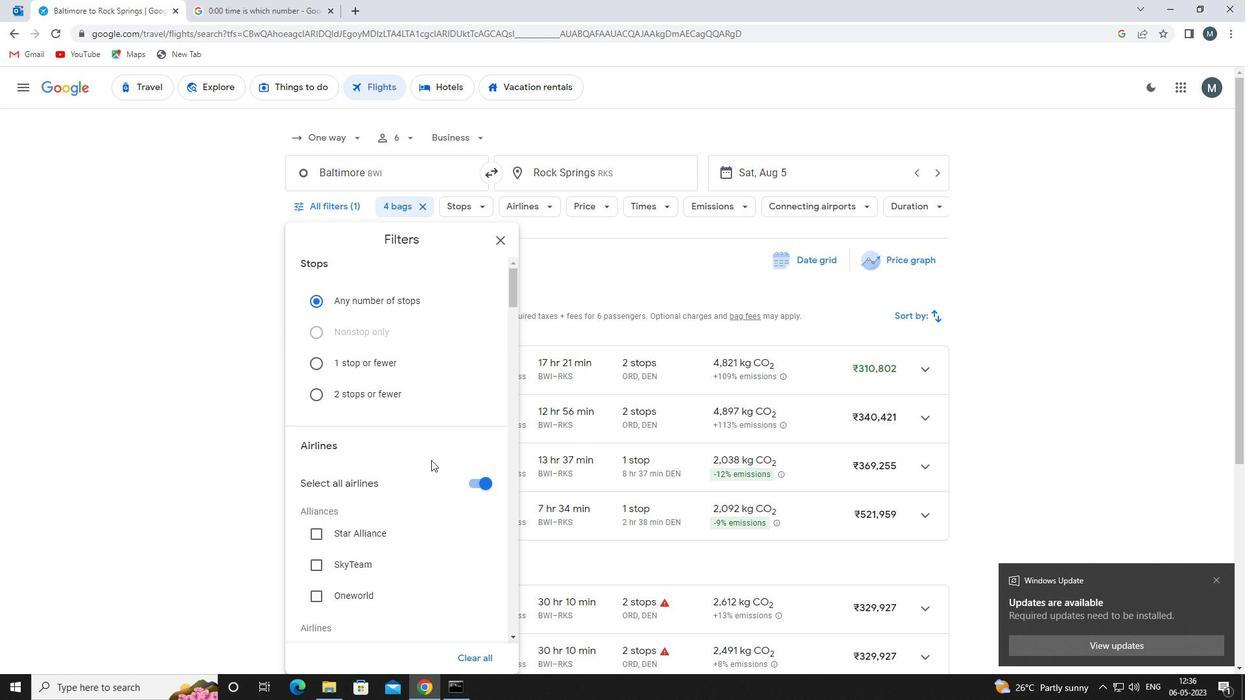 
Action: Mouse moved to (430, 456)
Screenshot: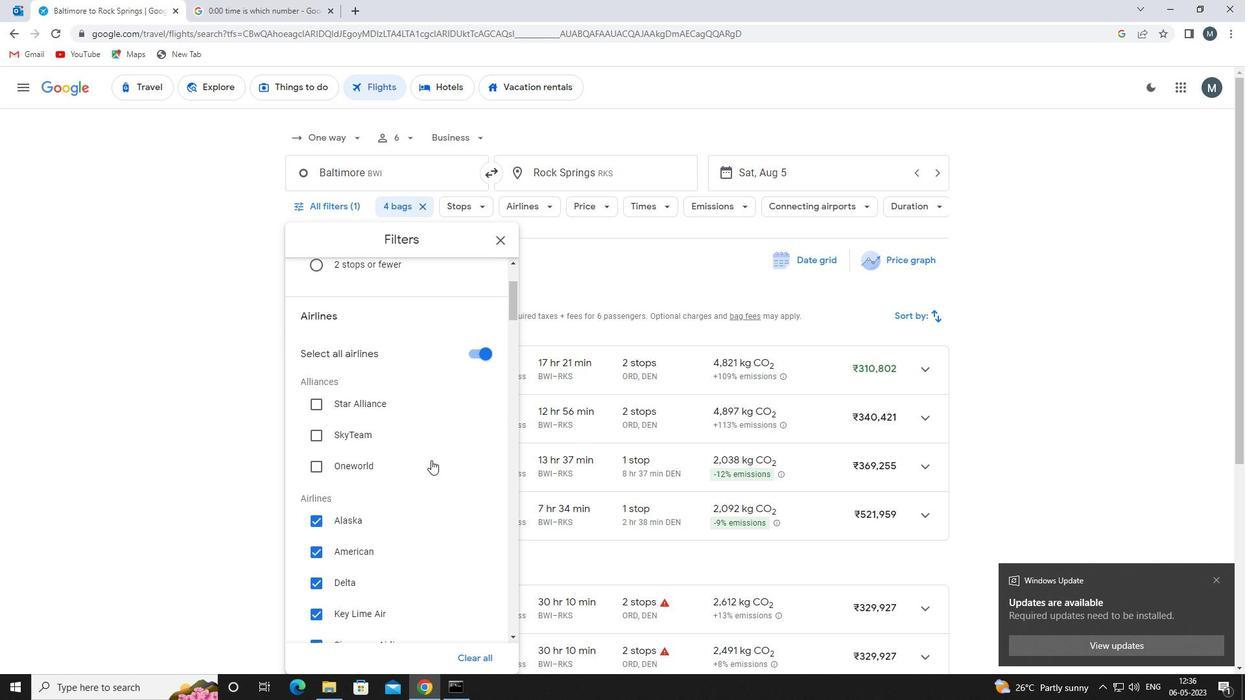 
Action: Mouse scrolled (430, 455) with delta (0, 0)
Screenshot: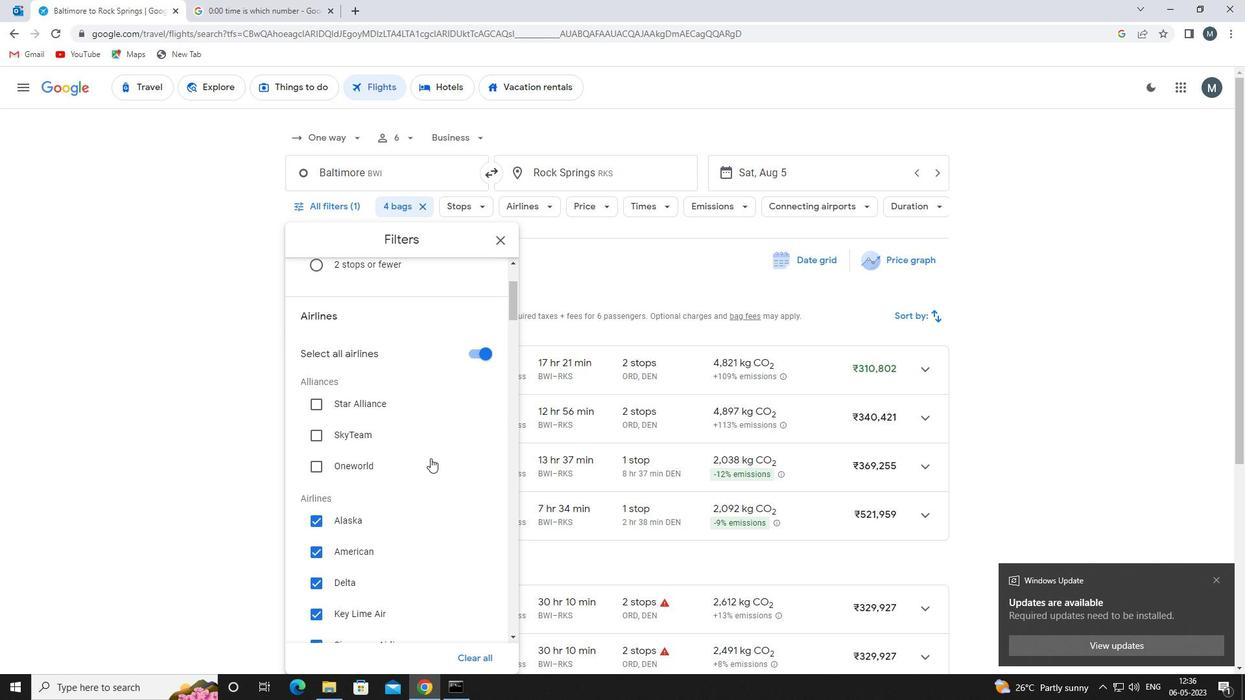 
Action: Mouse scrolled (430, 455) with delta (0, 0)
Screenshot: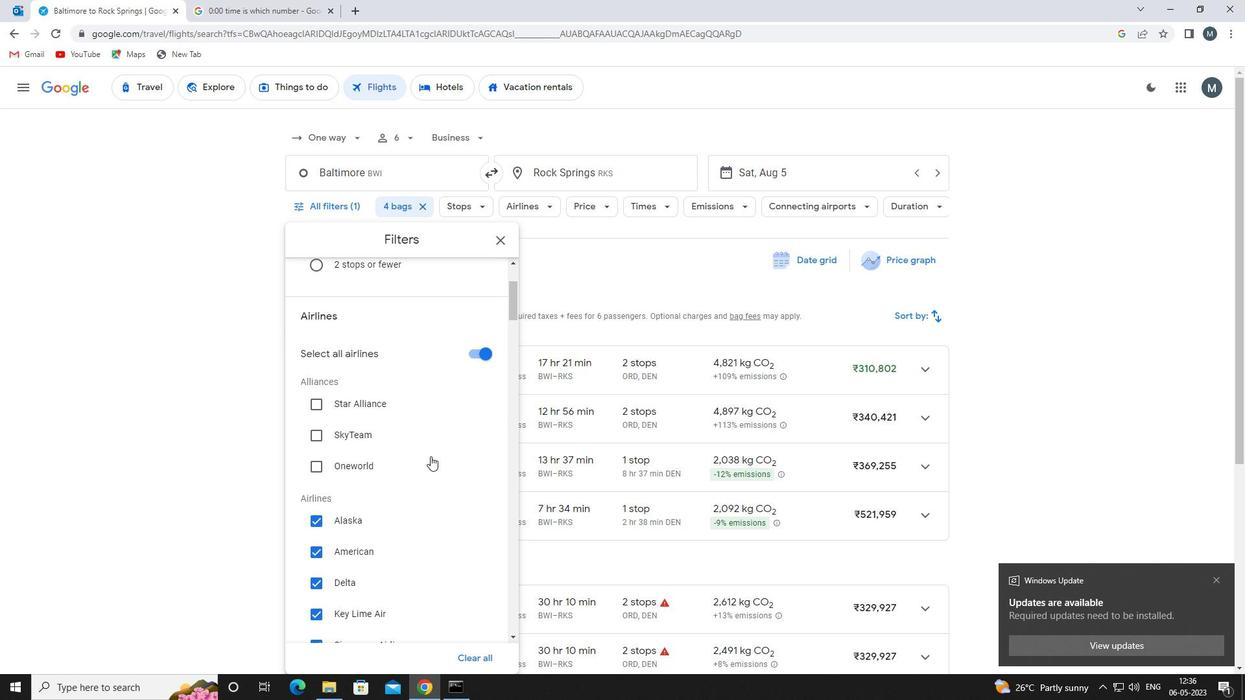 
Action: Mouse moved to (428, 456)
Screenshot: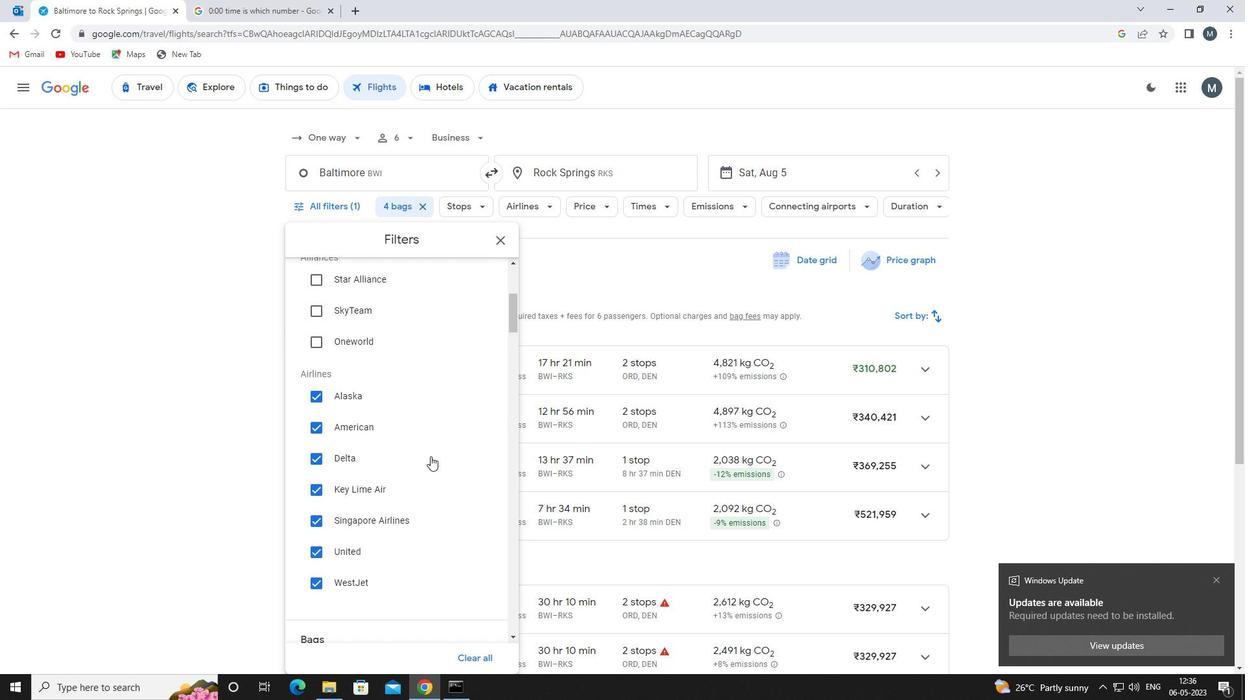 
Action: Mouse scrolled (428, 455) with delta (0, 0)
Screenshot: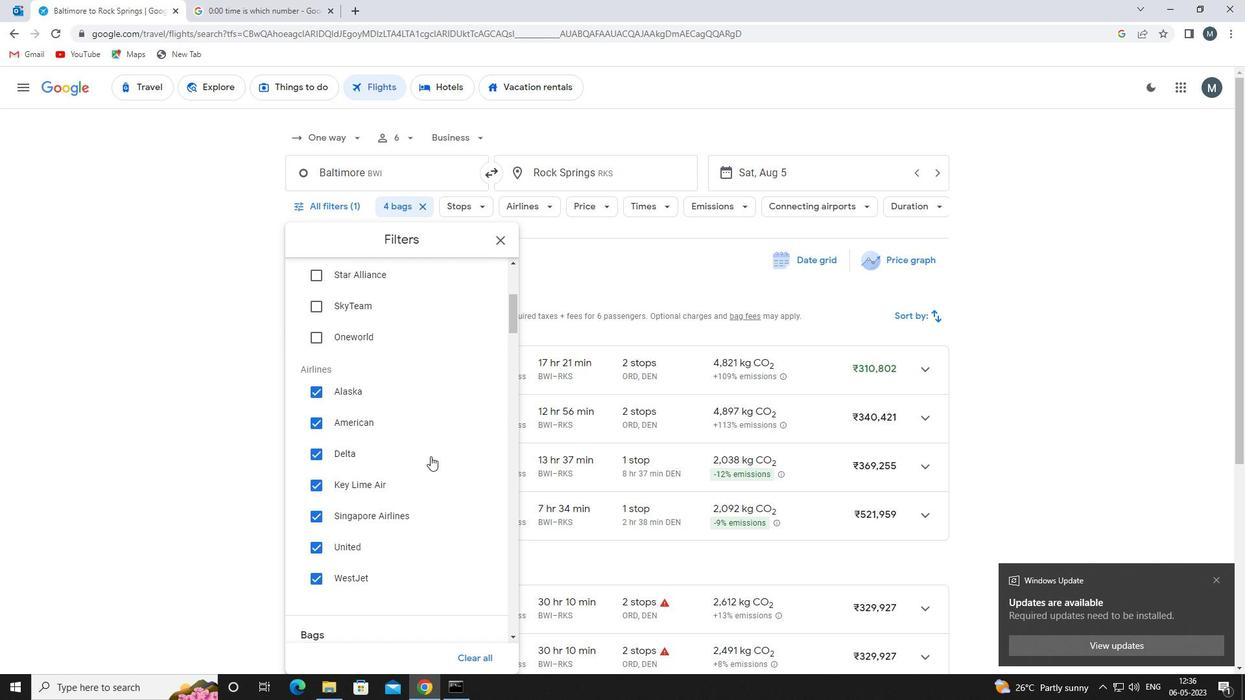 
Action: Mouse moved to (427, 457)
Screenshot: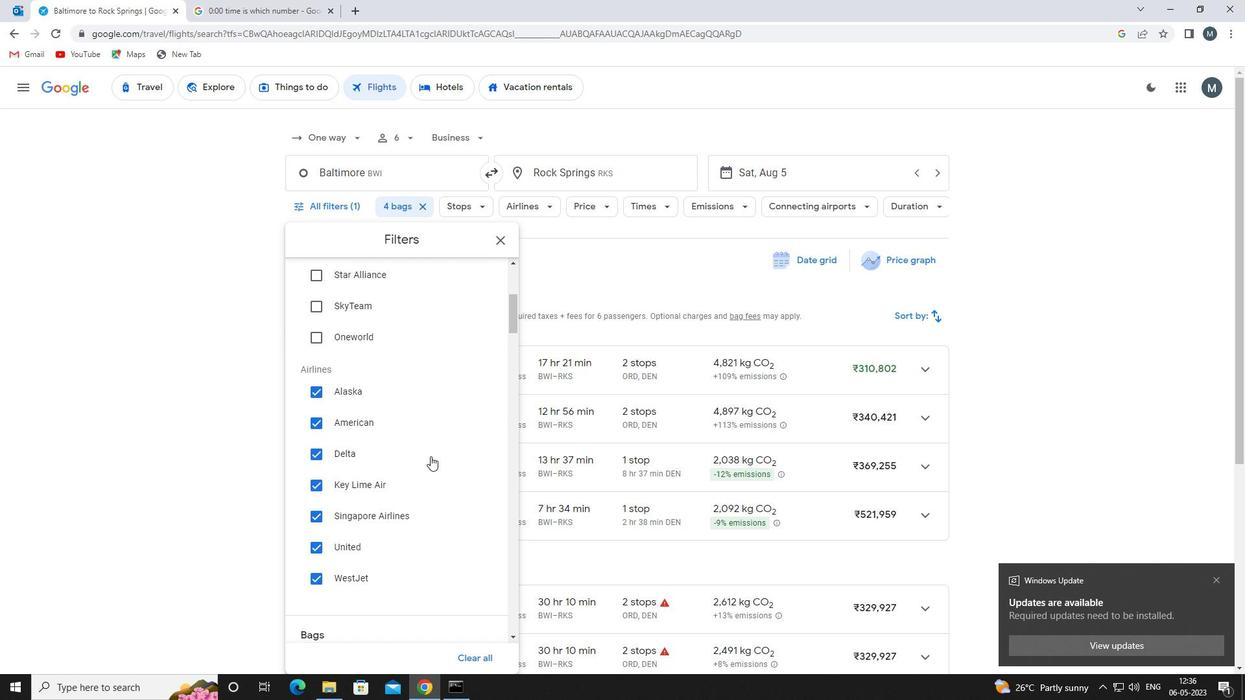 
Action: Mouse scrolled (427, 457) with delta (0, 0)
Screenshot: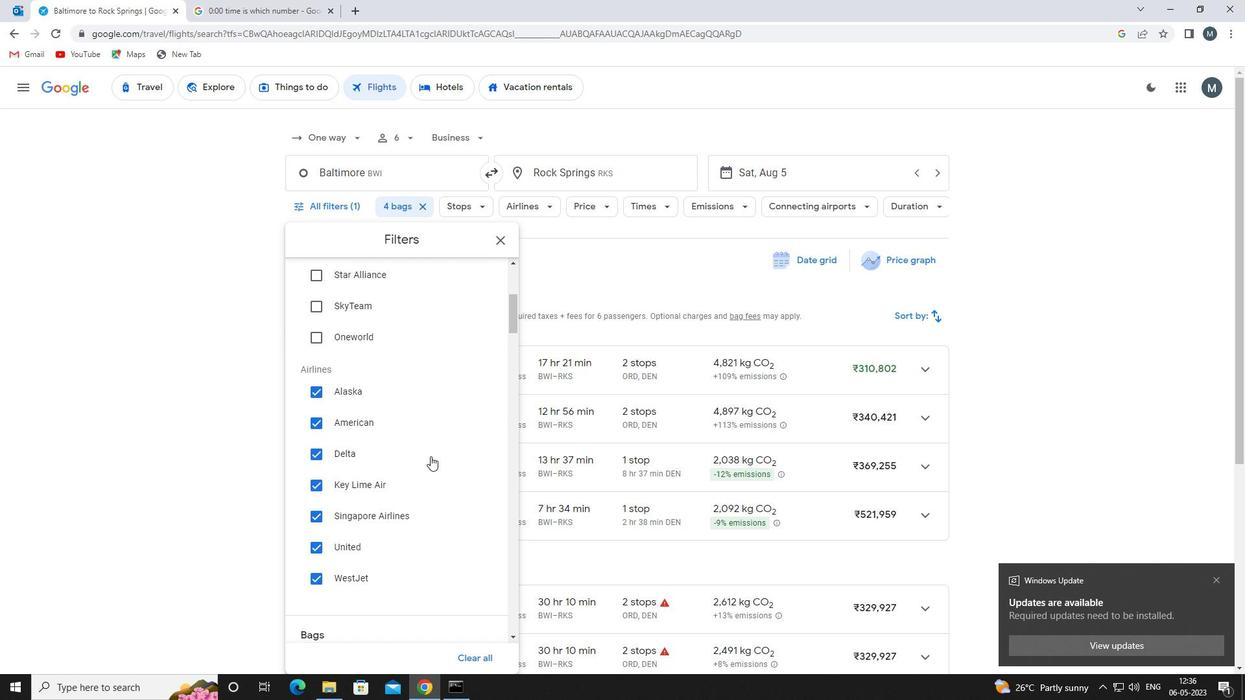 
Action: Mouse moved to (426, 459)
Screenshot: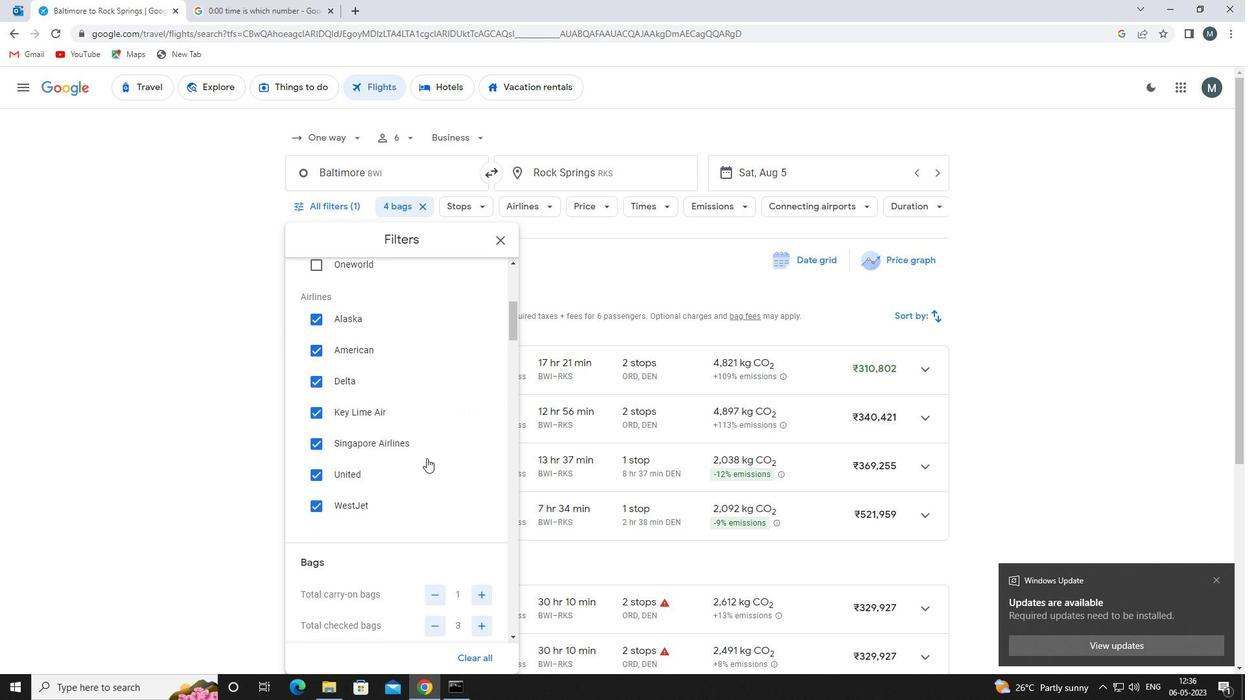 
Action: Mouse scrolled (426, 459) with delta (0, 0)
Screenshot: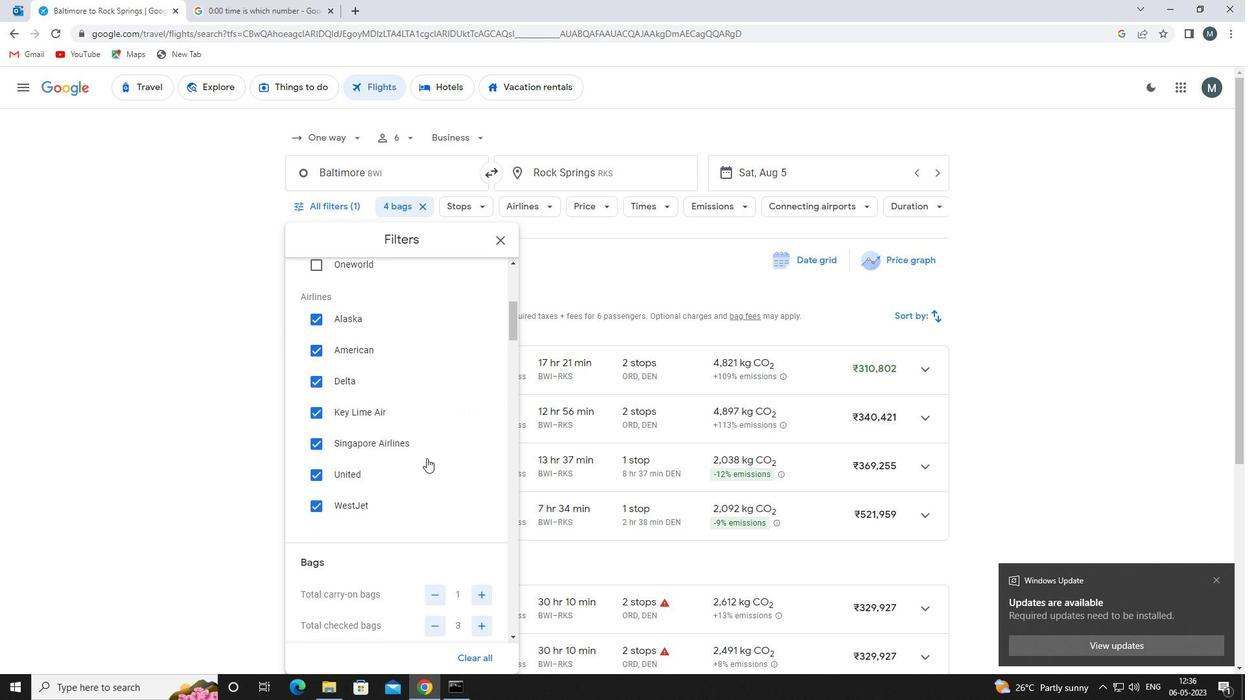 
Action: Mouse moved to (425, 461)
Screenshot: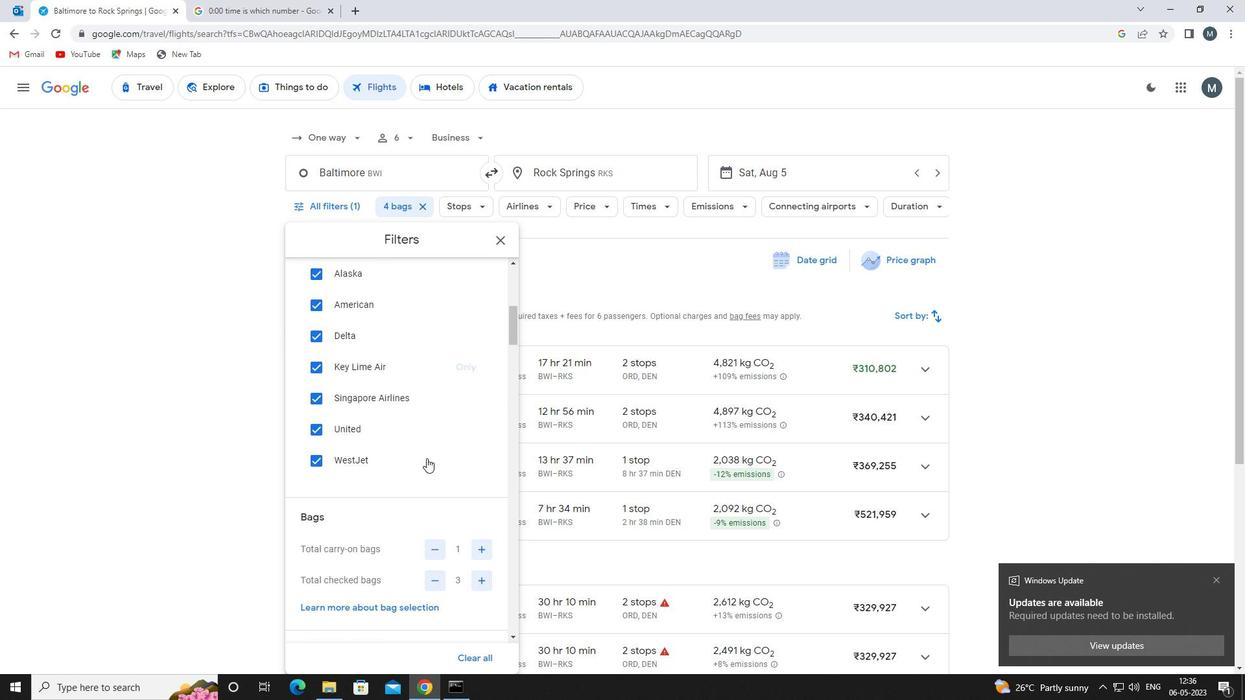 
Action: Mouse scrolled (425, 461) with delta (0, 0)
Screenshot: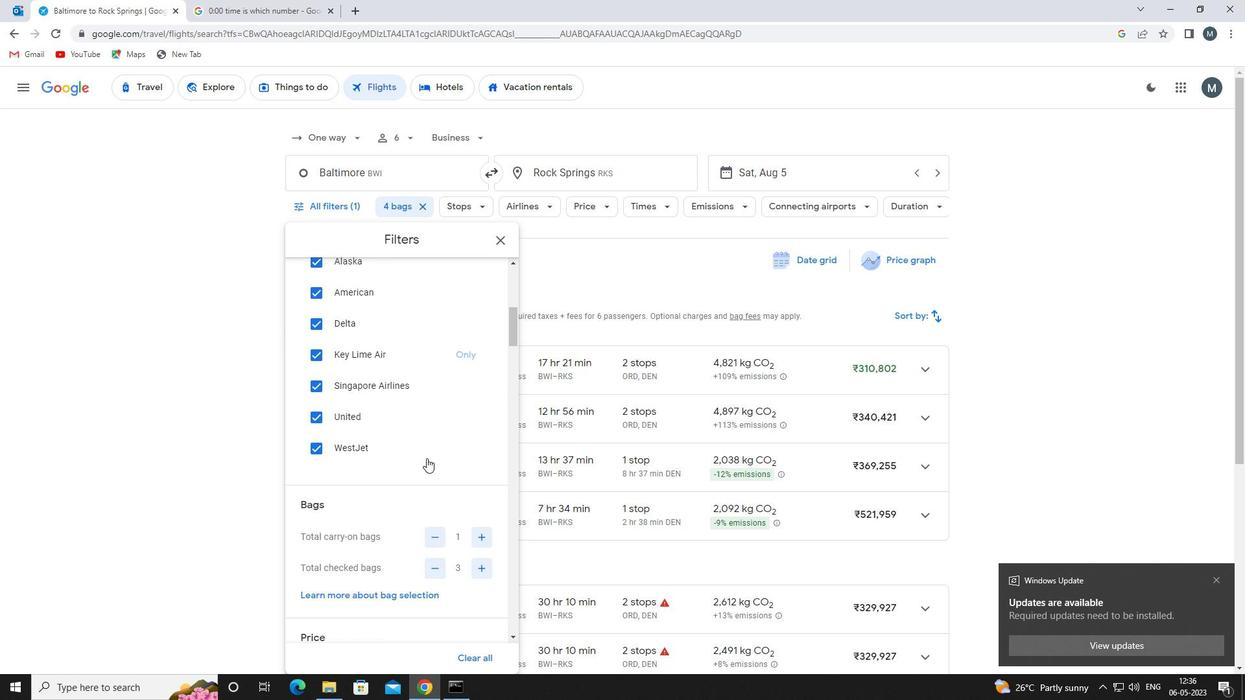 
Action: Mouse moved to (422, 468)
Screenshot: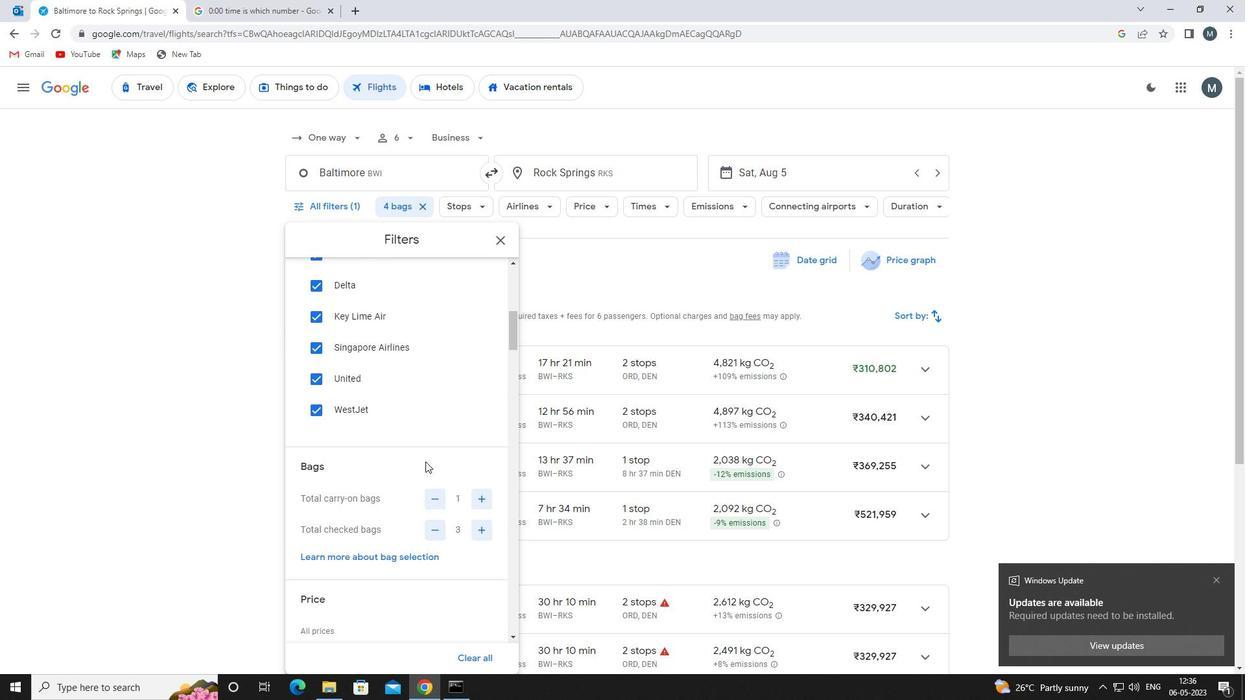 
Action: Mouse scrolled (422, 467) with delta (0, 0)
Screenshot: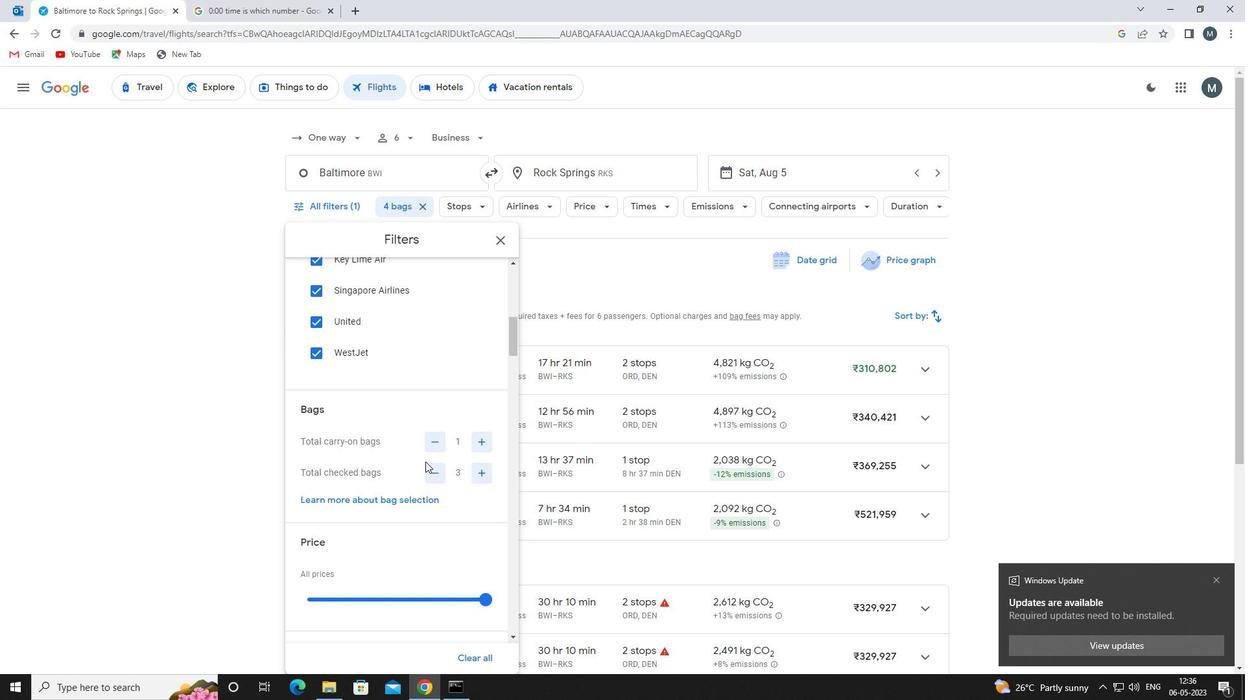 
Action: Mouse moved to (398, 498)
Screenshot: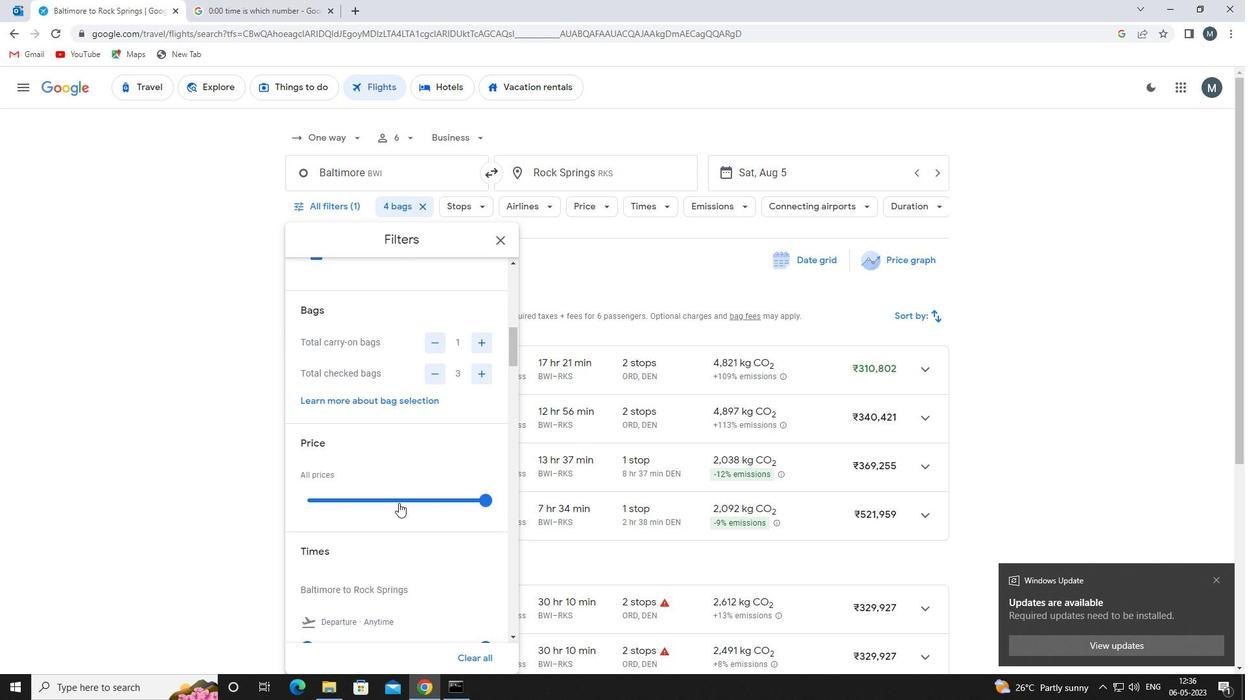 
Action: Mouse pressed left at (398, 498)
Screenshot: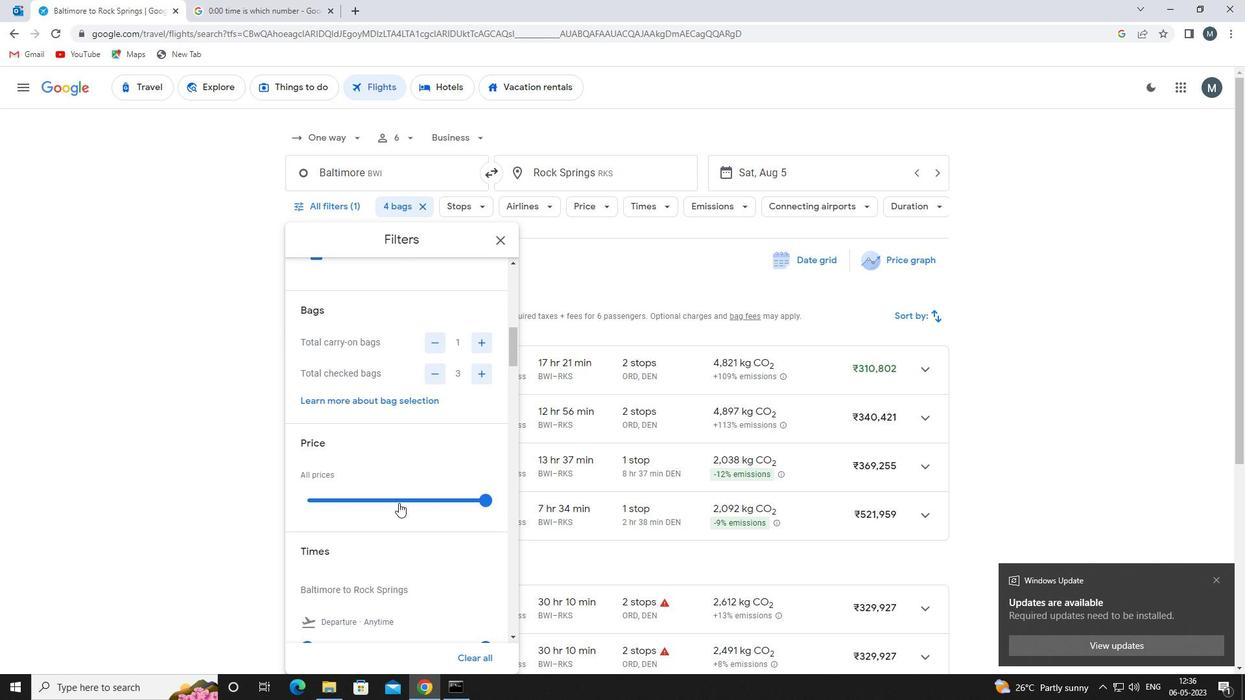 
Action: Mouse pressed left at (398, 498)
Screenshot: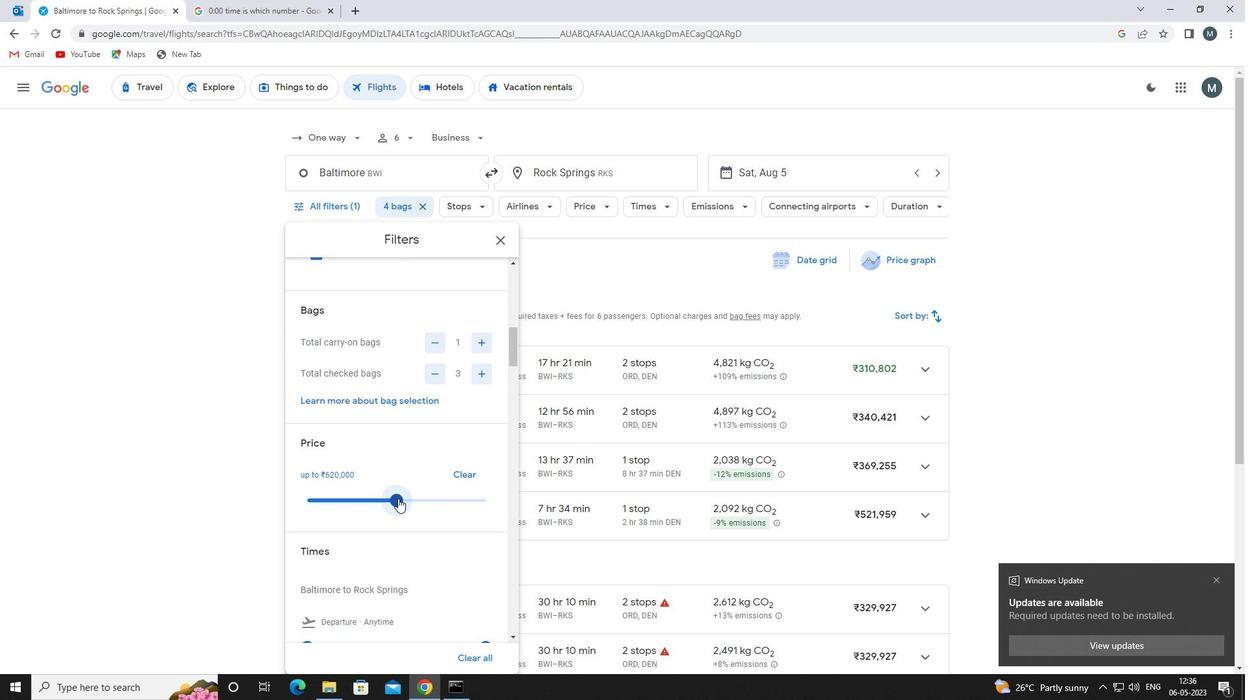 
Action: Mouse moved to (404, 460)
Screenshot: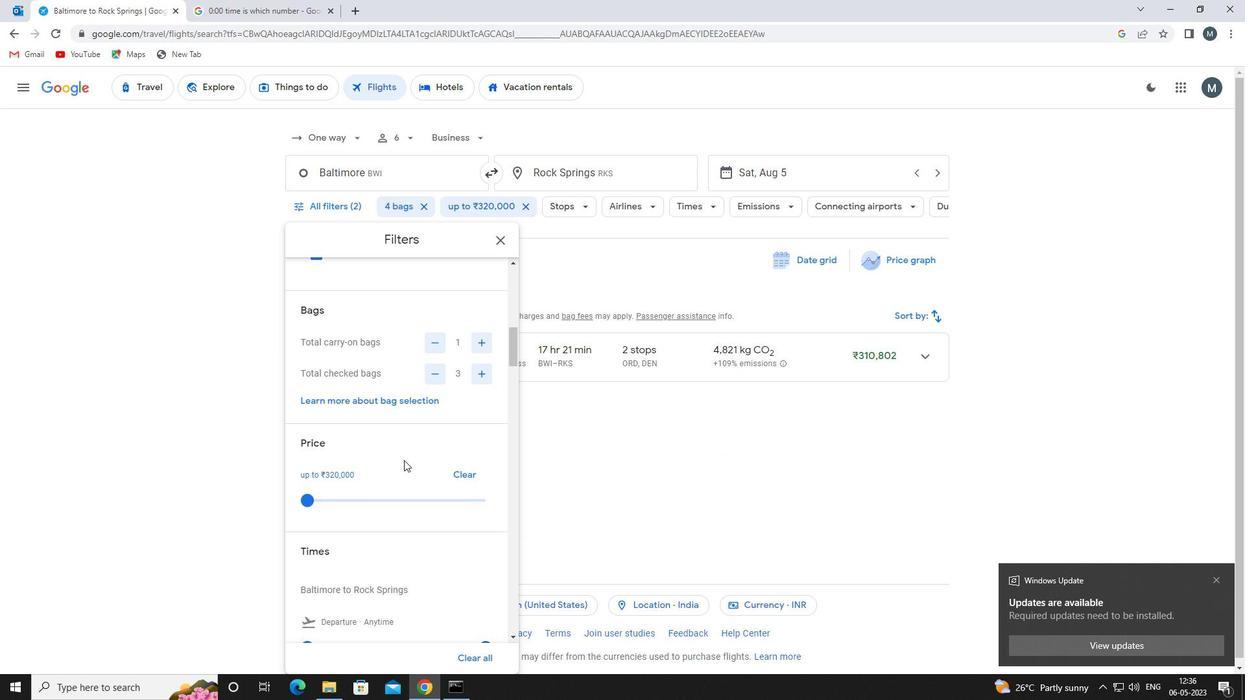 
Action: Mouse scrolled (404, 459) with delta (0, 0)
Screenshot: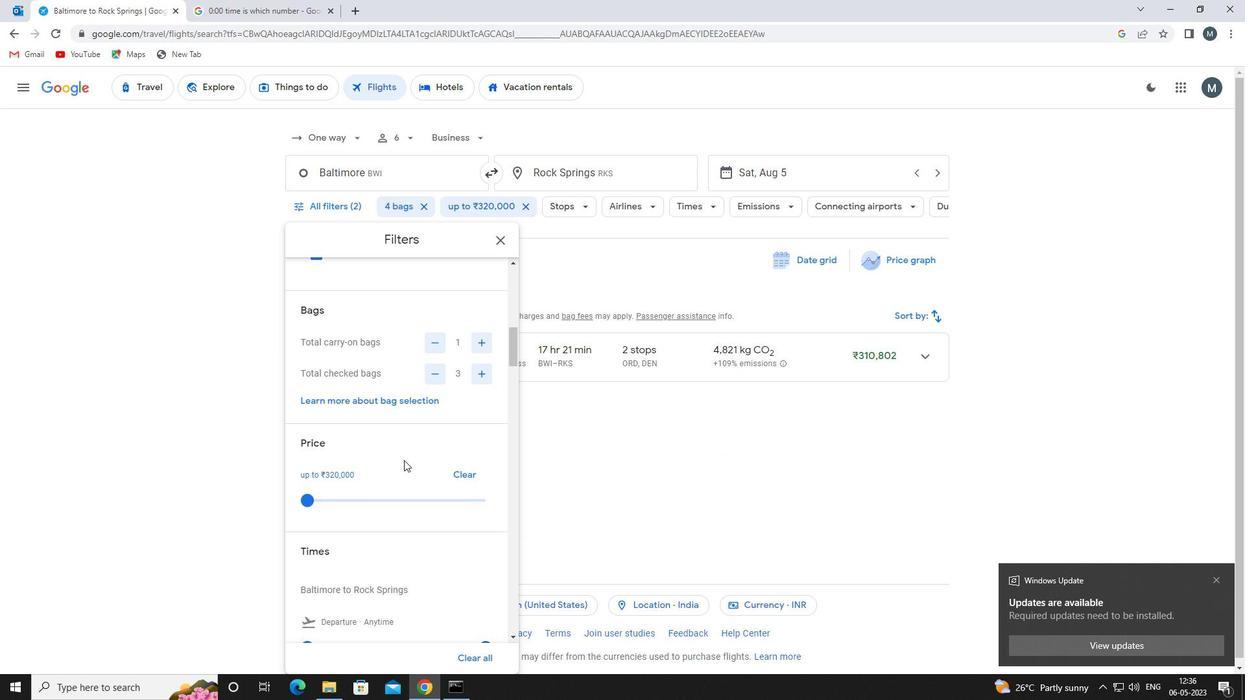 
Action: Mouse moved to (404, 460)
Screenshot: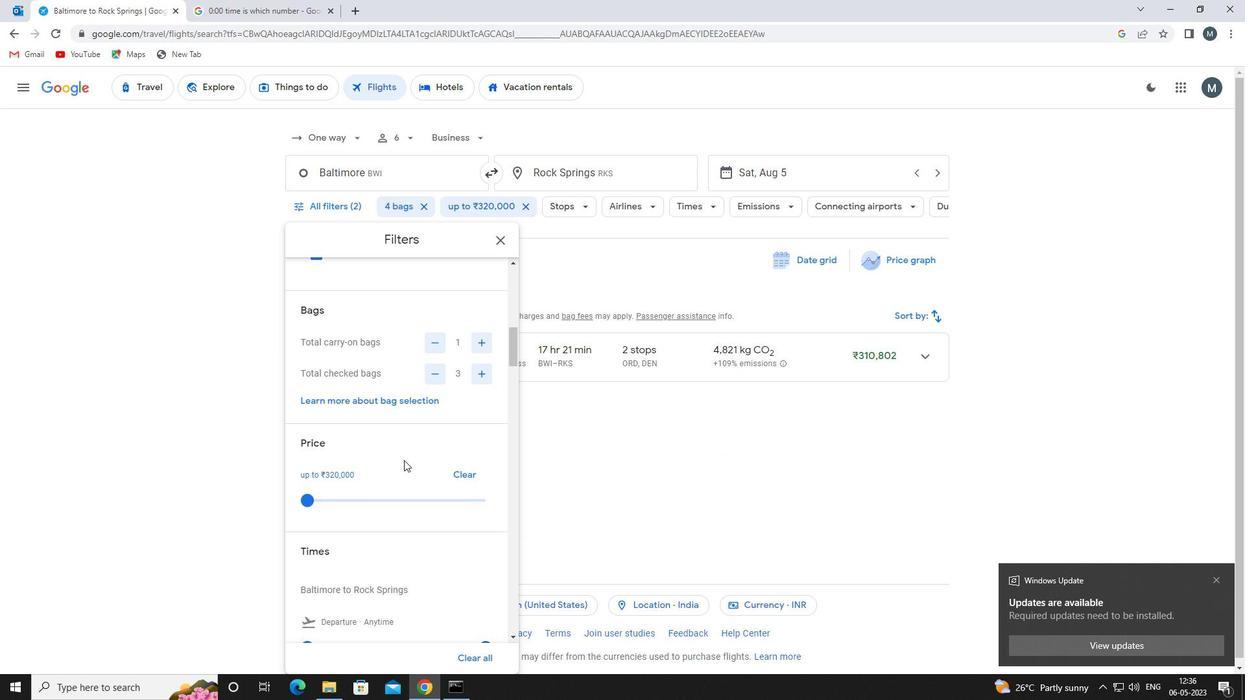 
Action: Mouse scrolled (404, 459) with delta (0, 0)
Screenshot: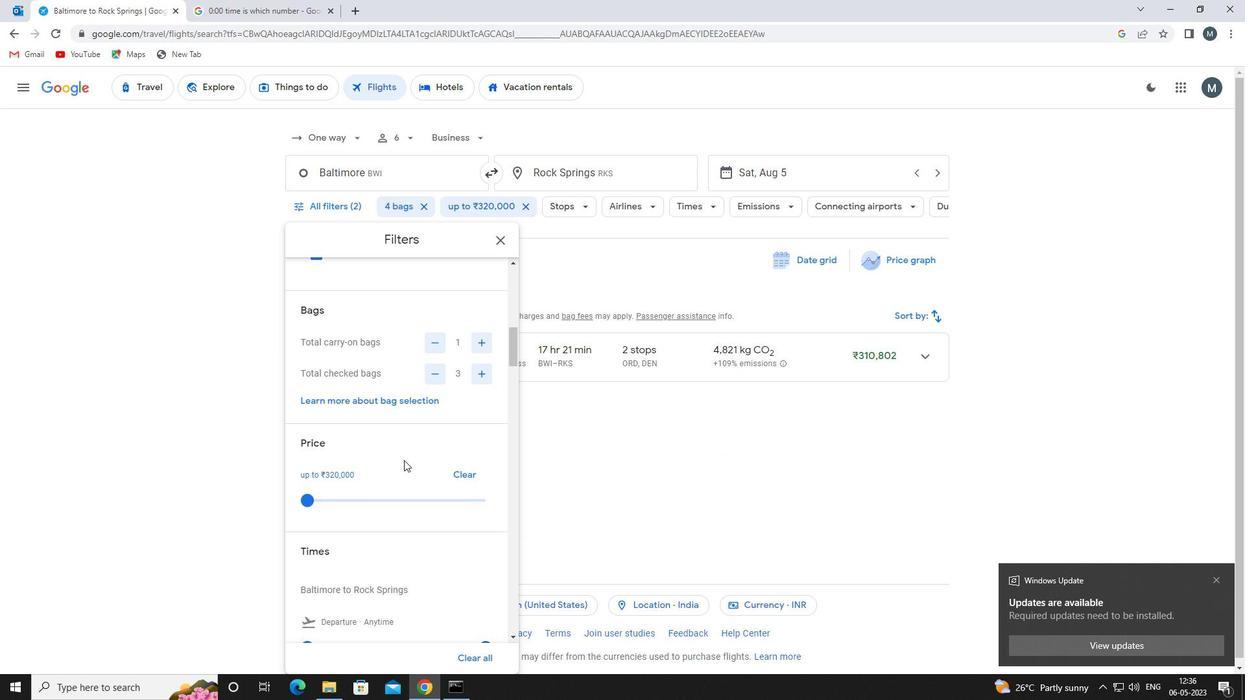 
Action: Mouse moved to (311, 512)
Screenshot: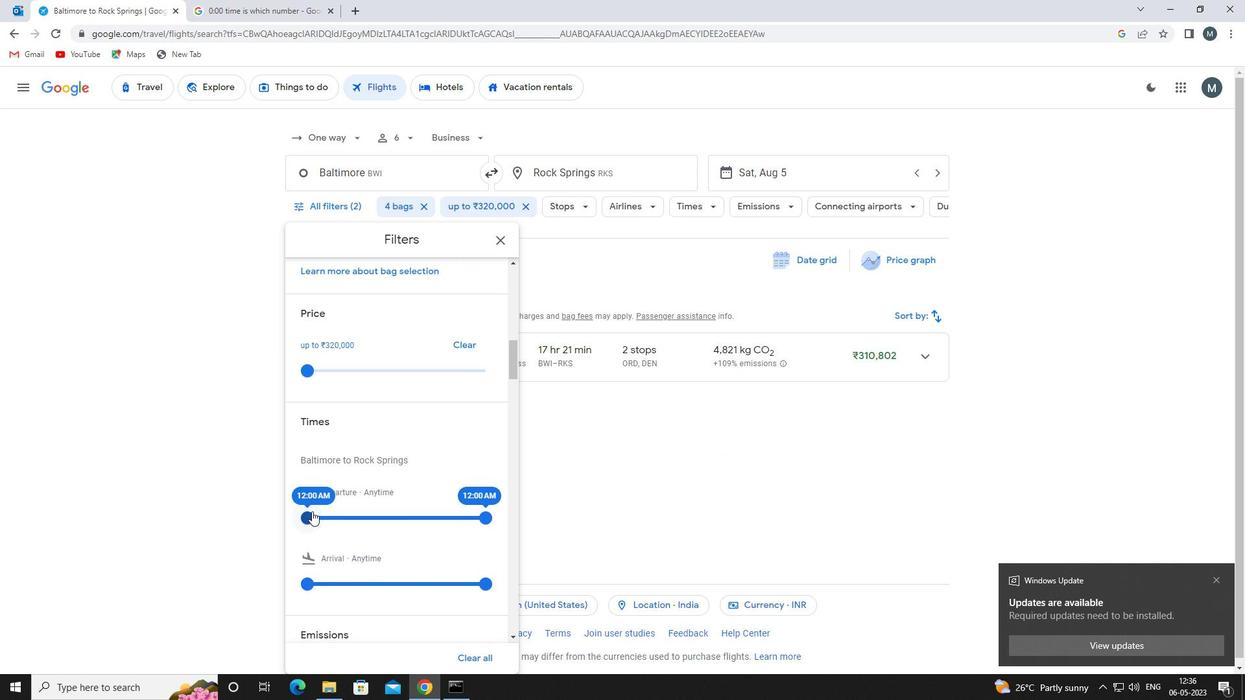 
Action: Mouse pressed left at (311, 512)
Screenshot: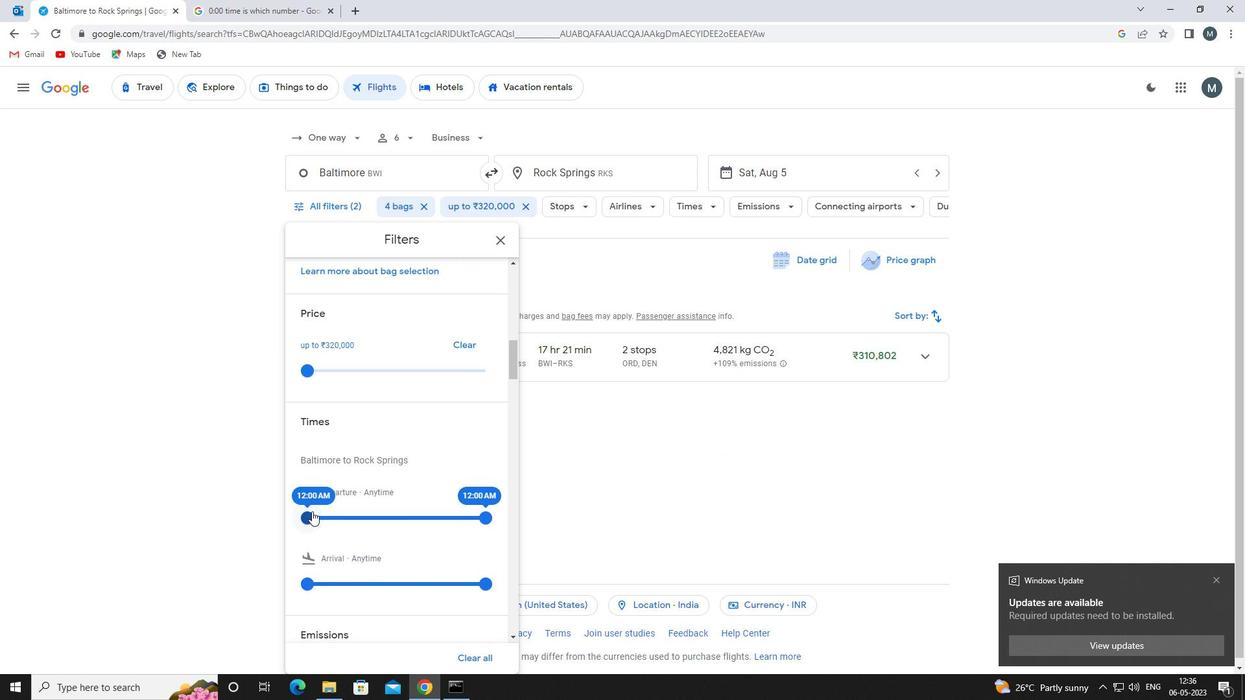 
Action: Mouse moved to (473, 515)
Screenshot: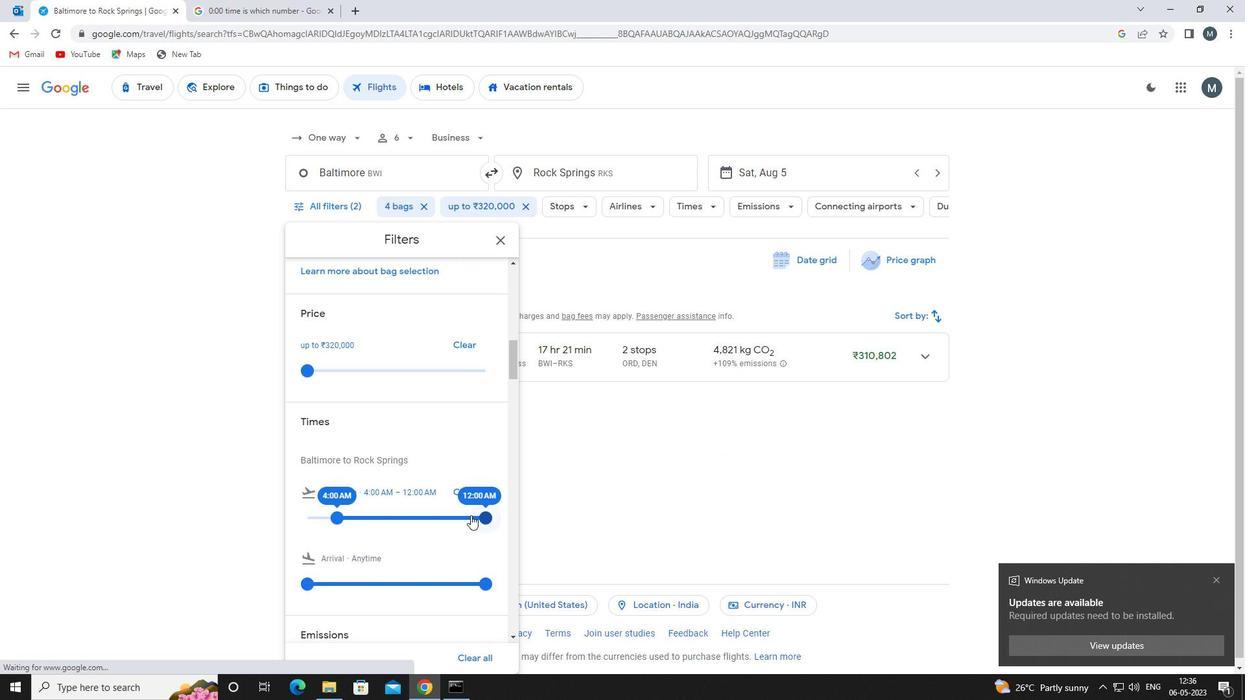 
Action: Mouse pressed left at (473, 515)
Screenshot: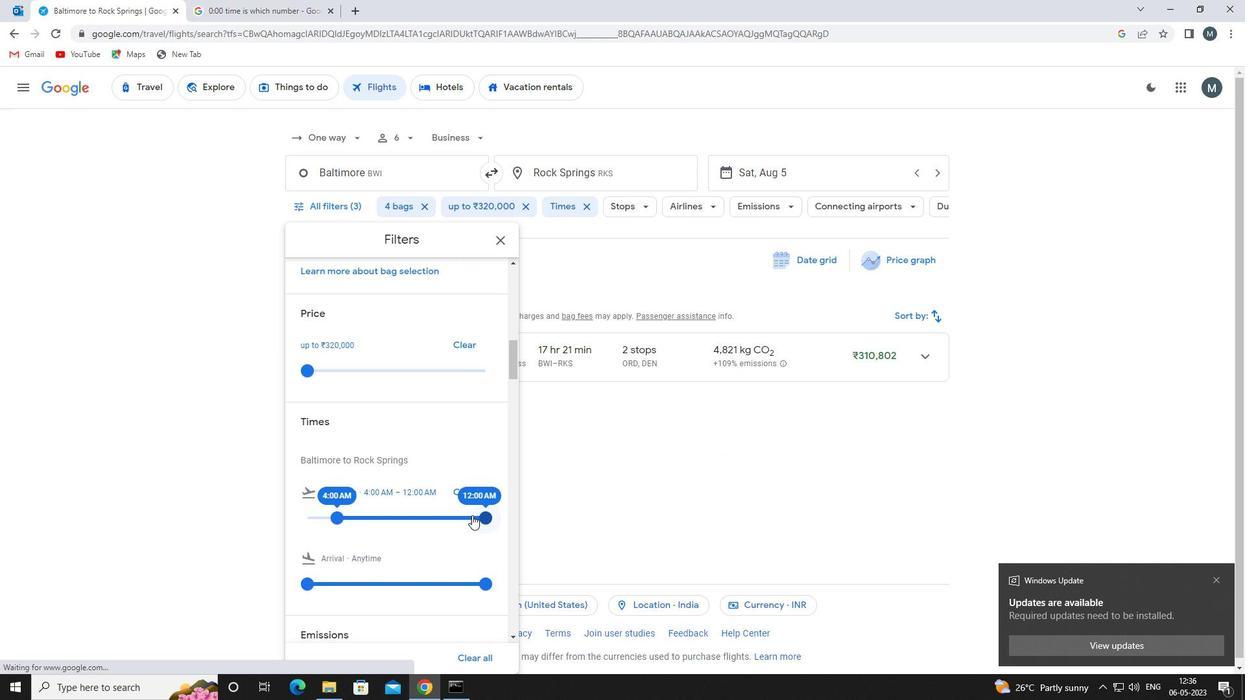 
Action: Mouse moved to (416, 483)
Screenshot: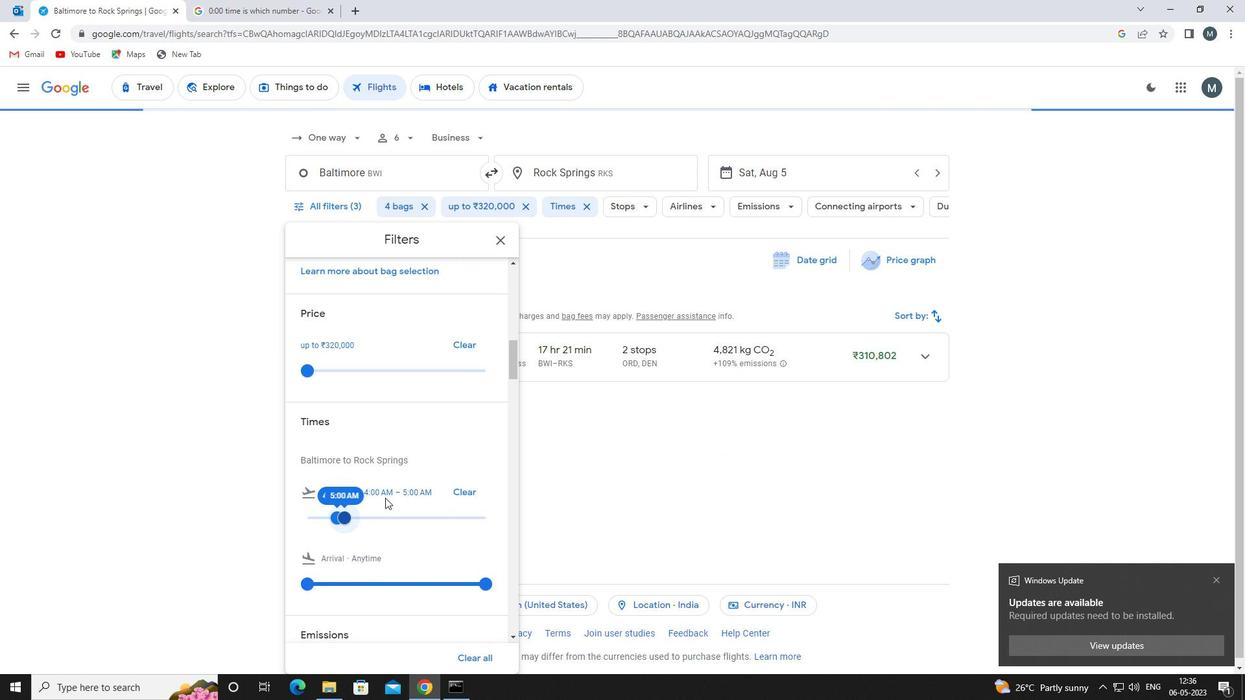 
Action: Mouse scrolled (416, 482) with delta (0, 0)
Screenshot: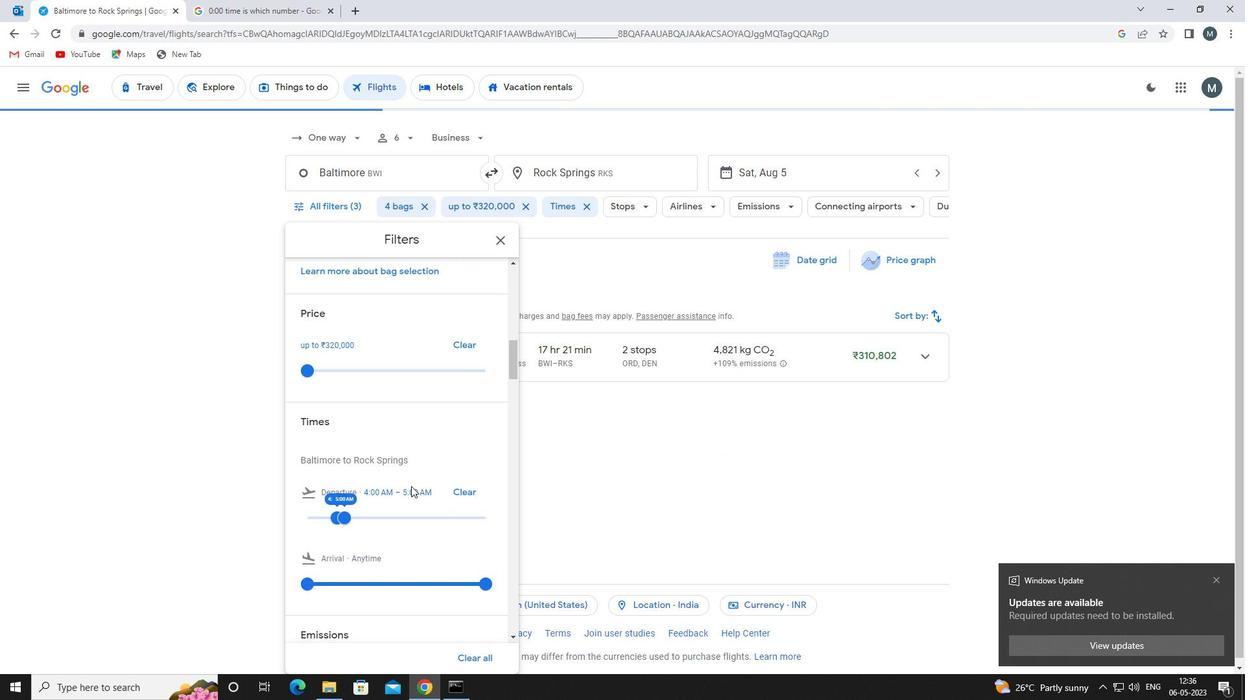 
Action: Mouse scrolled (416, 482) with delta (0, 0)
Screenshot: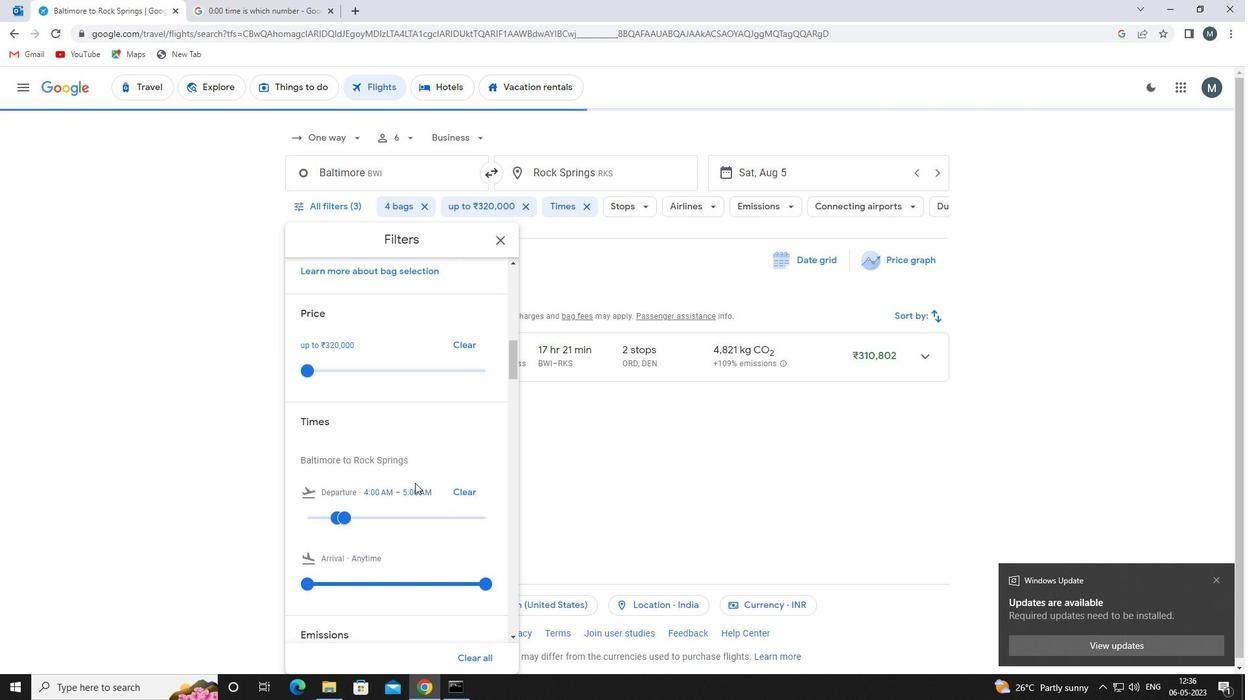 
Action: Mouse scrolled (416, 482) with delta (0, 0)
Screenshot: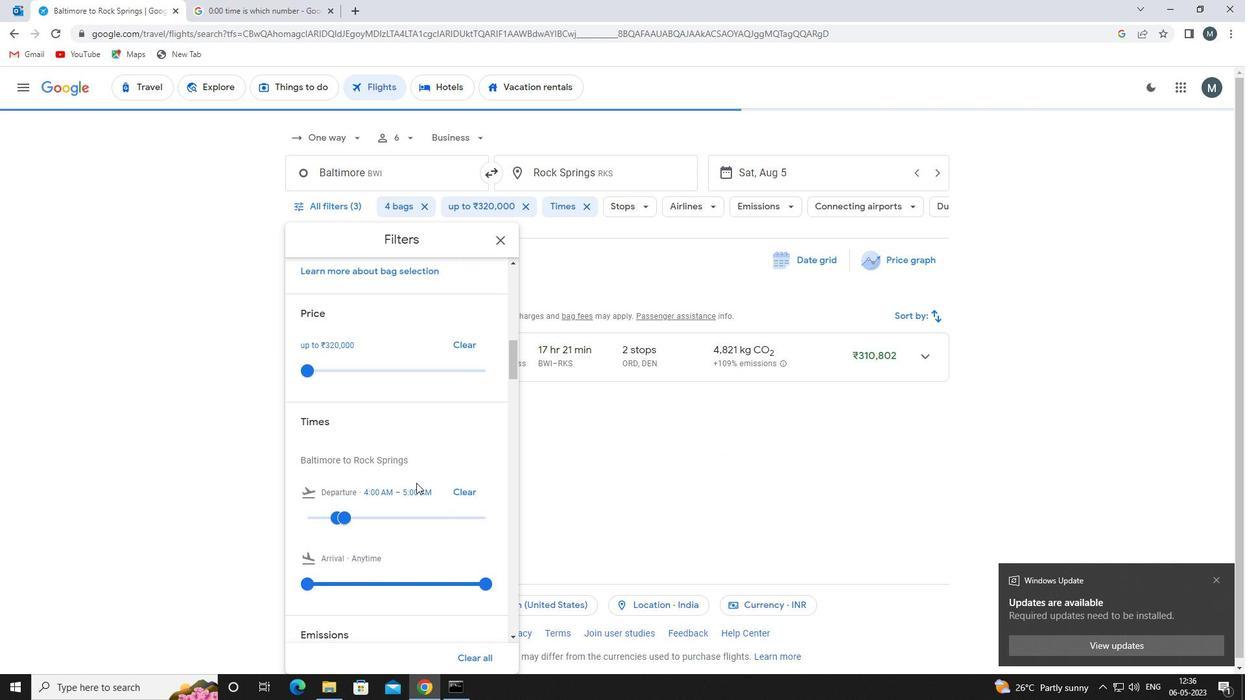 
Action: Mouse moved to (497, 240)
Screenshot: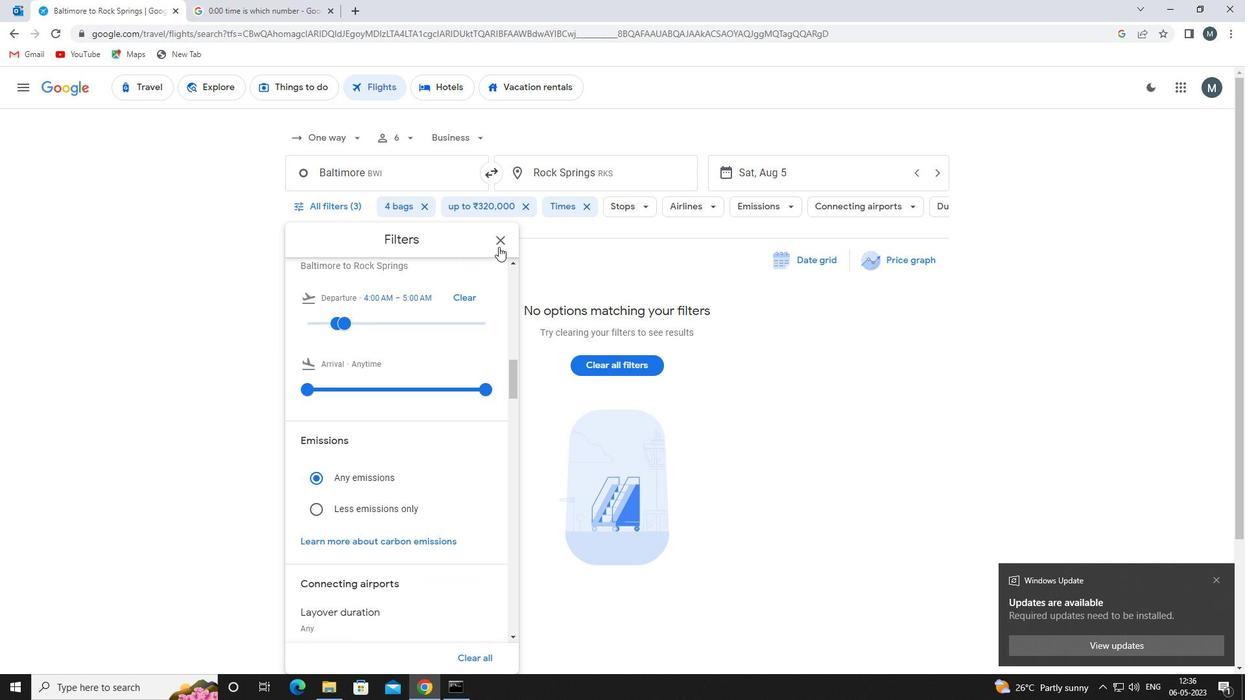 
Action: Mouse pressed left at (497, 240)
Screenshot: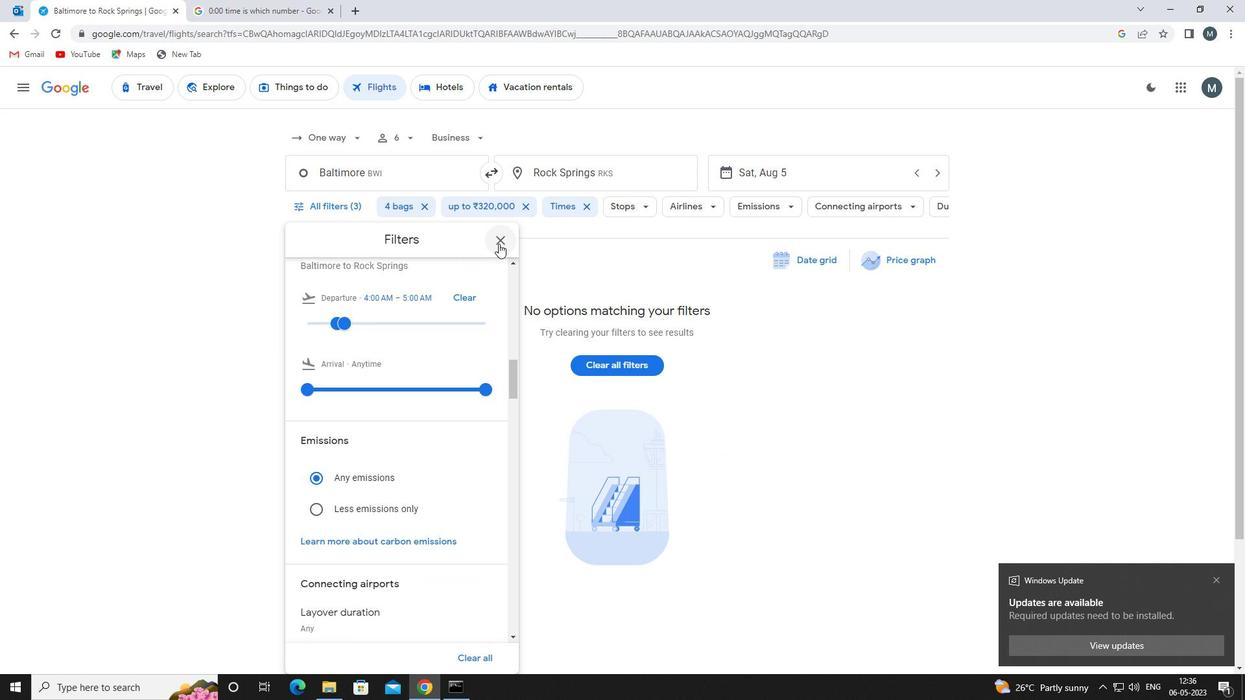 
